 Task: Open an excel sheet and write heading  Inspire Sales. Add 10 people name  'William Wilson, Isabella Robinson, James Taylor, Charlotte Clark, Michael Walker, Amelia Wright, Matthew Turner, Harper Hall, Joseph Phillips, Abigail Adams'Item code in between  1009-1200. Product range in between  1000-5000. Add Products   TOMS Shoe, UGG Shoe, Wolverine Shoe, Z-Coil Shoe, Adidas shoe, Gucci T-shirt, Louis Vuitton bag, Zara Shirt, H&M jeans, Chanel perfume.Choose quantity  5 to 10 In Total Add the Amounts. Save page  Inspire Sales book
Action: Mouse moved to (28, 67)
Screenshot: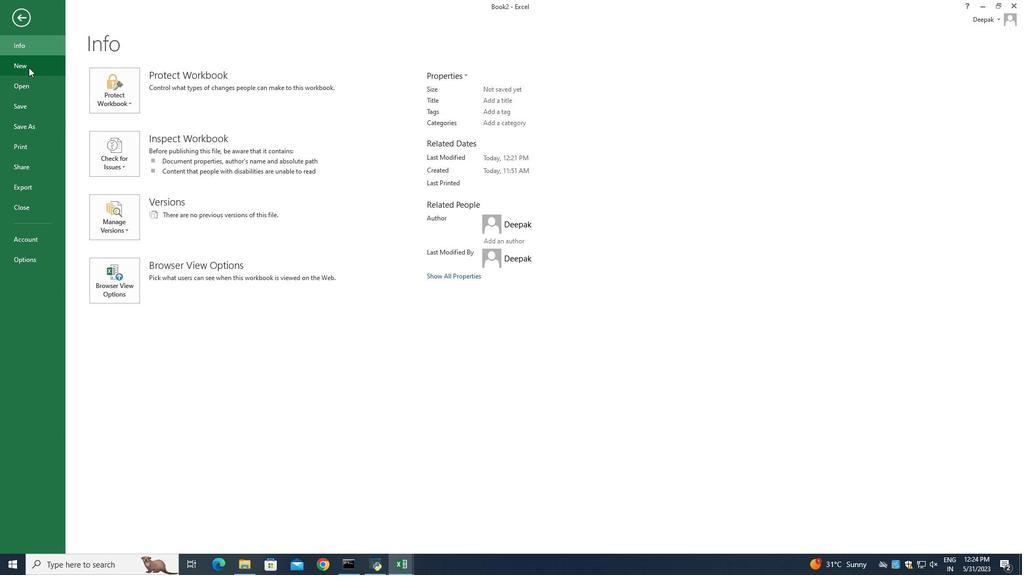 
Action: Mouse pressed left at (28, 67)
Screenshot: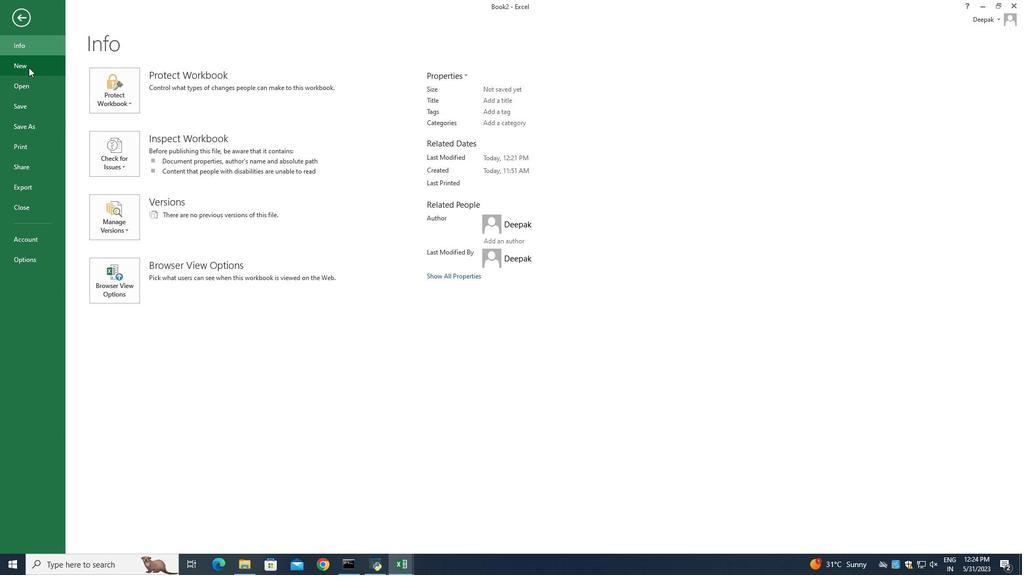 
Action: Mouse moved to (150, 197)
Screenshot: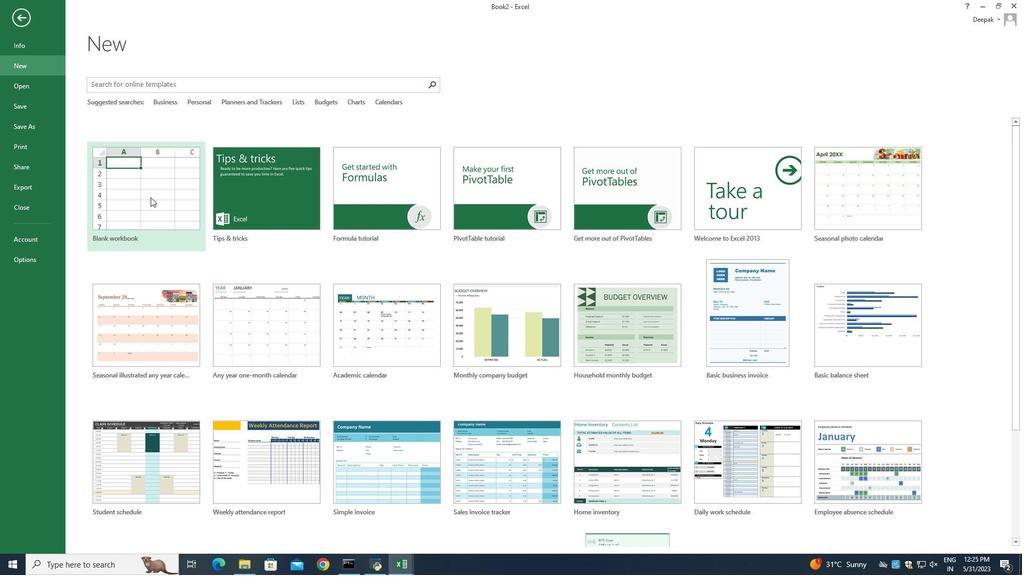 
Action: Mouse pressed left at (150, 197)
Screenshot: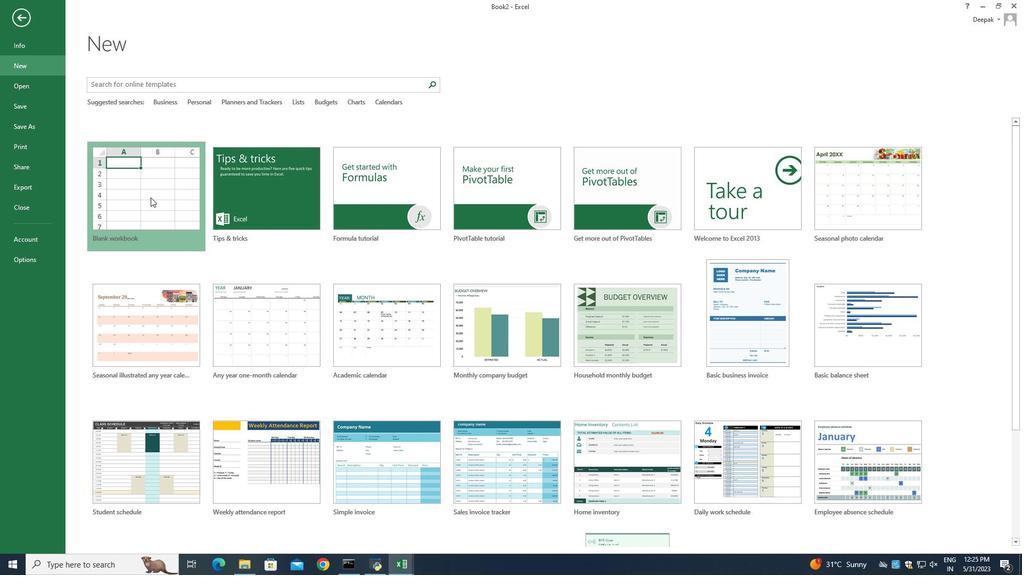 
Action: Mouse moved to (144, 190)
Screenshot: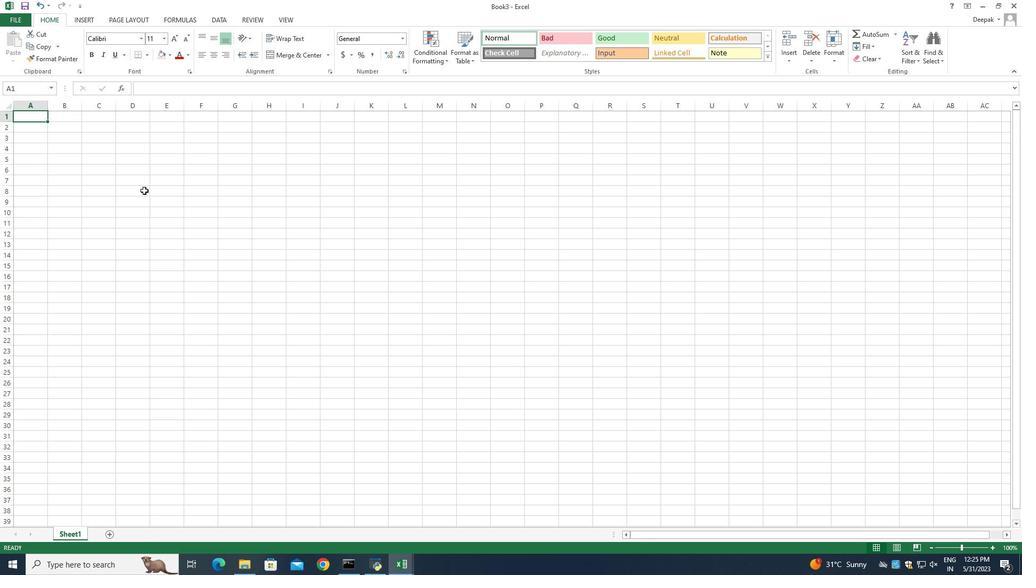 
Action: Key pressed <Key.shift>Inspire<Key.space><Key.shift_r>Sales<Key.enter><Key.shift>Name<Key.enter><Key.shift_r>William<Key.space><Key.shift_r>Wilson<Key.enter><Key.shift>Isabella<Key.space><Key.shift_r>Robinson<Key.enter><Key.shift>James<Key.space><Key.shift_r>Taylor<Key.enter><Key.shift_r>Charlotte<Key.space><Key.shift_r>Clark<Key.enter><Key.shift>Michael<Key.space><Key.shift_r>Walker<Key.enter><Key.shift_r>Amelia<Key.space><Key.shift_r>Wright<Key.enter><Key.shift>Mattew<Key.space><Key.shift_r>Rurner<Key.backspace><Key.backspace><Key.backspace><Key.backspace><Key.backspace><Key.backspace><Key.shift_r>Turner<Key.enter><Key.shift_r><Key.shift>Harper<Key.space><Key.shift>Hall<Key.enter><Key.shift>Joseph<Key.space><Key.shift>Phillips<Key.enter><Key.shift_r>Abigail<Key.space><Key.shift_r>Adams<Key.enter>
Screenshot: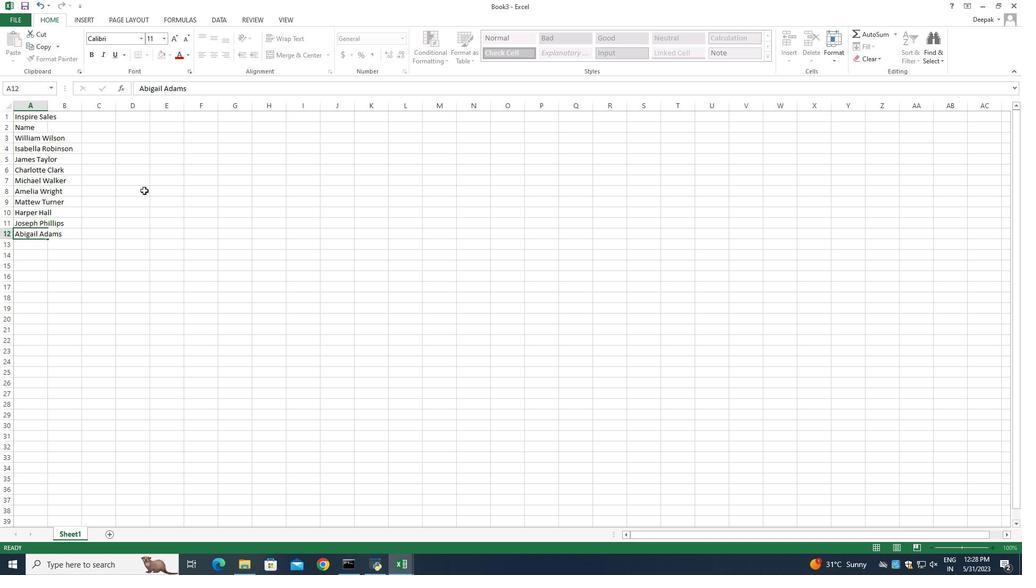 
Action: Mouse moved to (67, 128)
Screenshot: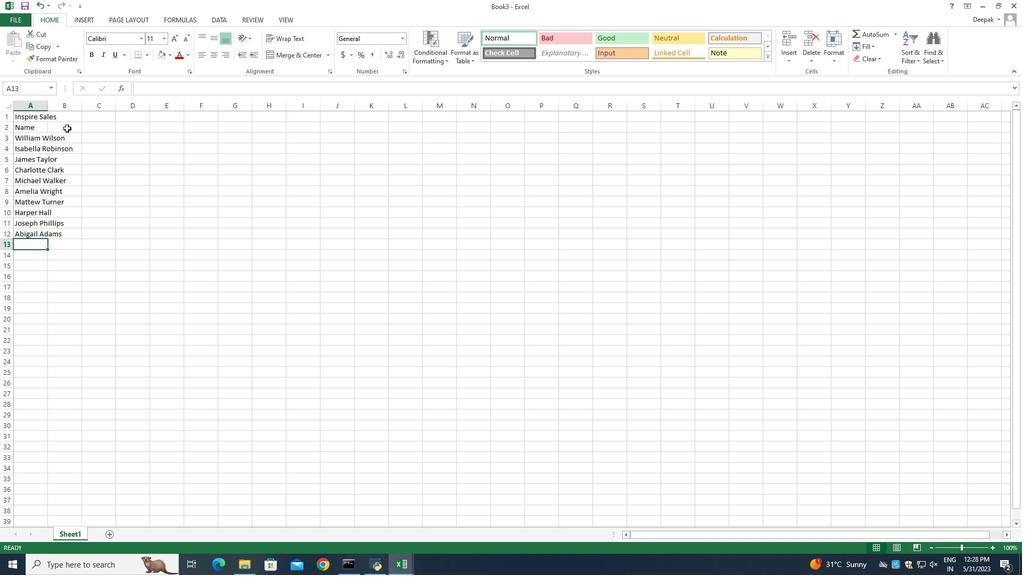 
Action: Mouse pressed left at (67, 128)
Screenshot: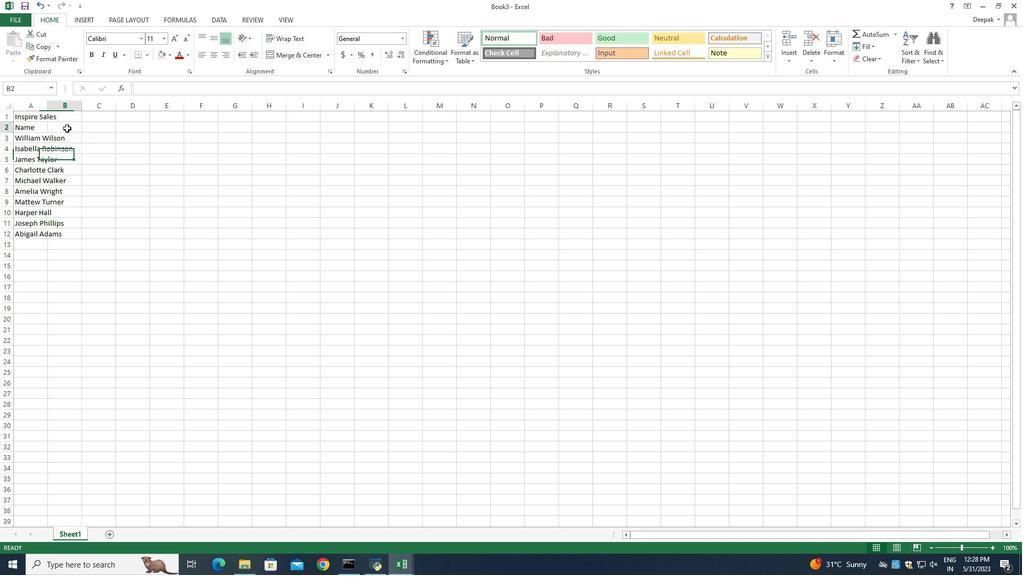 
Action: Mouse pressed left at (67, 128)
Screenshot: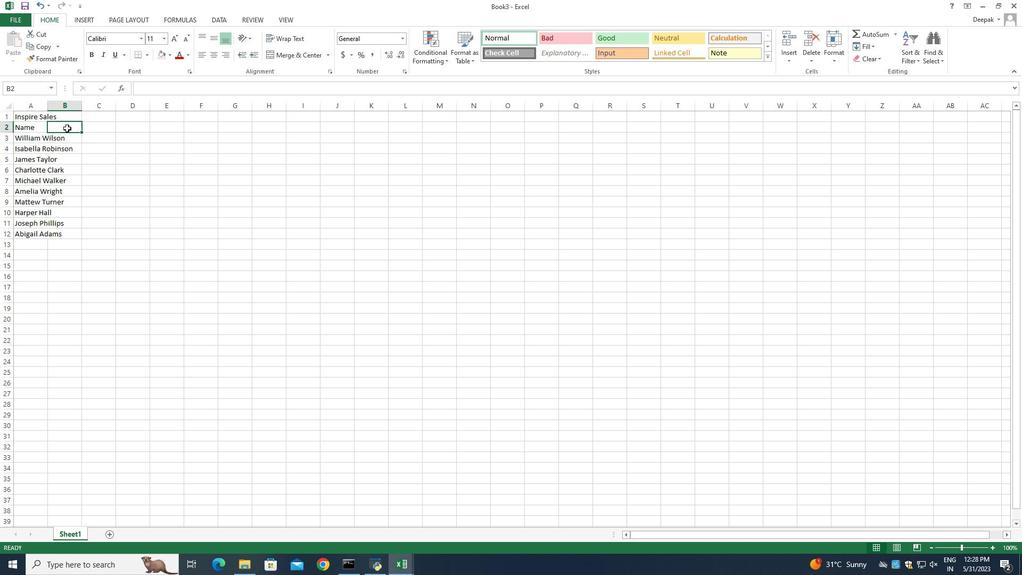 
Action: Mouse pressed left at (67, 128)
Screenshot: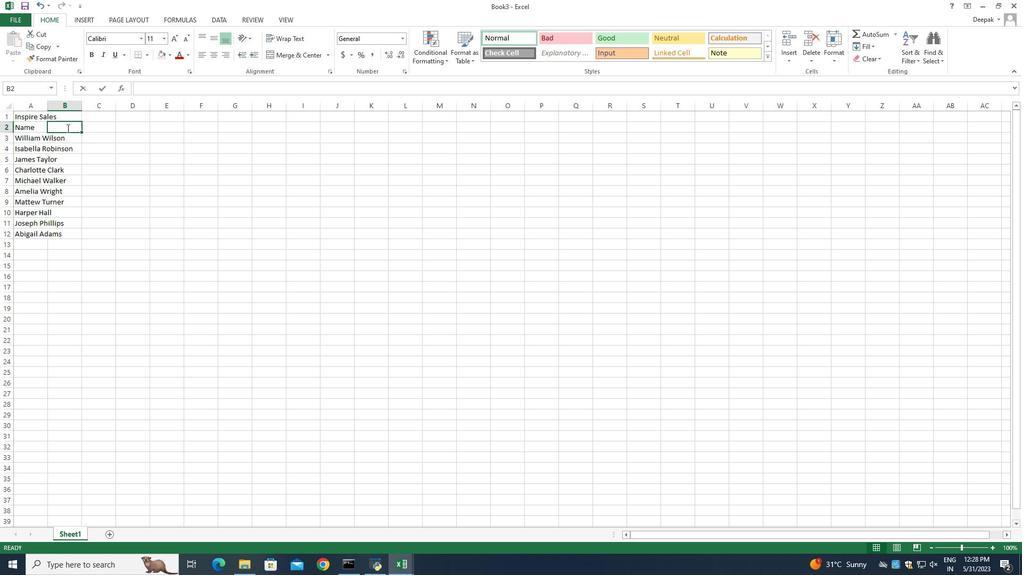 
Action: Mouse moved to (209, 208)
Screenshot: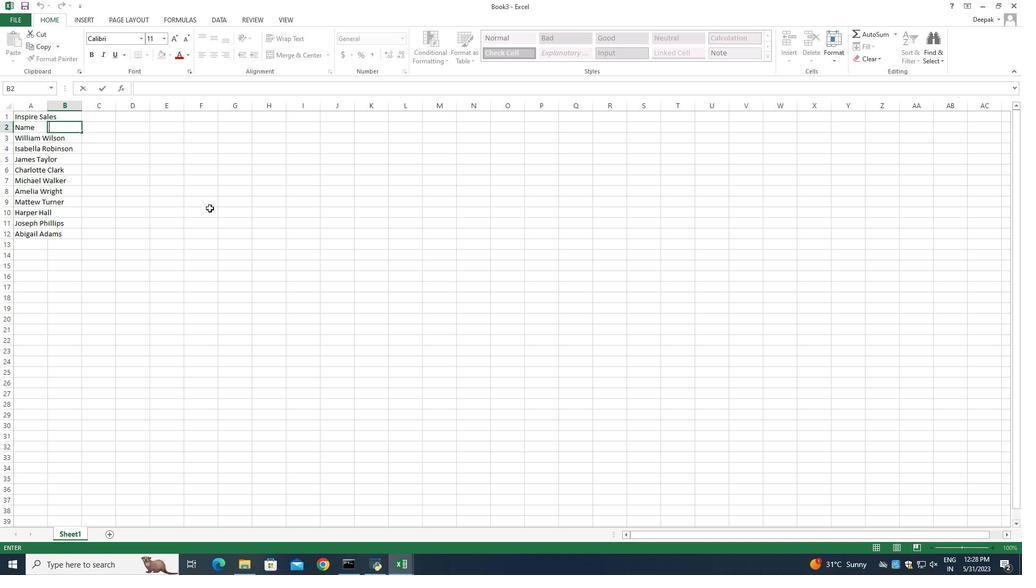 
Action: Key pressed <Key.backspace><Key.backspace><Key.backspace>
Screenshot: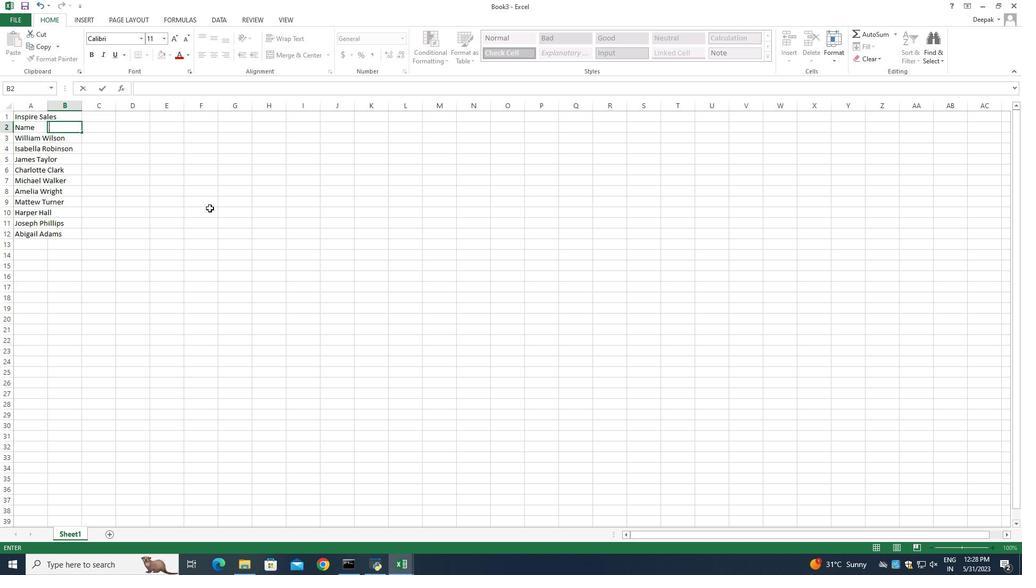 
Action: Mouse moved to (80, 245)
Screenshot: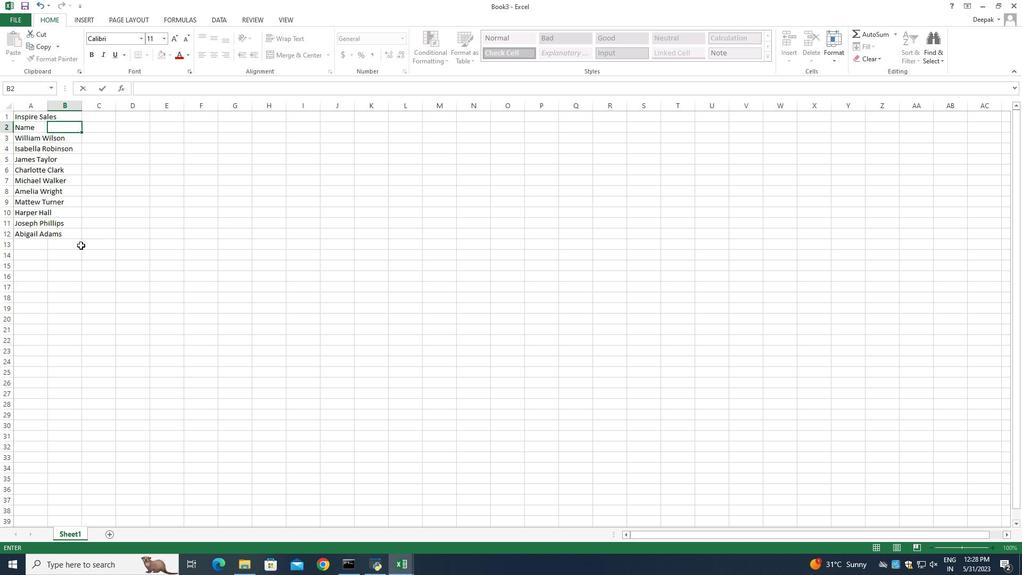 
Action: Mouse scrolled (80, 244) with delta (0, 0)
Screenshot: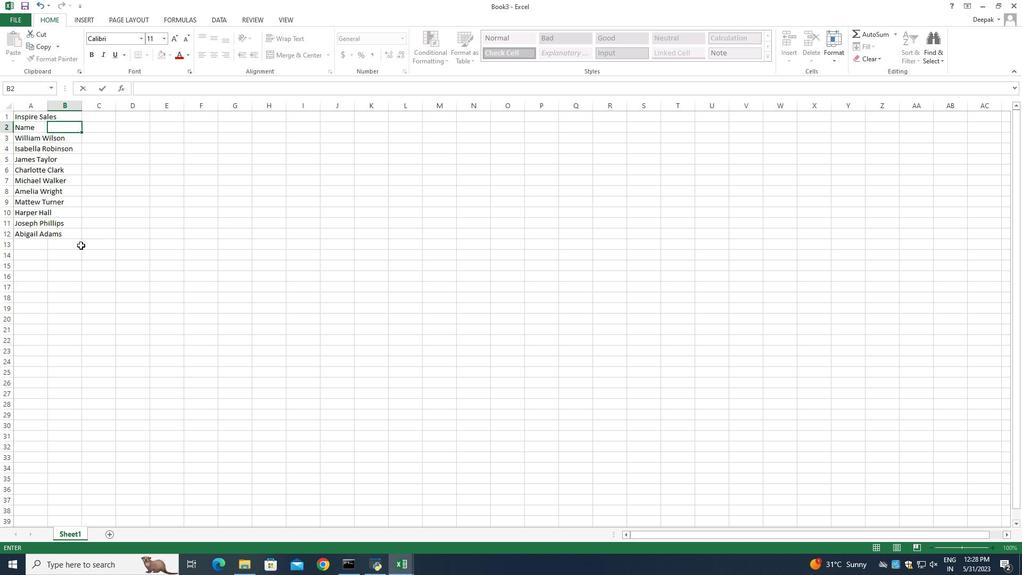 
Action: Mouse moved to (85, 257)
Screenshot: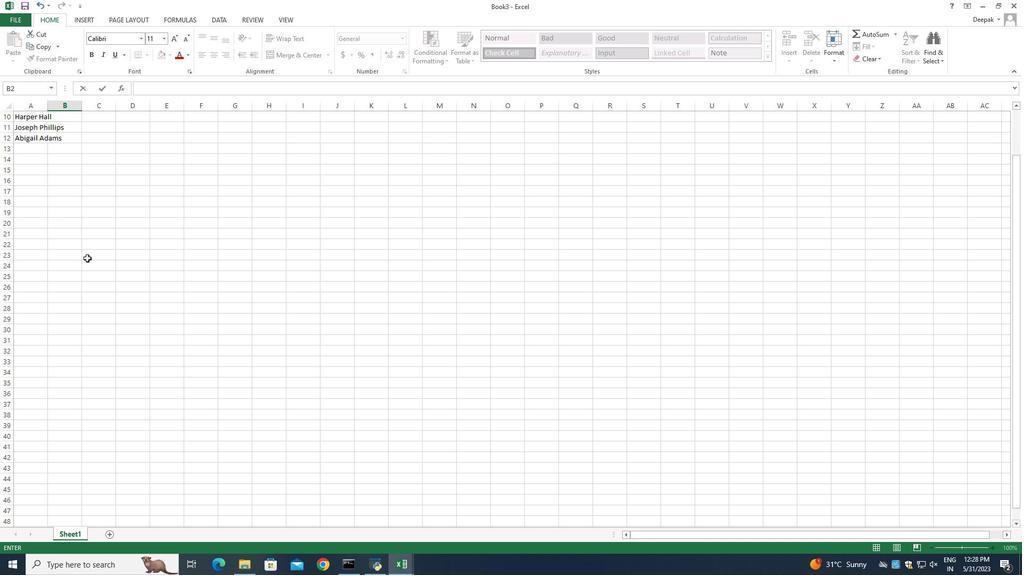 
Action: Mouse scrolled (84, 253) with delta (0, 0)
Screenshot: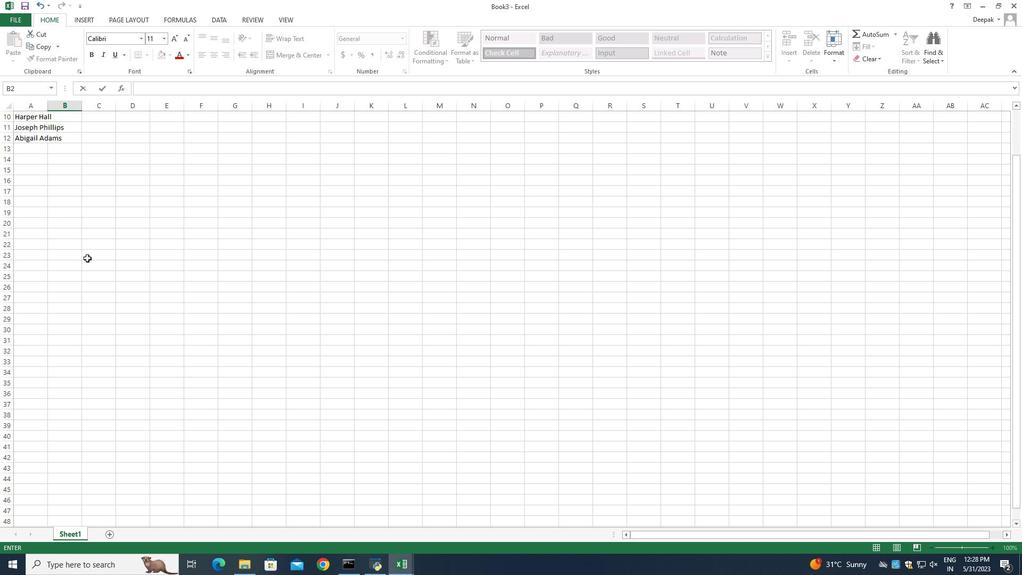 
Action: Mouse moved to (85, 257)
Screenshot: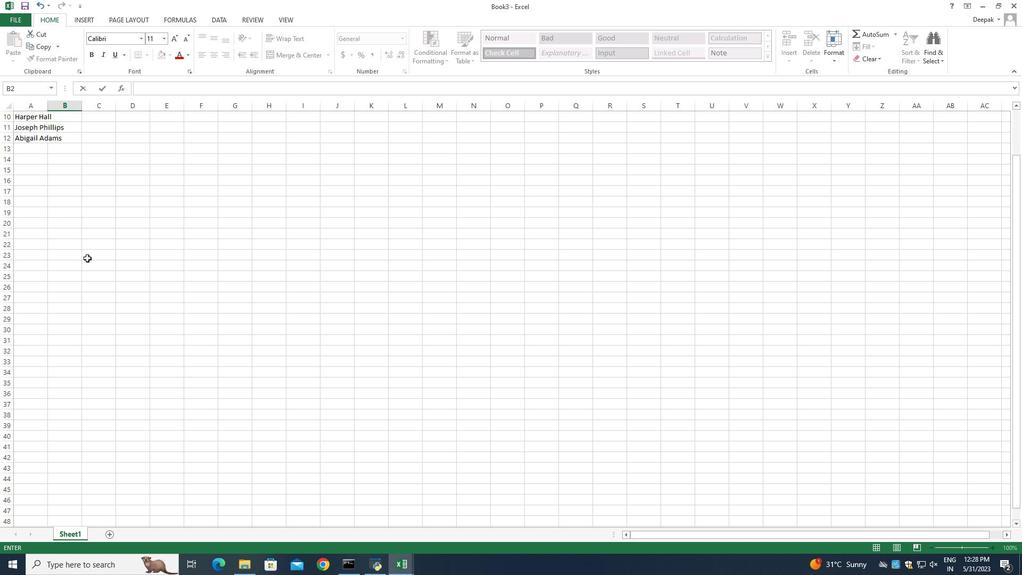 
Action: Mouse scrolled (85, 256) with delta (0, 0)
Screenshot: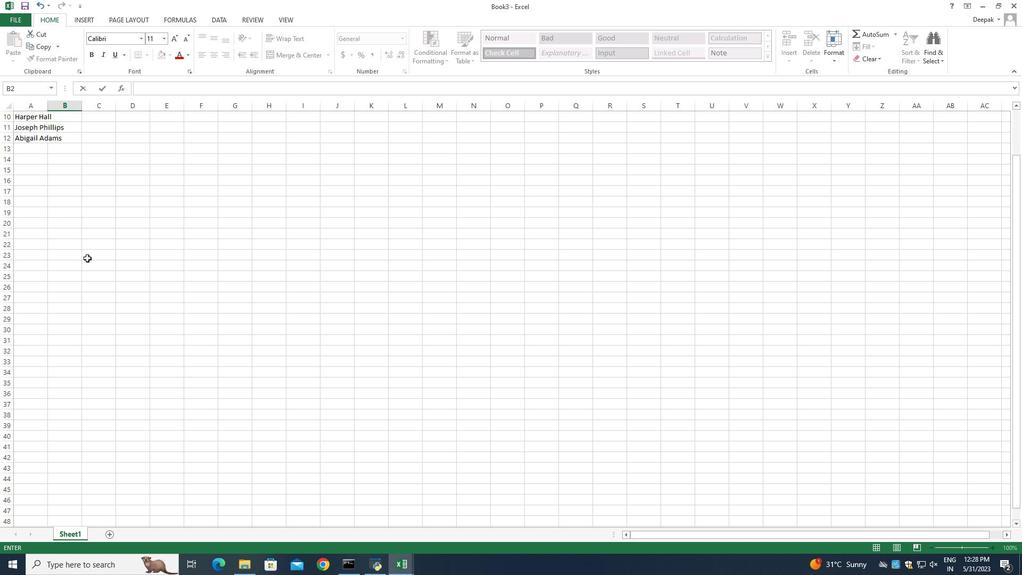 
Action: Mouse moved to (86, 278)
Screenshot: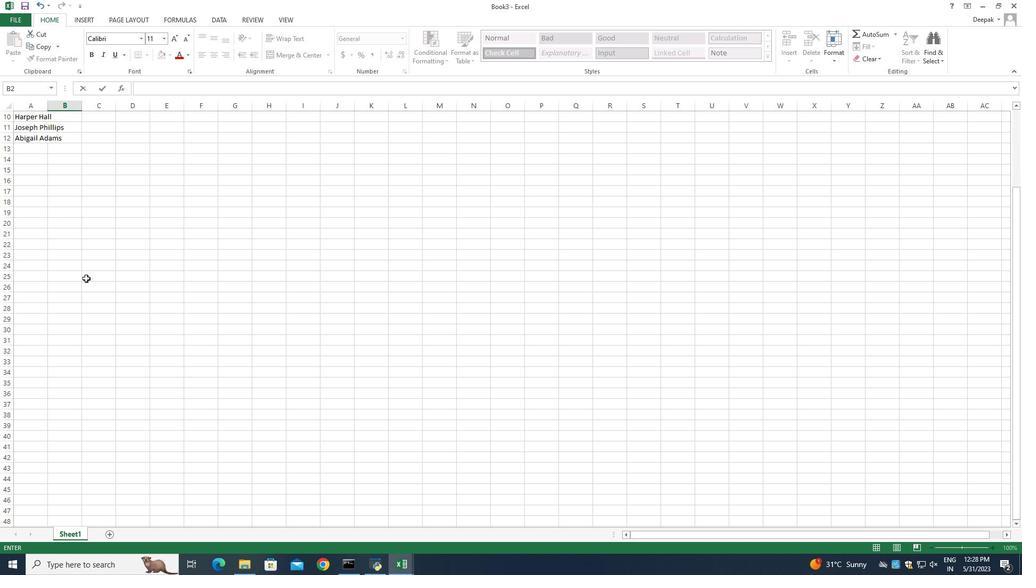
Action: Mouse scrolled (86, 279) with delta (0, 0)
Screenshot: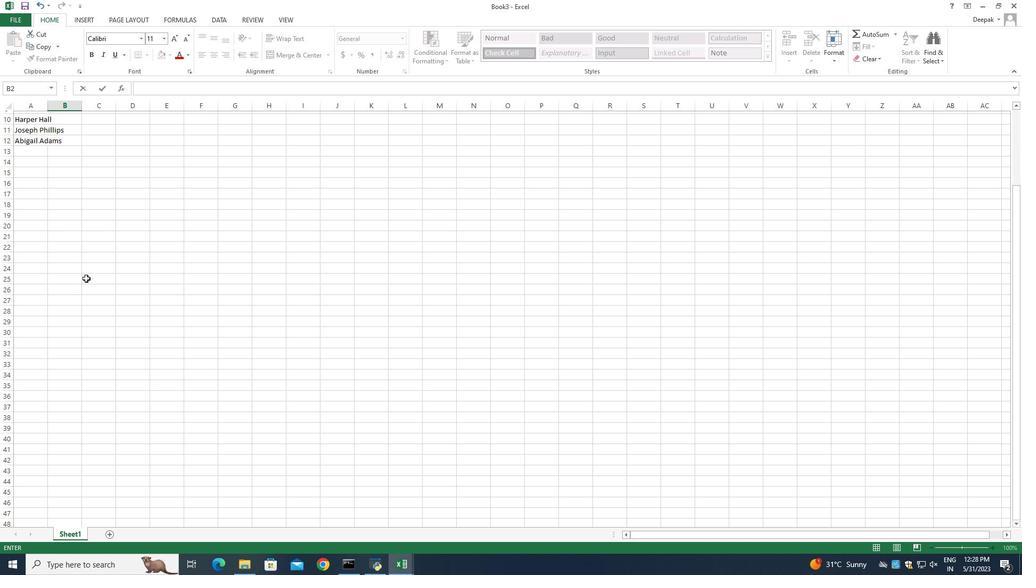 
Action: Mouse moved to (87, 250)
Screenshot: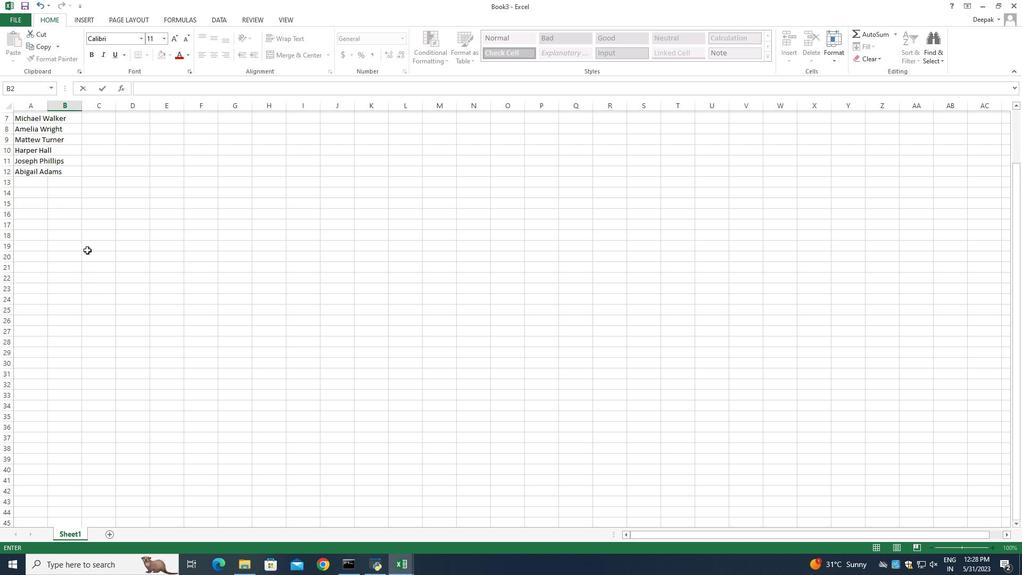 
Action: Mouse scrolled (87, 250) with delta (0, 0)
Screenshot: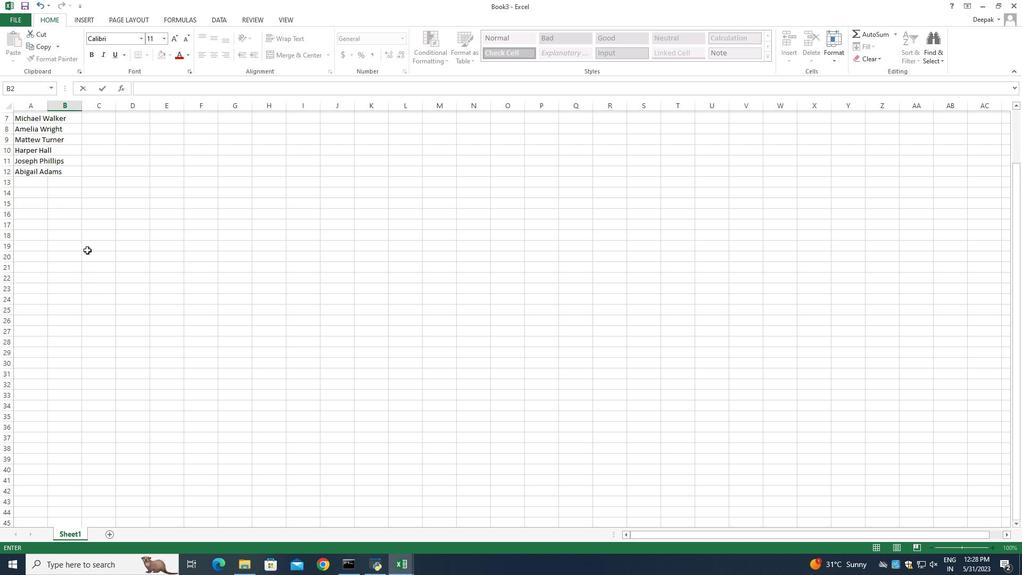 
Action: Mouse scrolled (87, 250) with delta (0, 0)
Screenshot: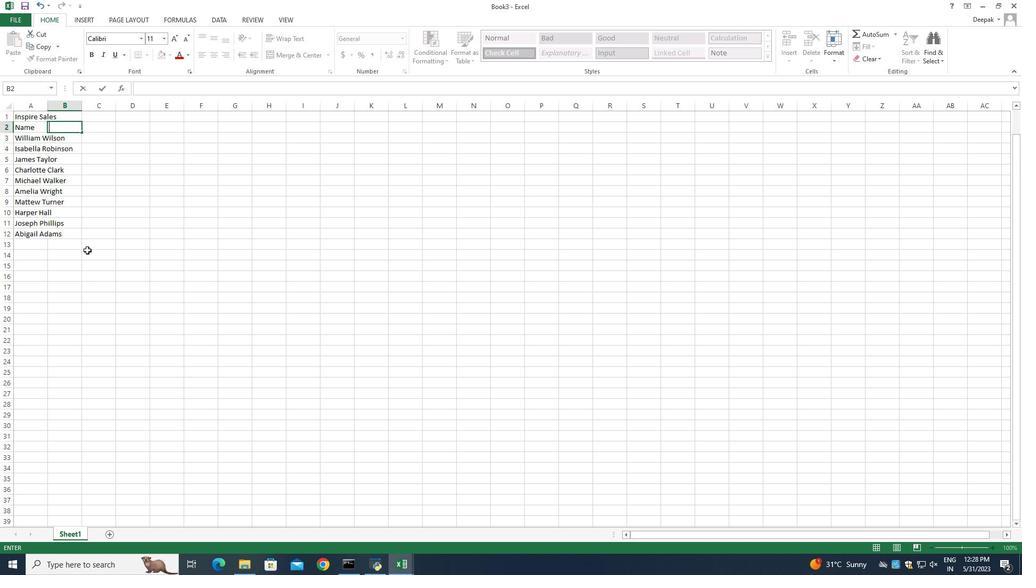 
Action: Mouse scrolled (87, 250) with delta (0, 0)
Screenshot: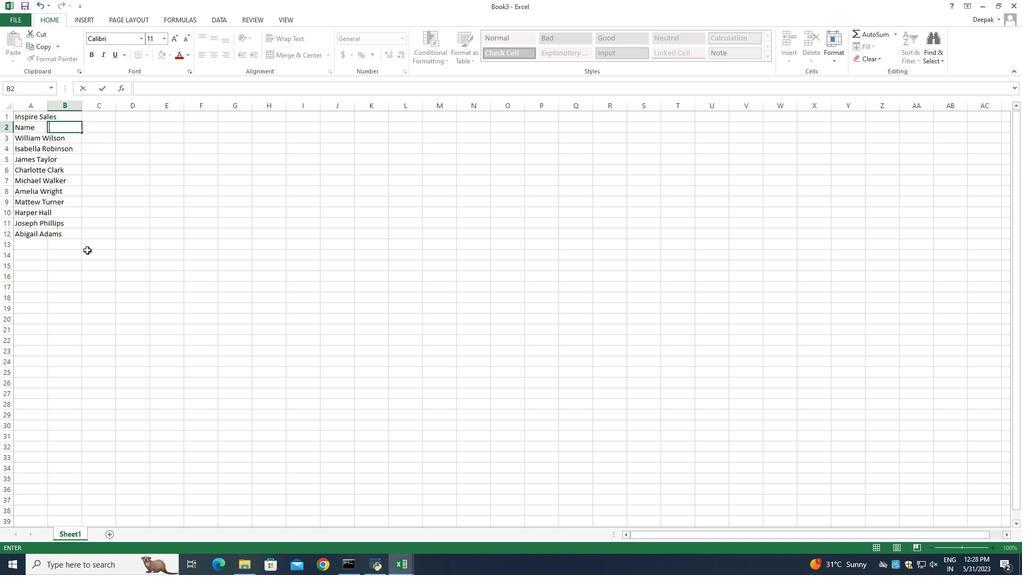 
Action: Mouse scrolled (87, 250) with delta (0, 0)
Screenshot: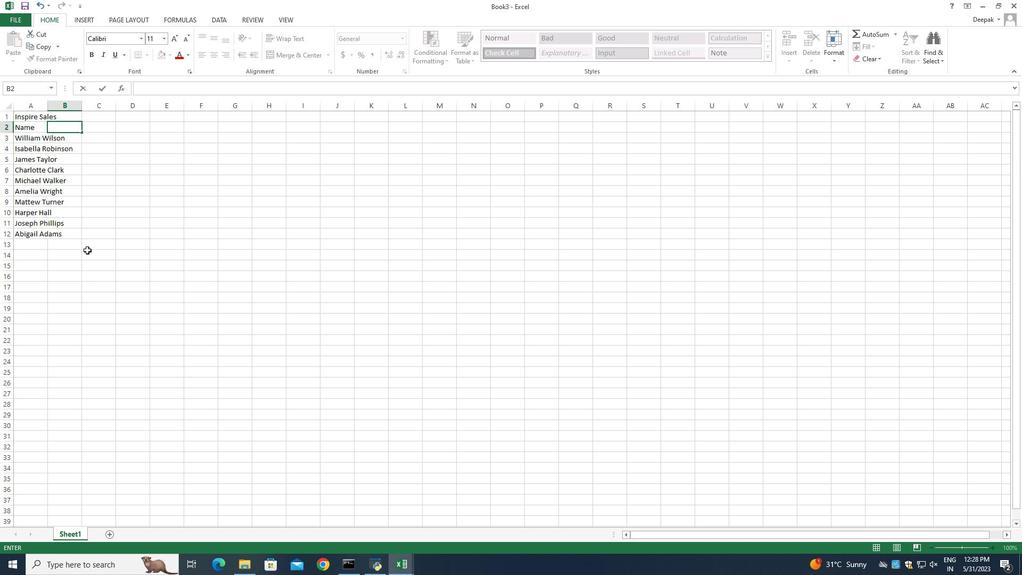 
Action: Mouse scrolled (87, 250) with delta (0, 0)
Screenshot: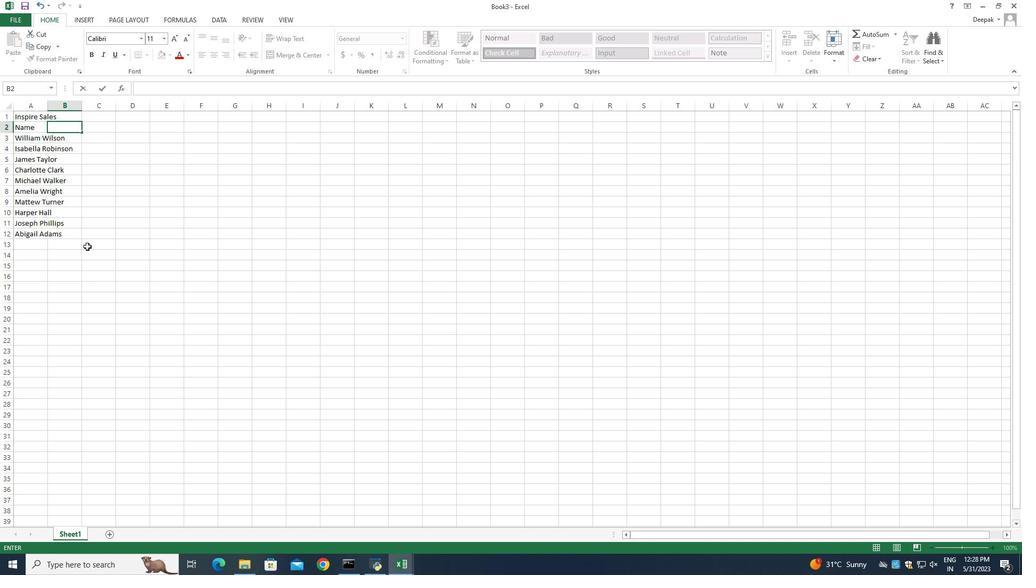 
Action: Mouse scrolled (87, 250) with delta (0, 0)
Screenshot: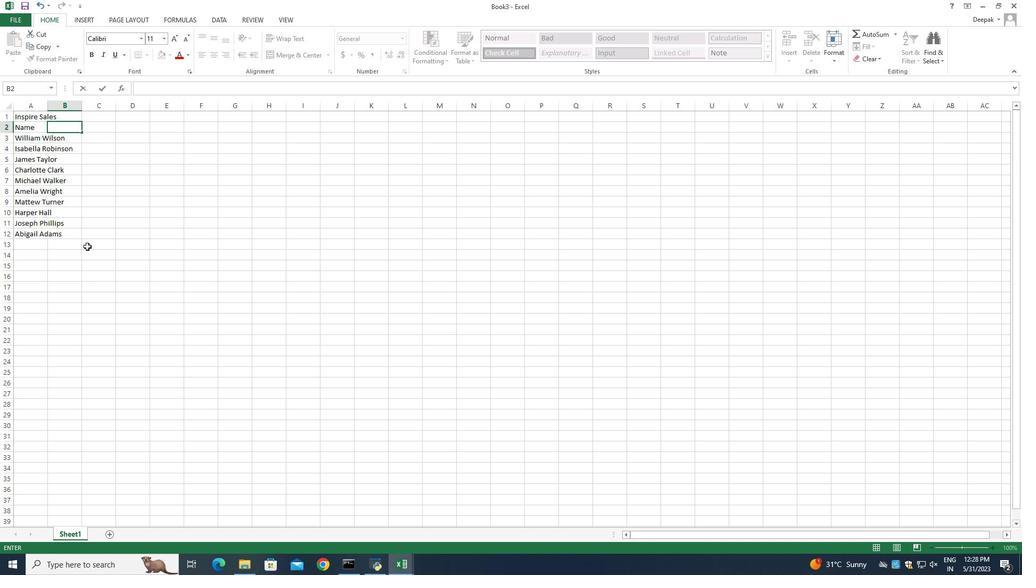 
Action: Mouse moved to (81, 229)
Screenshot: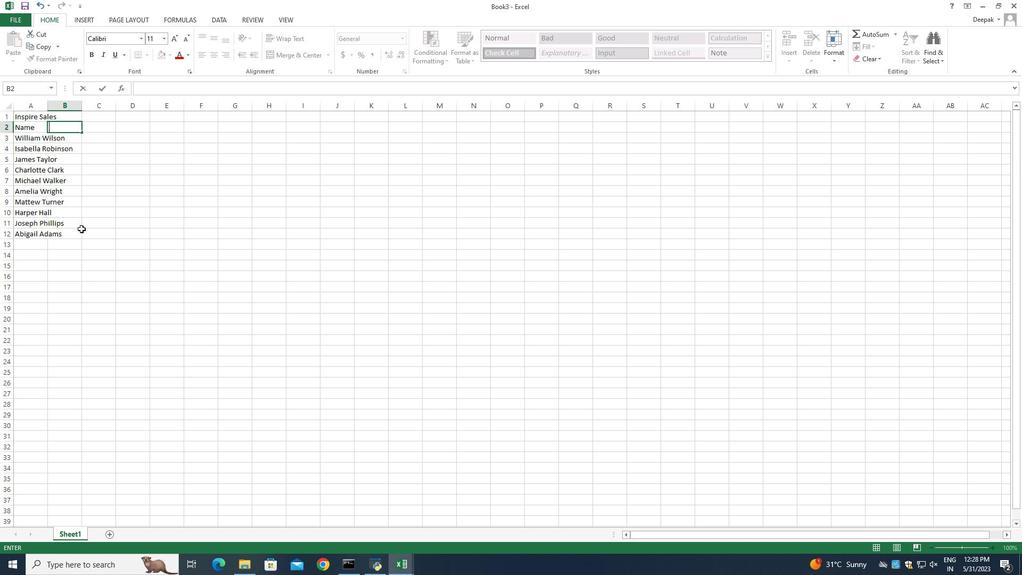 
Action: Mouse scrolled (81, 228) with delta (0, 0)
Screenshot: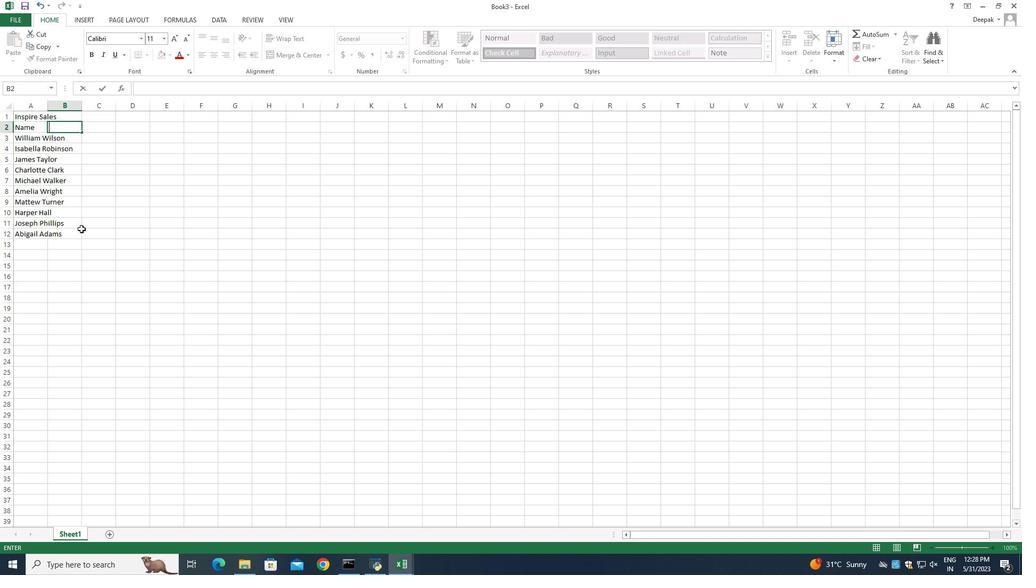 
Action: Mouse moved to (87, 233)
Screenshot: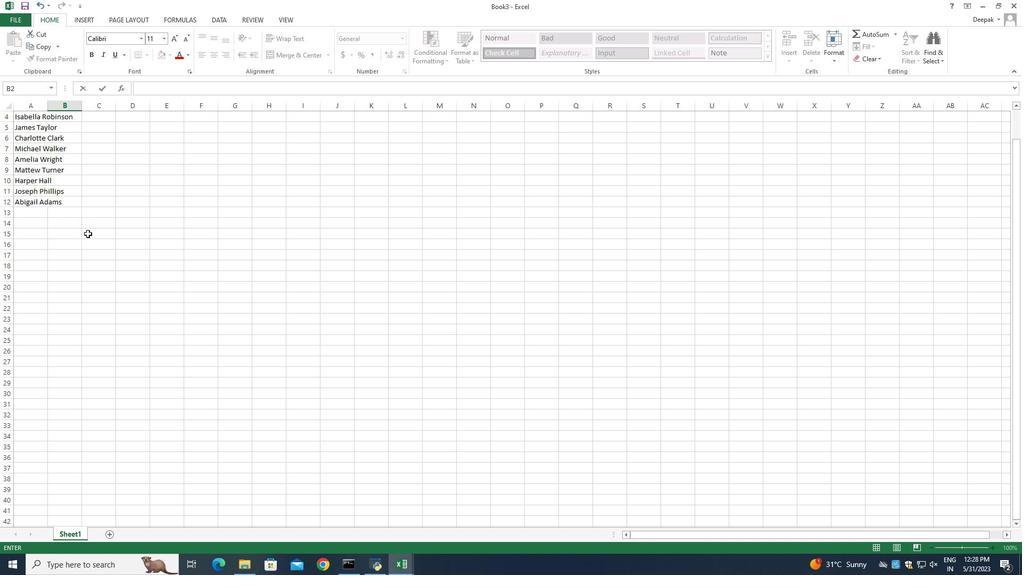 
Action: Mouse scrolled (87, 233) with delta (0, 0)
Screenshot: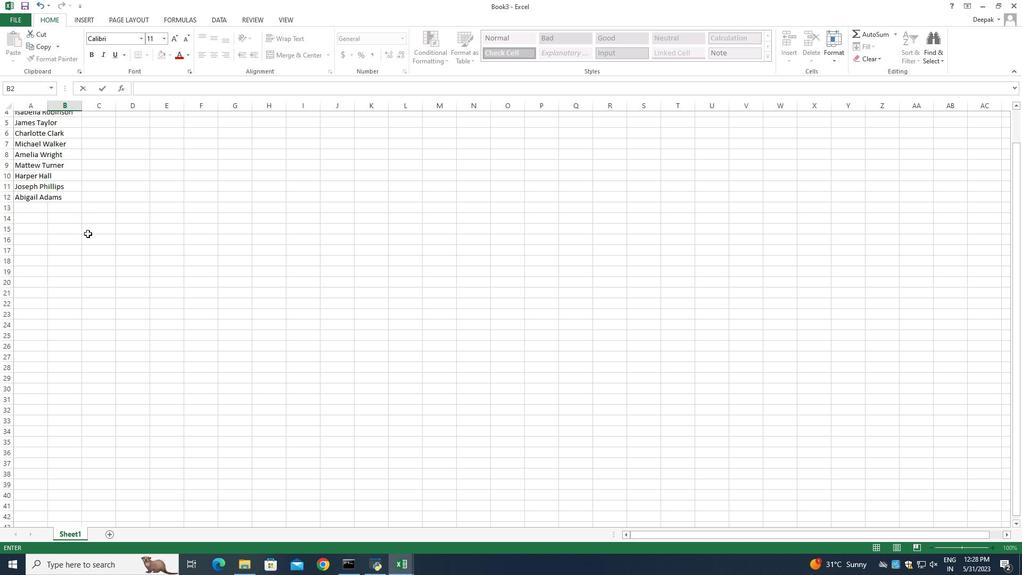 
Action: Mouse scrolled (87, 233) with delta (0, 0)
Screenshot: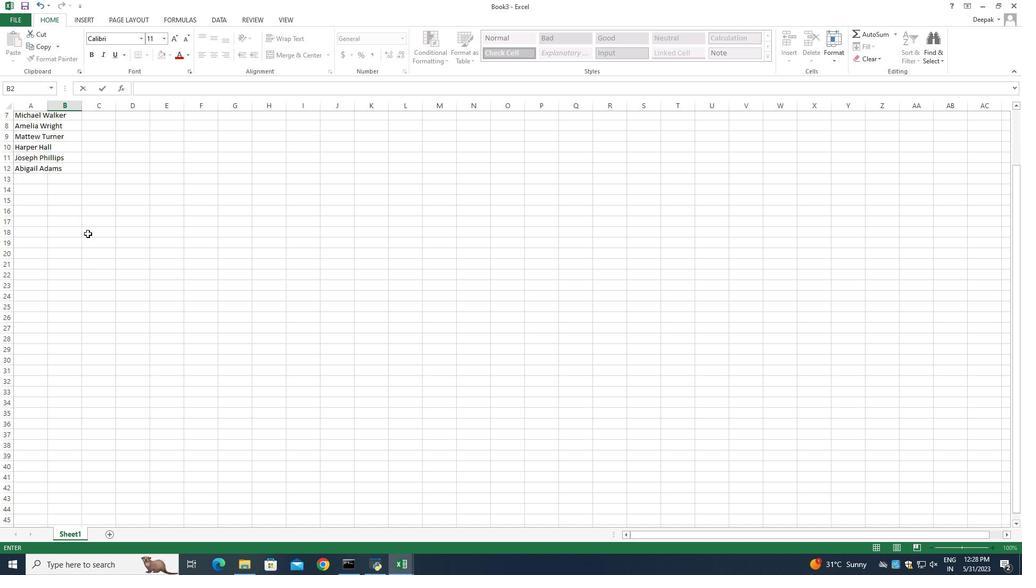 
Action: Mouse scrolled (87, 234) with delta (0, 0)
Screenshot: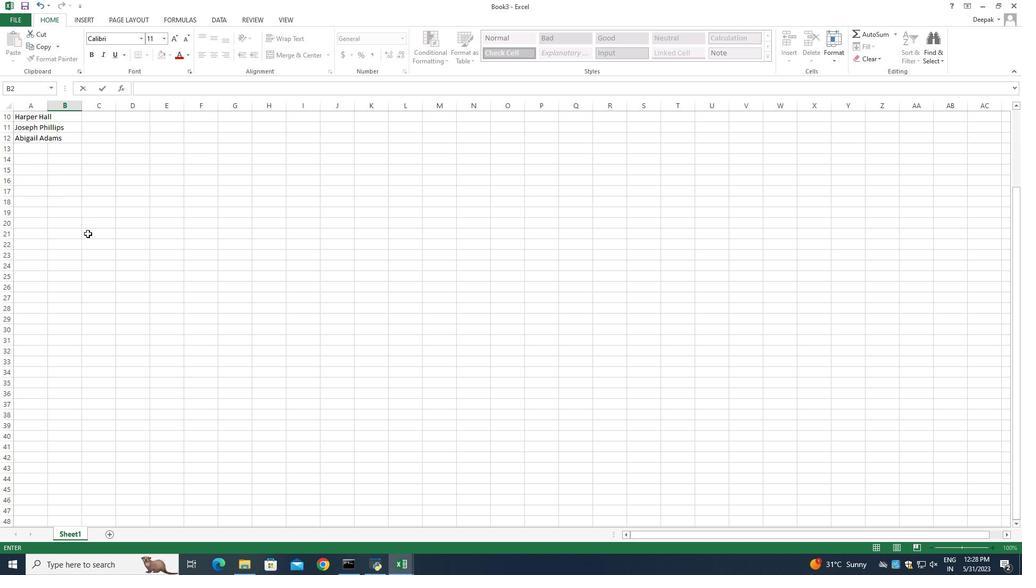 
Action: Mouse scrolled (87, 234) with delta (0, 0)
Screenshot: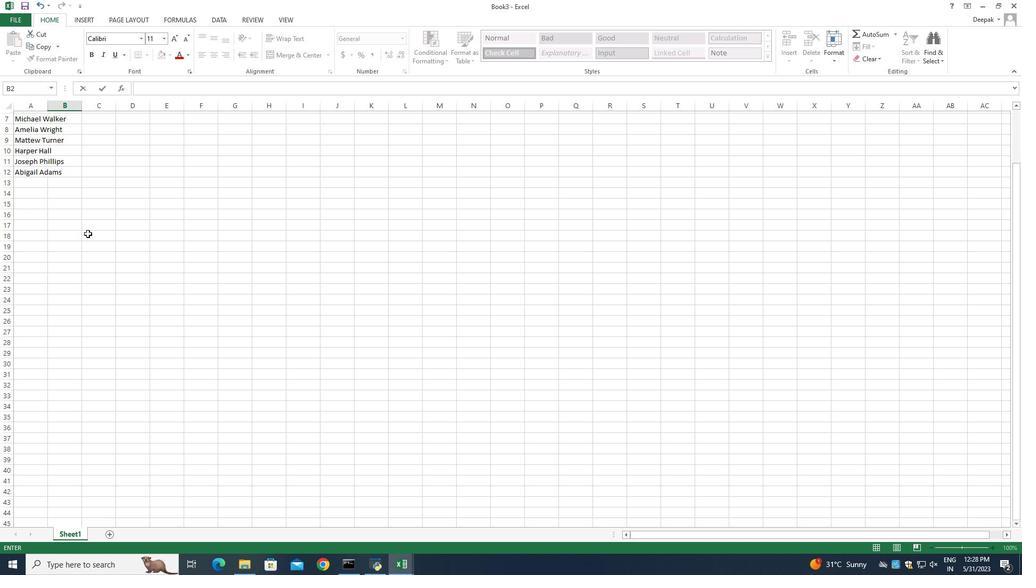 
Action: Mouse scrolled (87, 234) with delta (0, 0)
Screenshot: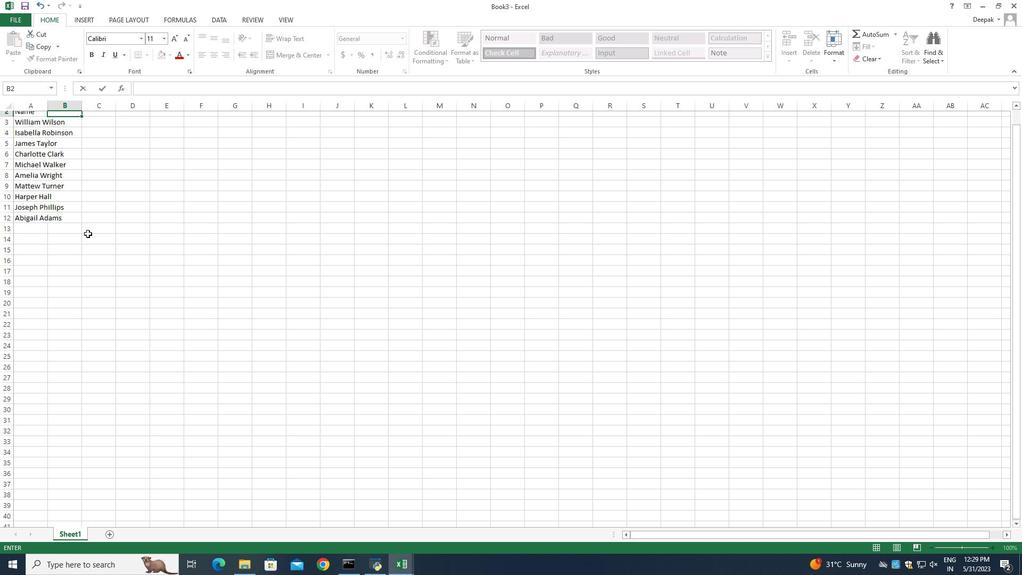 
Action: Mouse scrolled (87, 234) with delta (0, 0)
Screenshot: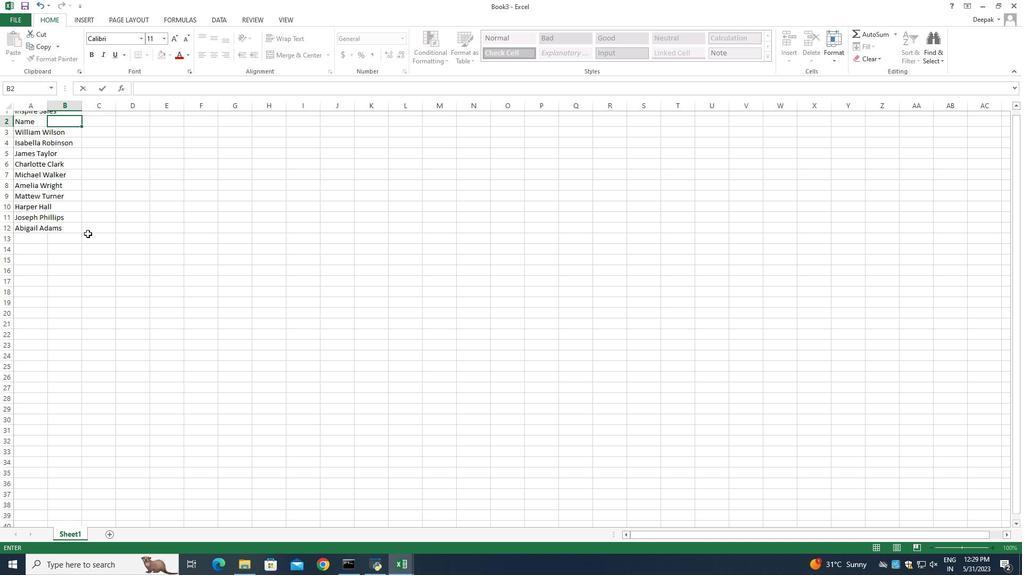 
Action: Mouse scrolled (87, 234) with delta (0, 0)
Screenshot: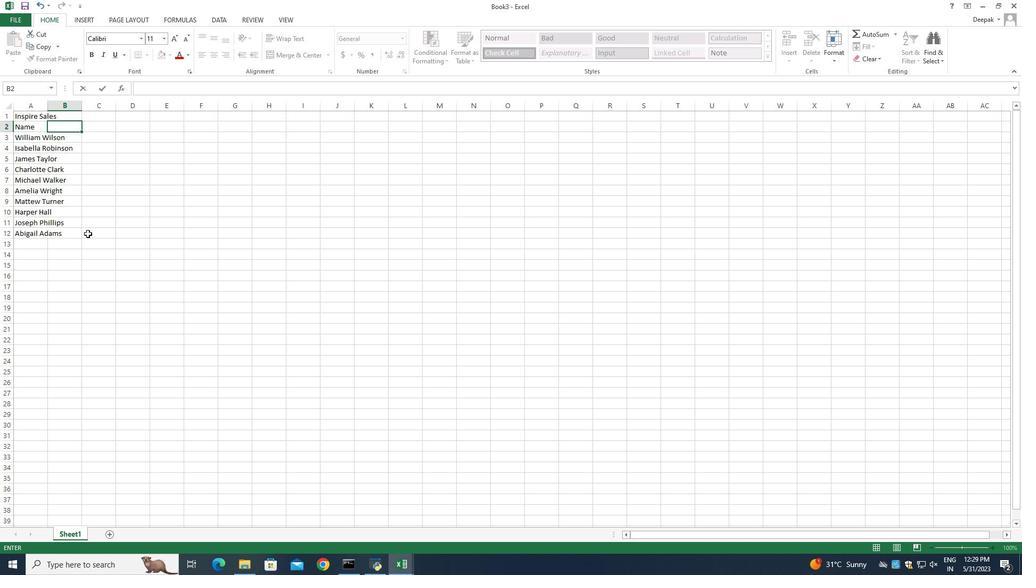 
Action: Mouse scrolled (87, 234) with delta (0, 0)
Screenshot: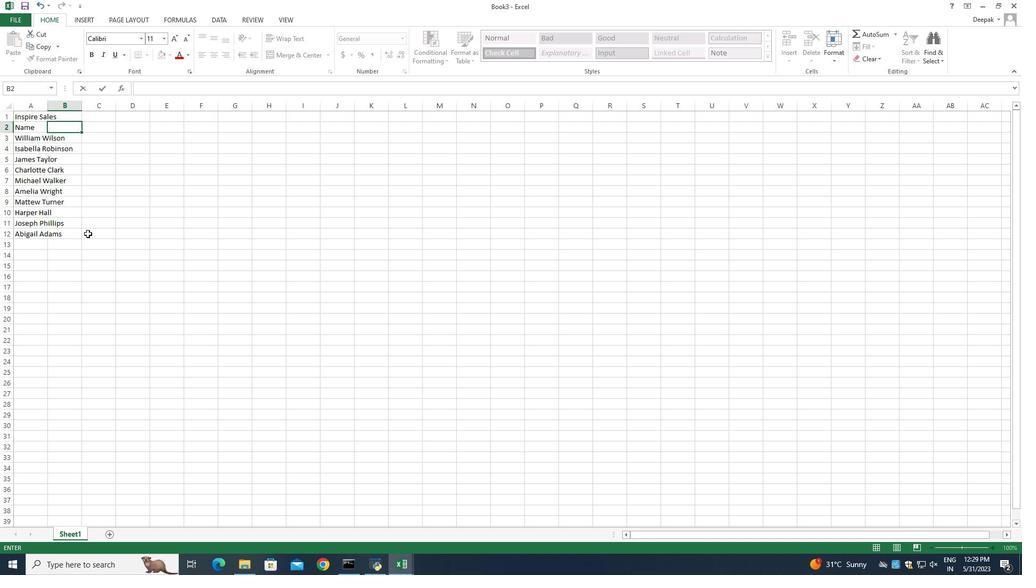 
Action: Mouse moved to (88, 231)
Screenshot: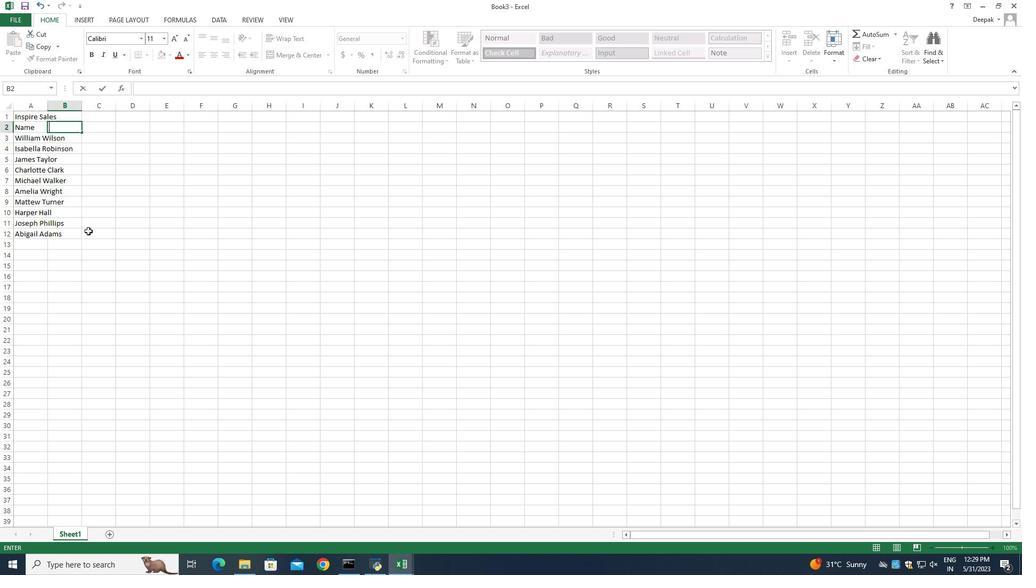 
Action: Mouse scrolled (88, 231) with delta (0, 0)
Screenshot: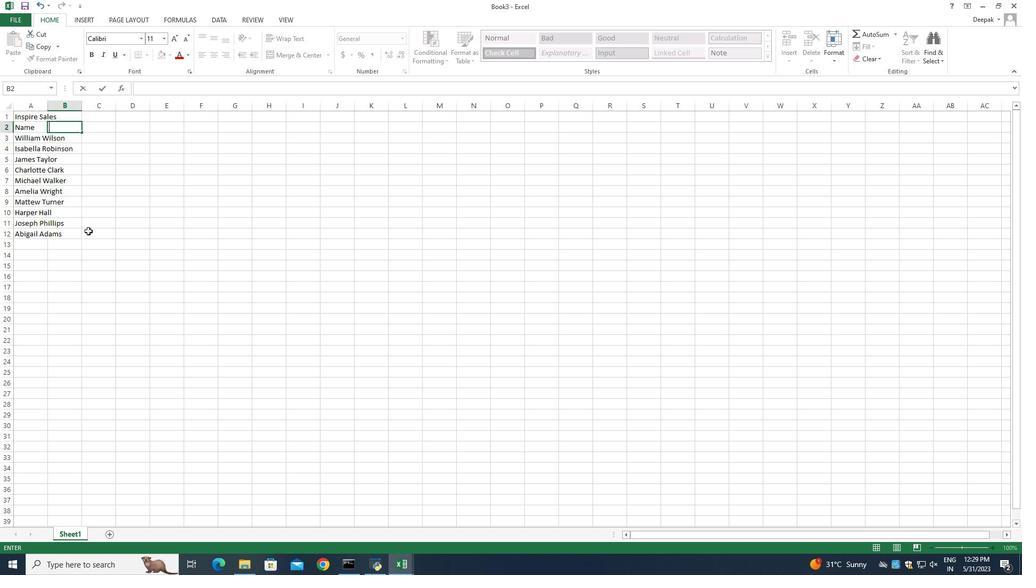 
Action: Mouse scrolled (88, 231) with delta (0, 0)
Screenshot: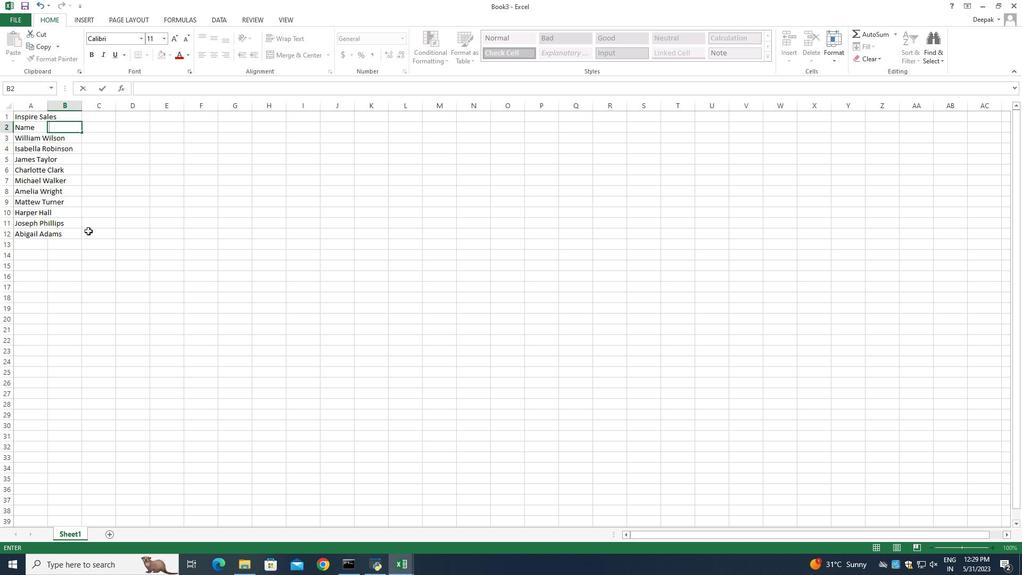 
Action: Mouse scrolled (88, 231) with delta (0, 0)
Screenshot: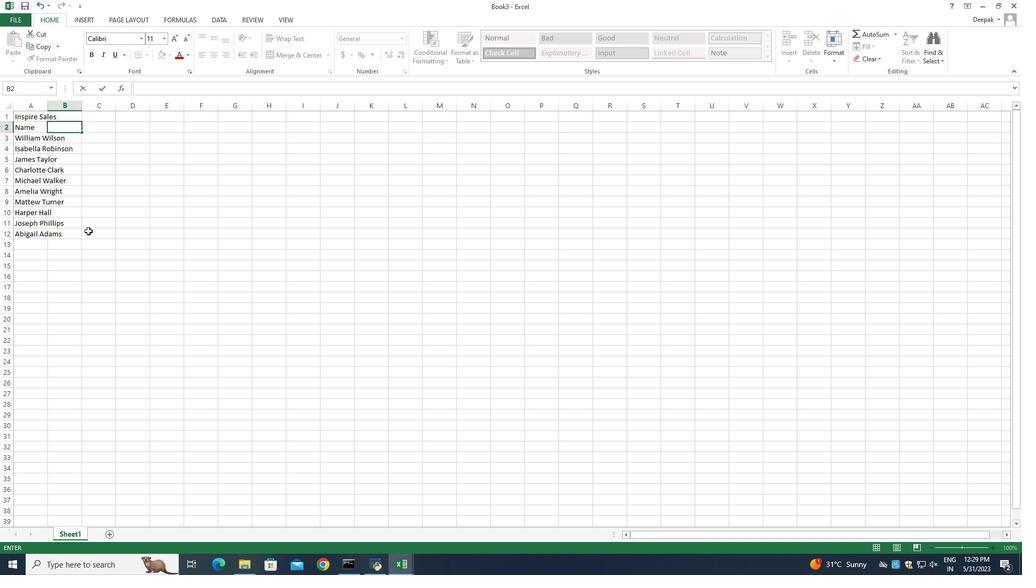 
Action: Mouse moved to (69, 127)
Screenshot: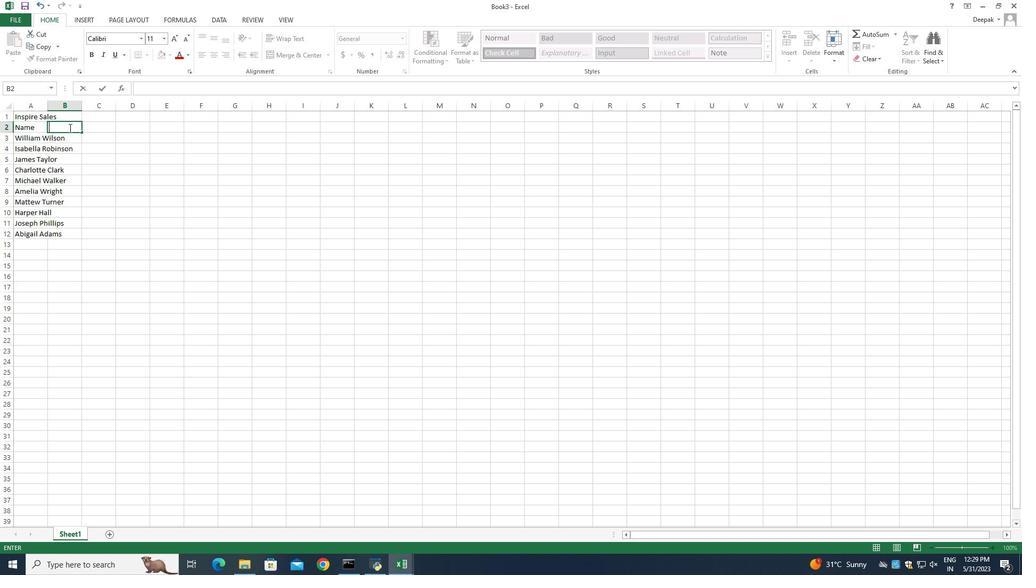 
Action: Key pressed <Key.shift>Item<Key.space>code<Key.enter>1009<Key.enter>1050<Key.enter>1060<Key.enter>100<Key.backspace>80<Key.enter>1100<Key.enter>1200<Key.enter>1150<Key.enter>1160<Key.enter>1190<Key.enter>1170<Key.enter>
Screenshot: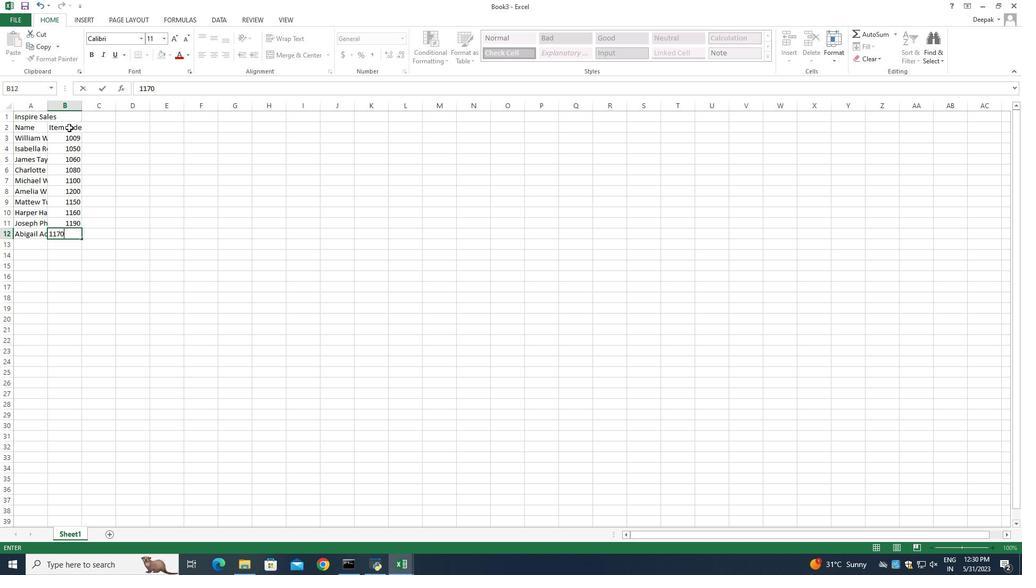 
Action: Mouse moved to (99, 126)
Screenshot: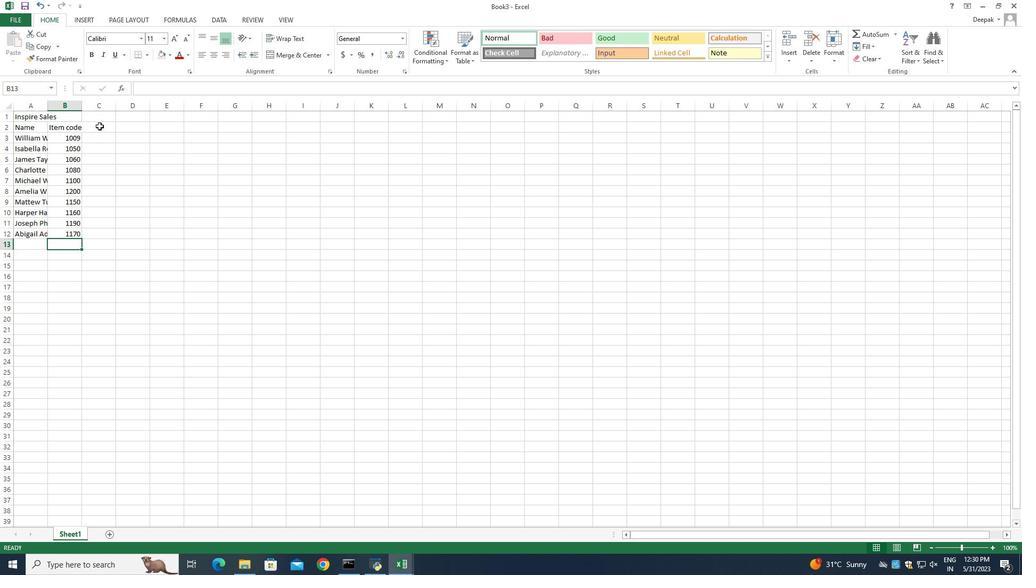 
Action: Mouse pressed left at (99, 126)
Screenshot: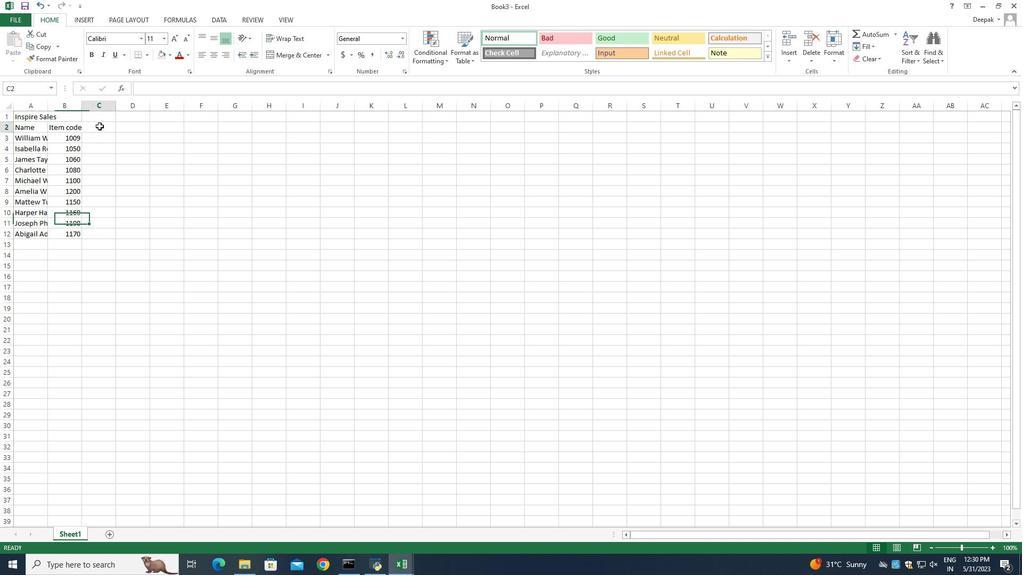 
Action: Mouse pressed left at (99, 126)
Screenshot: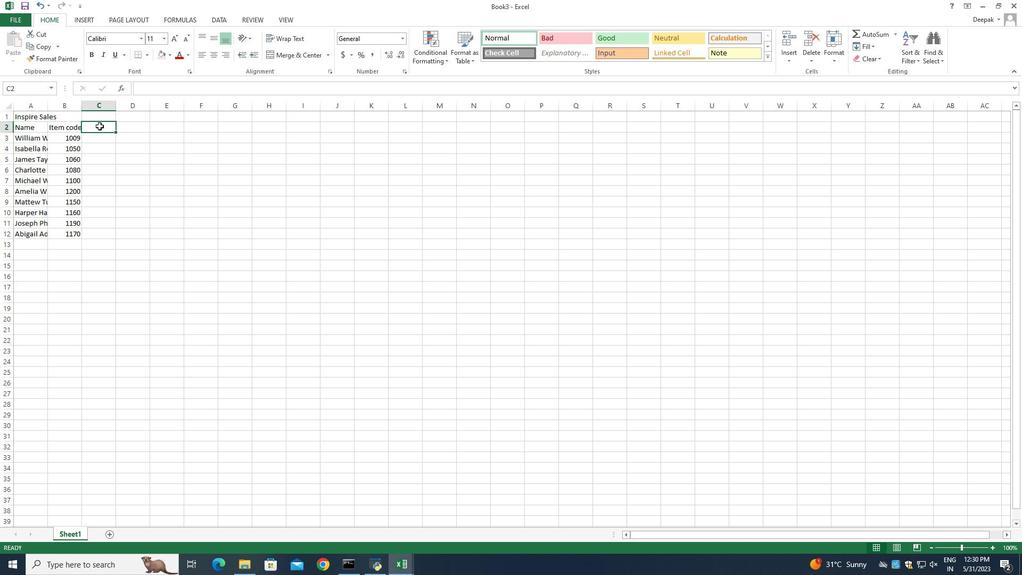 
Action: Mouse pressed left at (99, 126)
Screenshot: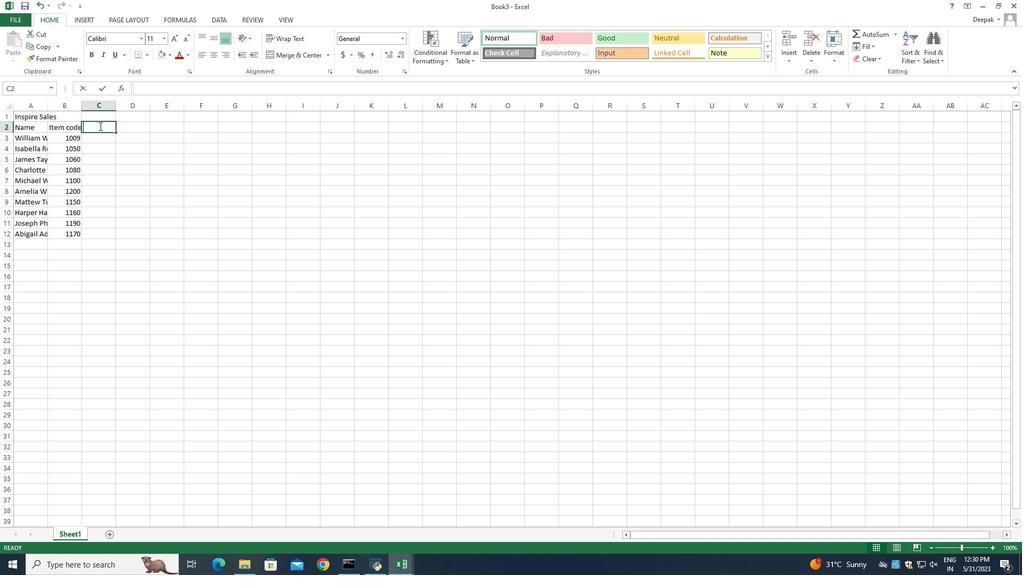 
Action: Mouse moved to (181, 198)
Screenshot: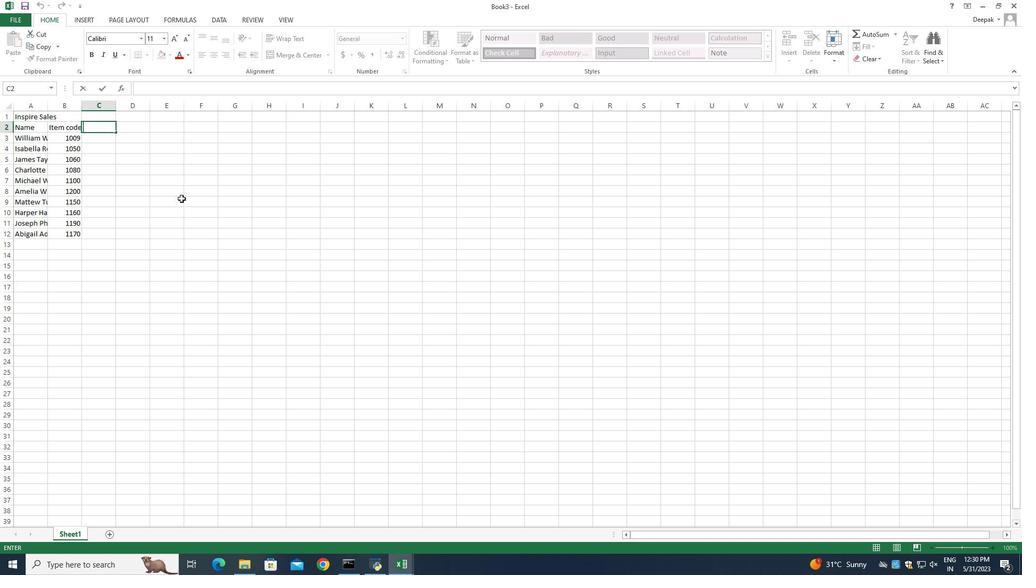 
Action: Key pressed <Key.shift>Product<Key.space>range<Key.enter>1000<Key.enter>2000<Key.enter>1500<Key.enter>2500<Key.enter>5000<Key.enter>2500<Key.enter>4500<Key.enter>3500<Key.enter>8<Key.backspace>4500<Key.enter>500<Key.enter>2<Key.backspace><Key.up><Key.delete>
Screenshot: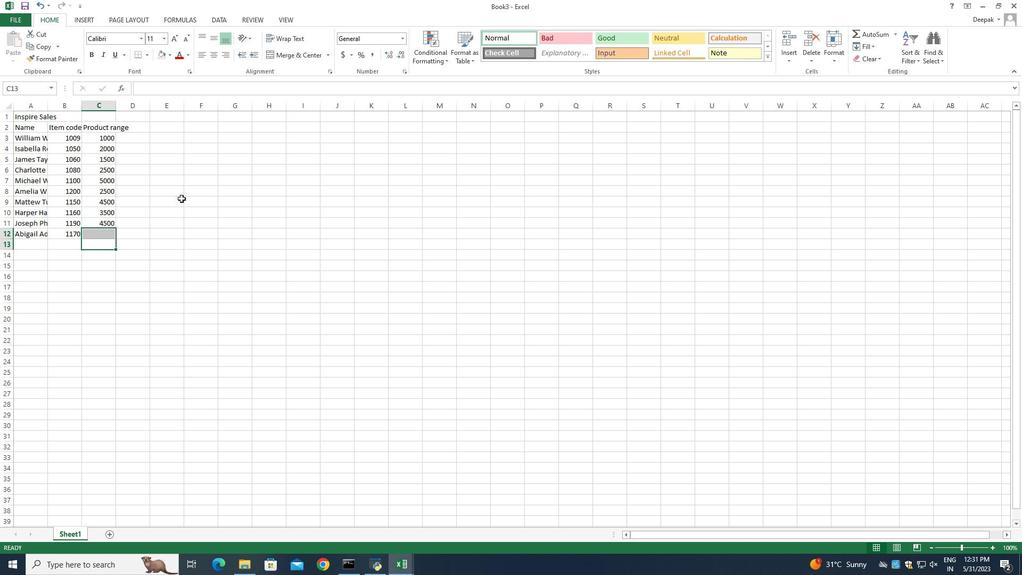 
Action: Mouse moved to (110, 232)
Screenshot: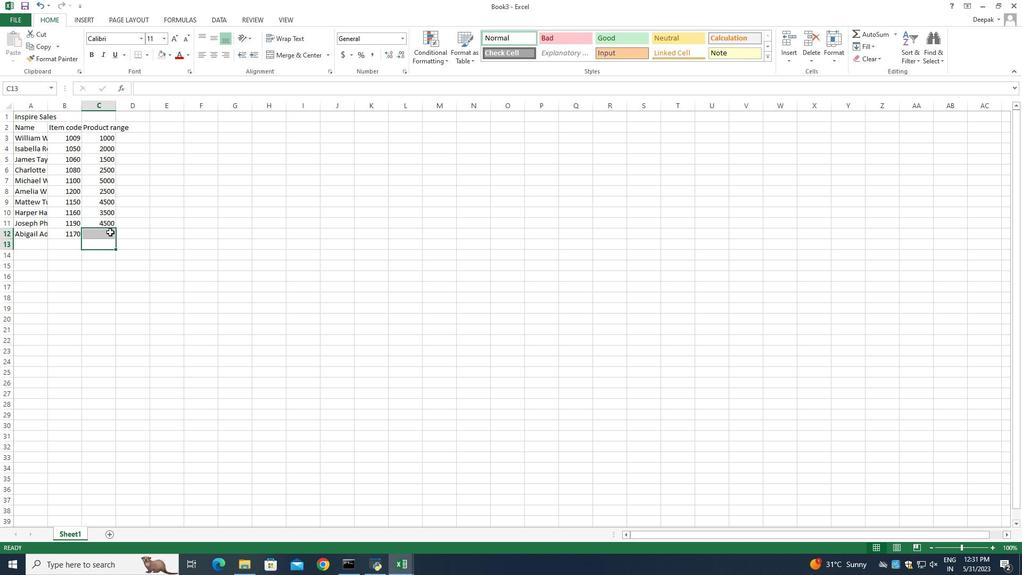 
Action: Mouse pressed left at (110, 232)
Screenshot: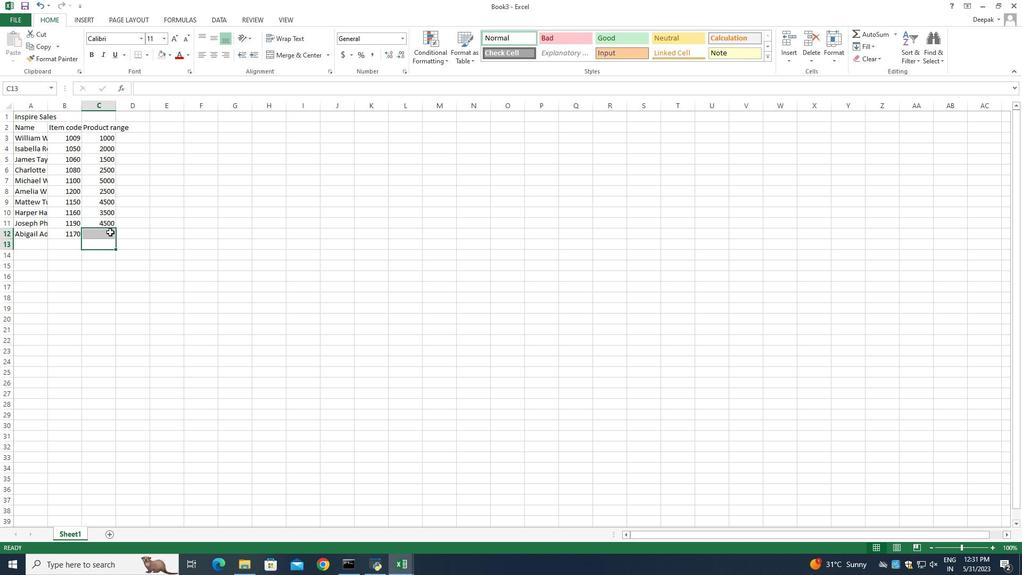 
Action: Mouse moved to (170, 237)
Screenshot: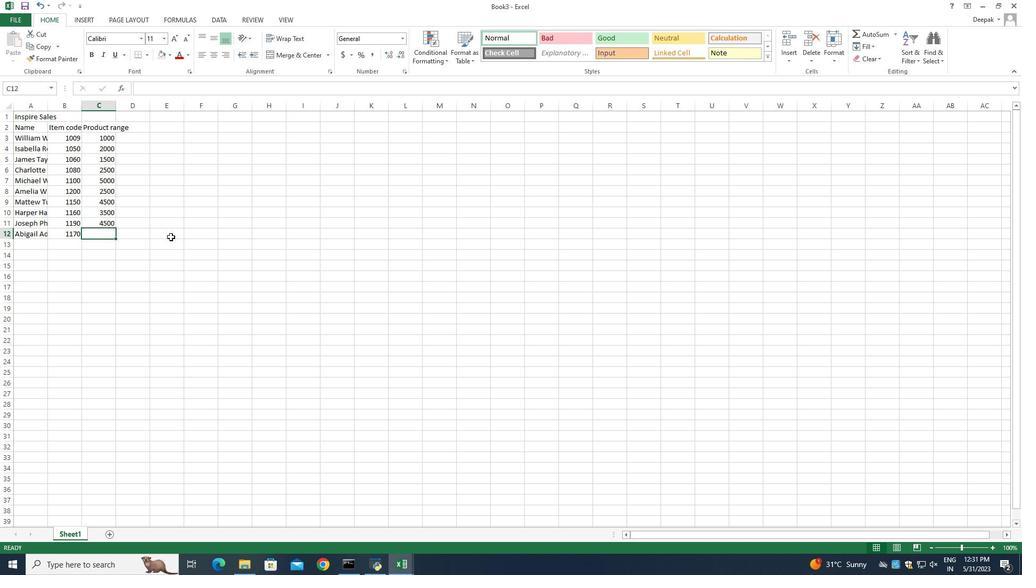 
Action: Key pressed 5000<Key.enter>
Screenshot: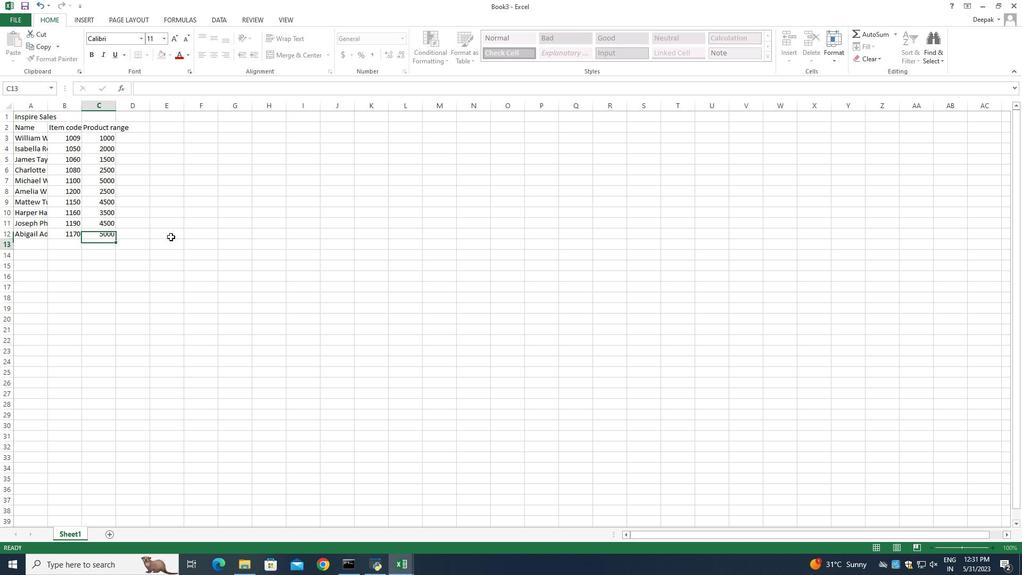 
Action: Mouse moved to (137, 128)
Screenshot: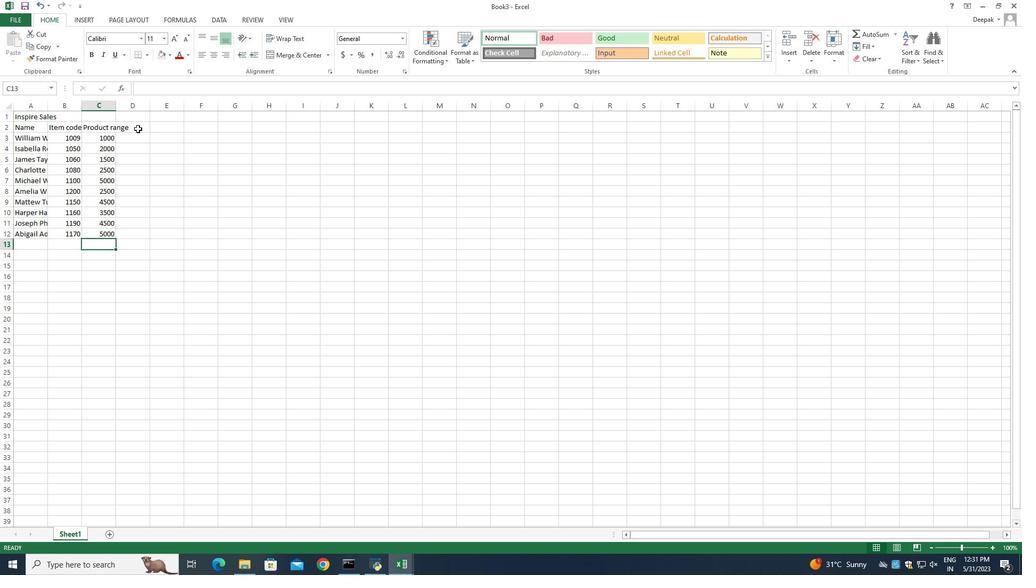 
Action: Mouse pressed left at (137, 128)
Screenshot: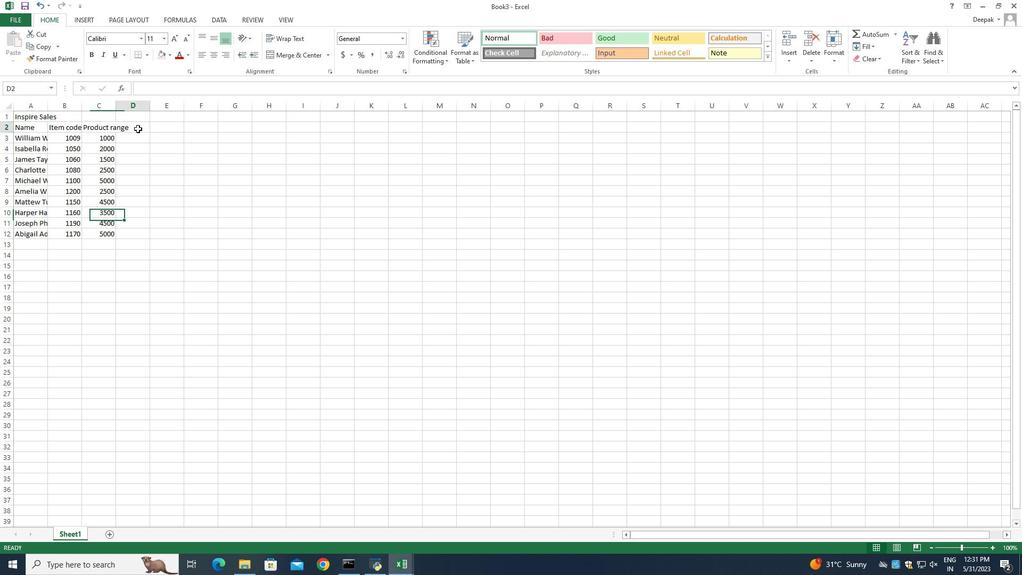 
Action: Mouse pressed left at (137, 128)
Screenshot: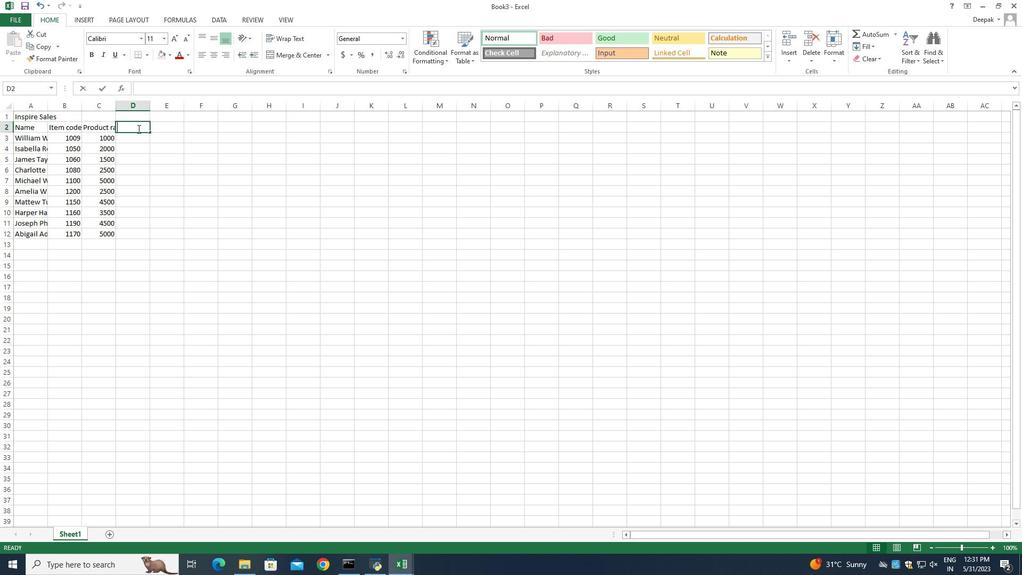
Action: Mouse moved to (215, 178)
Screenshot: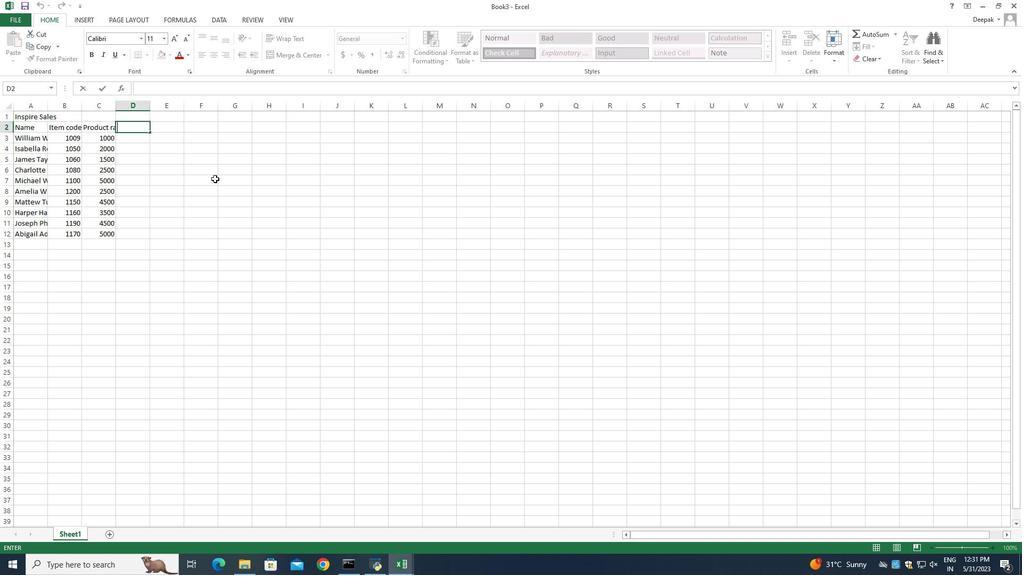 
Action: Key pressed <Key.shift>Products<Key.enter><Key.shift_r>T<Key.shift>O<Key.shift>M<Key.shift_r>S<Key.space><Key.shift_r>Shoe<Key.enter><Key.shift>UGG<Key.space><Key.shift_r>Shoe<Key.enter><Key.shift_r>Wolverine<Key.space><Key.shift_r>Shoe<Key.enter><Key.shift_r>Z-<Key.shift_r>Coil<Key.space><Key.shift_r>Shoe<Key.enter><Key.shift_r>Adidas<Key.space>shoe<Key.enter><Key.shift>U<Key.shift_r>GG<Key.enter><Key.shift_r>Wolverine<Key.space><Key.shift_r>Shoe<Key.enter><Key.shift_r>Z-<Key.shift_r>coil<Key.space><Key.shift_r>Shoe<Key.enter>
Screenshot: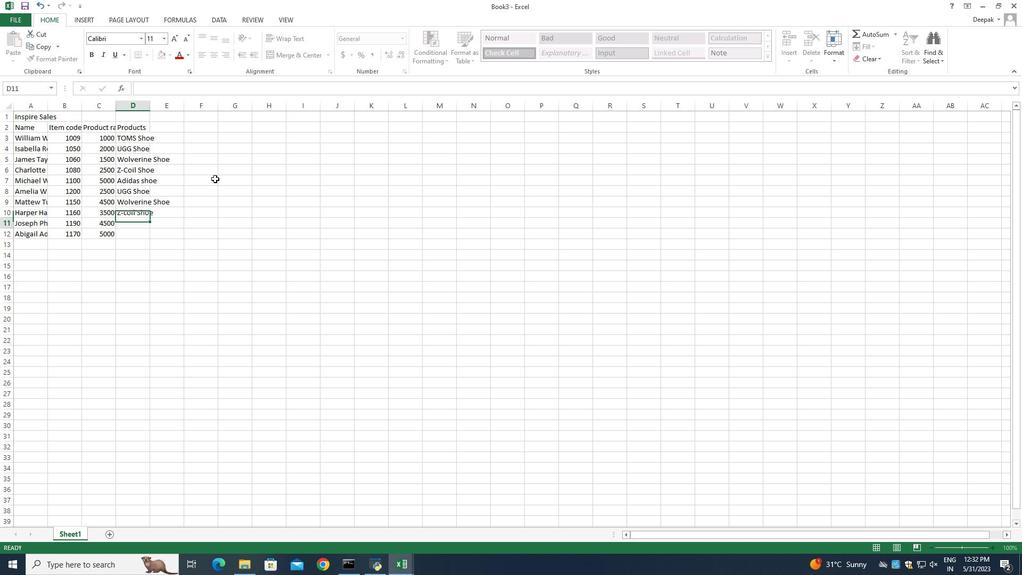 
Action: Mouse moved to (136, 191)
Screenshot: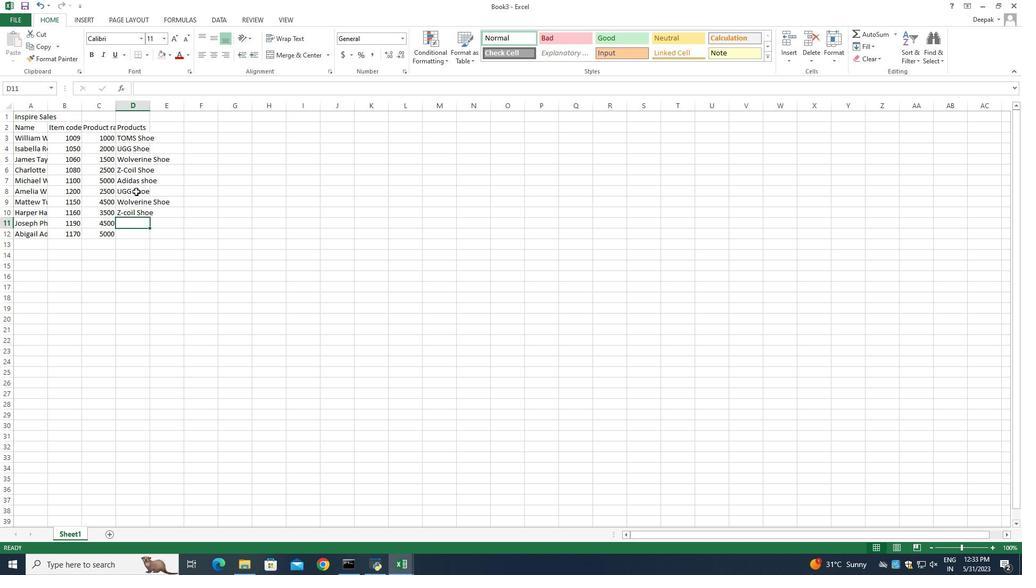 
Action: Mouse pressed left at (136, 191)
Screenshot: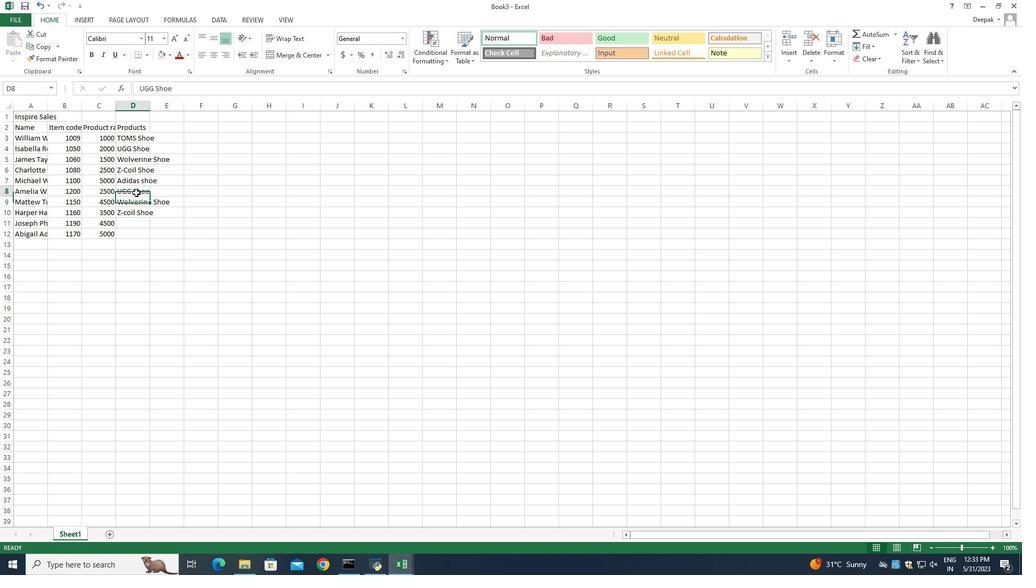 
Action: Mouse moved to (224, 231)
Screenshot: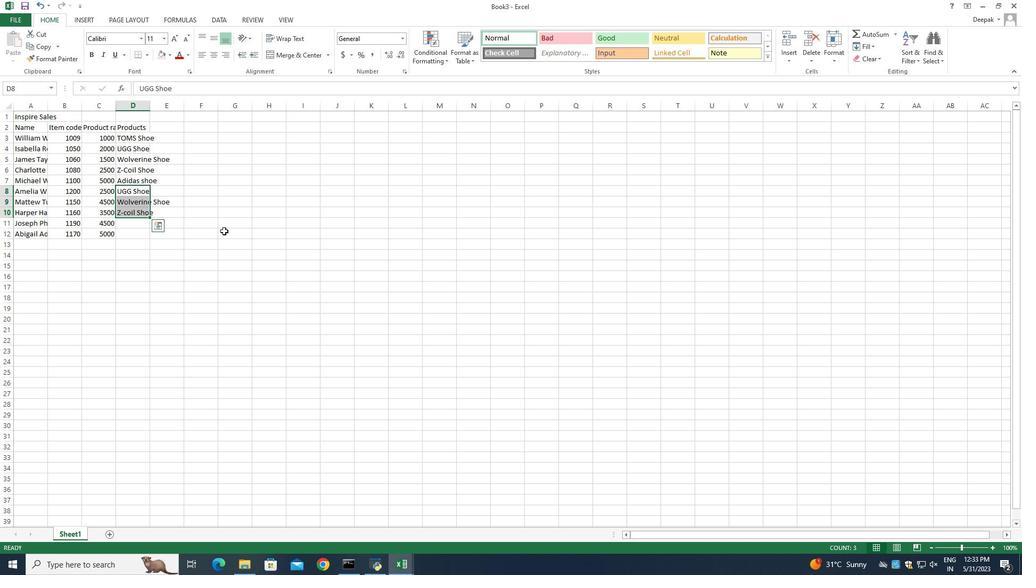 
Action: Key pressed <Key.delete>
Screenshot: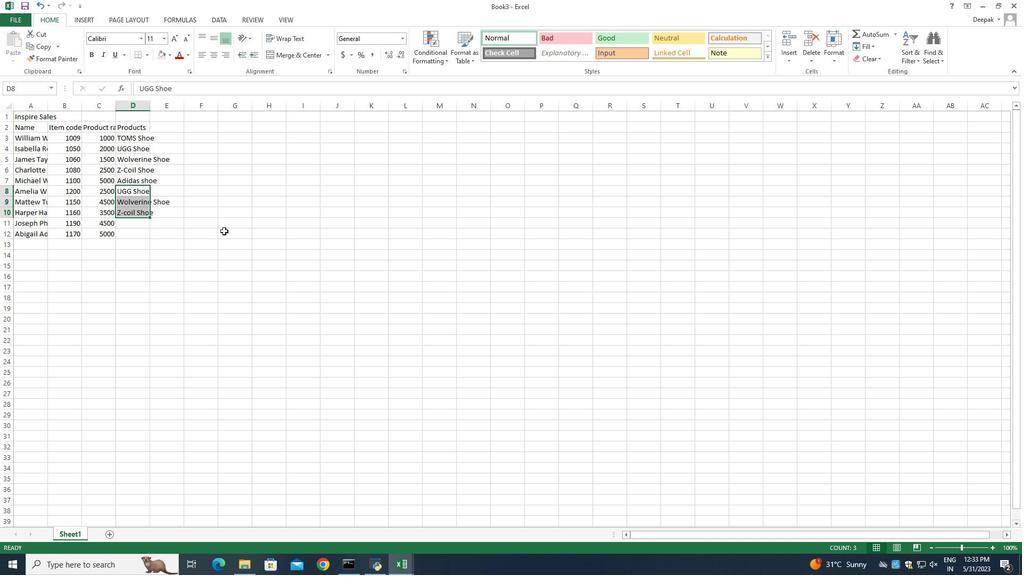 
Action: Mouse moved to (138, 192)
Screenshot: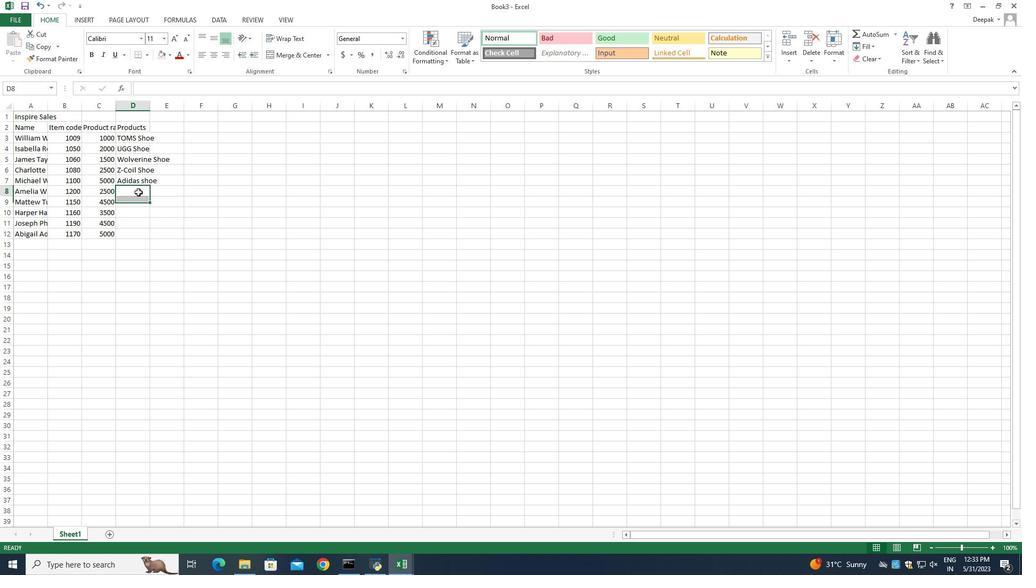 
Action: Mouse pressed left at (138, 192)
Screenshot: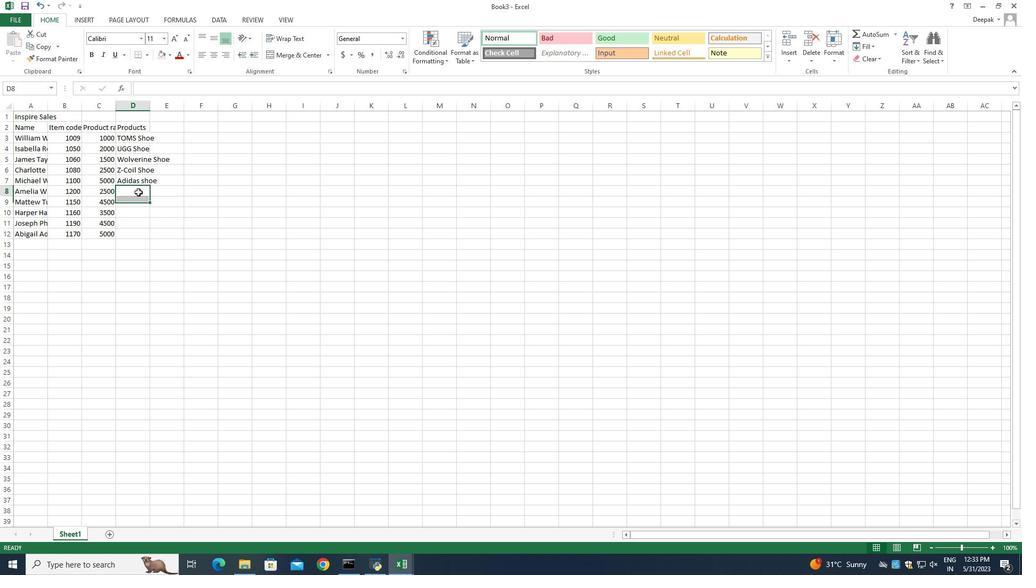 
Action: Mouse moved to (222, 200)
Screenshot: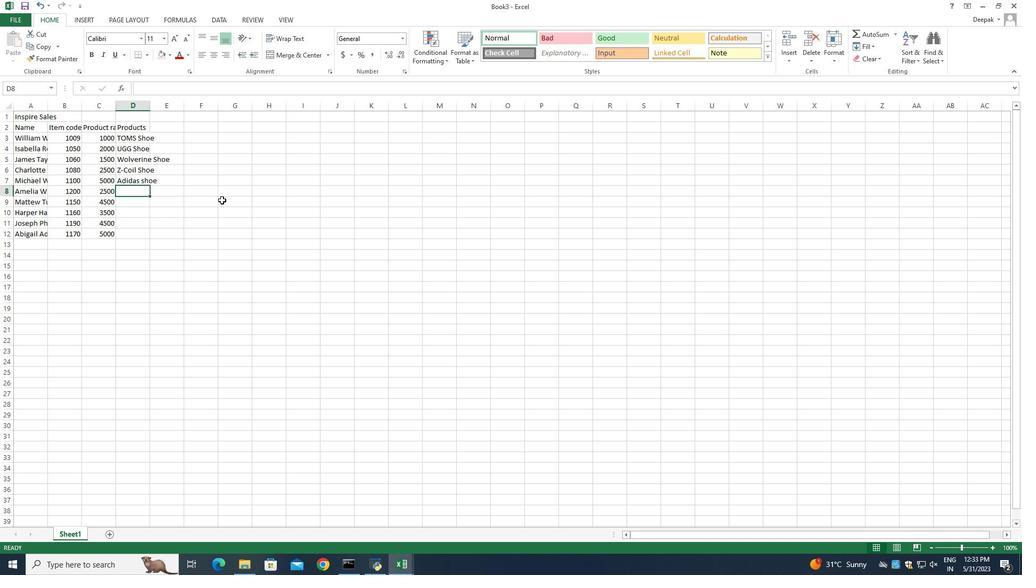 
Action: Key pressed <Key.shift_r>Gucci<Key.space><Key.shift_r>T-shirt<Key.enter><Key.shift>Louis<Key.space><Key.shift_r><Key.shift_r><Key.shift_r>Vuitton<Key.space><Key.shift_r>Bag<Key.backspace><Key.backspace><Key.backspace>bag<Key.enter><Key.shift_r>Zara<Key.space><Key.shift_r>Shirt<Key.enter><Key.shift>H<Key.shift><Key.shift><Key.shift><Key.shift><Key.shift><Key.shift><Key.shift><Key.shift><Key.shift><Key.shift><Key.shift><Key.shift><Key.shift><Key.shift><Key.shift><Key.shift><Key.shift><Key.shift><Key.shift><Key.shift><Key.shift><Key.shift><Key.shift><Key.shift><Key.shift><Key.shift><Key.shift><Key.shift><Key.shift><Key.shift><Key.shift><Key.shift><Key.shift><Key.shift><Key.shift><Key.shift><Key.shift><Key.shift><Key.shift><Key.shift><Key.shift><Key.shift><Key.shift><Key.shift><Key.shift><Key.shift><Key.shift><Key.shift><Key.shift><Key.shift><Key.shift><Key.shift><Key.shift><Key.shift><Key.shift><Key.shift><Key.shift><Key.shift><Key.shift><Key.shift><Key.shift><Key.shift><Key.shift><Key.shift><Key.shift><Key.shift><Key.shift><Key.shift><Key.shift><Key.shift><Key.shift><Key.shift><Key.shift><Key.shift><Key.shift><Key.shift><Key.shift><Key.shift><Key.shift><Key.shift><Key.shift><Key.shift><Key.shift><Key.shift><Key.shift><Key.shift><Key.shift><Key.shift><Key.shift><Key.shift><Key.shift><Key.shift><Key.shift><Key.shift><Key.shift><Key.shift><Key.shift><Key.shift><Key.shift><Key.shift><Key.shift><Key.shift><Key.shift><Key.shift><Key.shift><Key.shift><Key.shift><Key.shift><Key.shift><Key.shift><Key.shift><Key.shift><Key.shift><Key.shift><Key.shift><Key.shift><Key.shift><Key.shift><Key.shift><Key.shift><Key.shift><Key.shift><Key.shift><Key.shift><Key.shift><Key.shift><Key.shift><Key.shift><Key.shift><Key.shift><Key.shift><Key.shift><Key.shift><Key.shift><Key.shift><Key.shift><Key.shift><Key.shift><Key.shift><Key.shift><Key.shift><Key.shift><Key.shift><Key.shift><Key.shift><Key.shift><Key.shift><Key.shift><Key.shift><Key.shift><Key.shift><Key.shift><Key.shift><Key.shift><Key.shift><Key.shift><Key.shift><Key.shift><Key.shift><Key.shift><Key.shift>&M<Key.space>jeans<Key.enter><Key.shift_r><Key.shift_r><Key.shift_r><Key.shift_r><Key.shift_r><Key.shift_r><Key.shift_r><Key.shift_r><Key.shift_r><Key.shift_r><Key.shift_r>Chanel<Key.space>perfume<Key.enter>
Screenshot: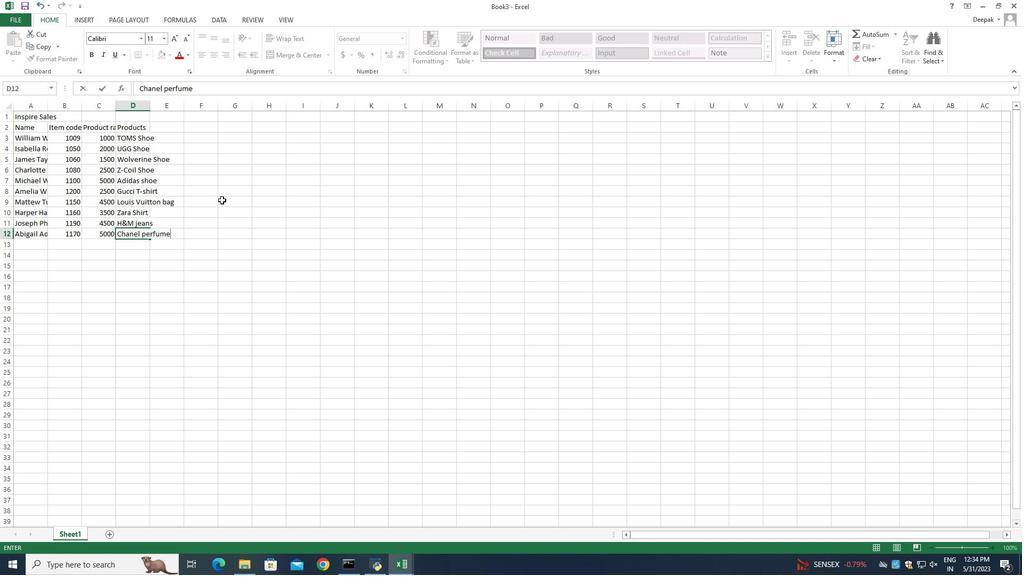 
Action: Mouse moved to (166, 128)
Screenshot: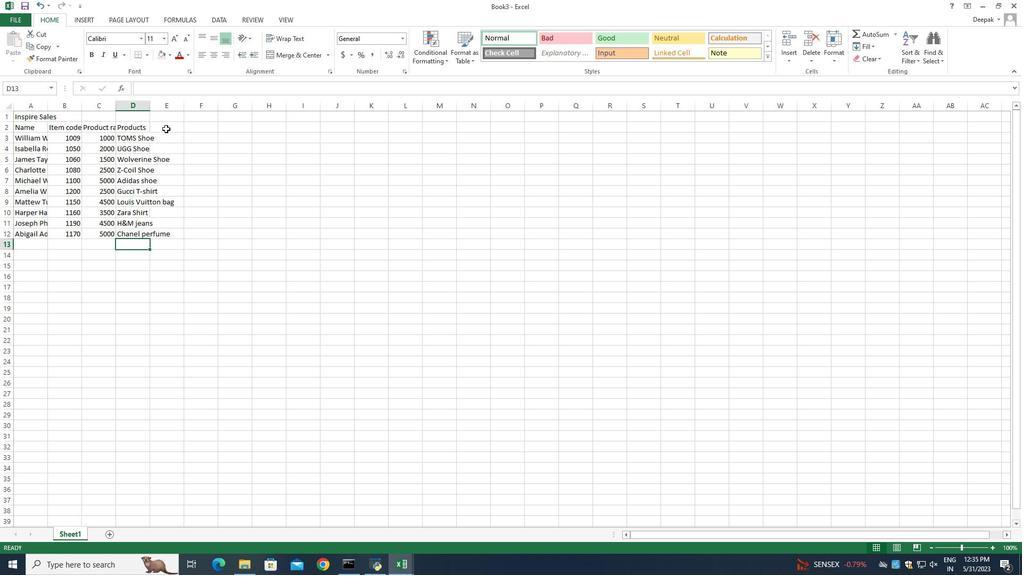 
Action: Mouse pressed left at (166, 128)
Screenshot: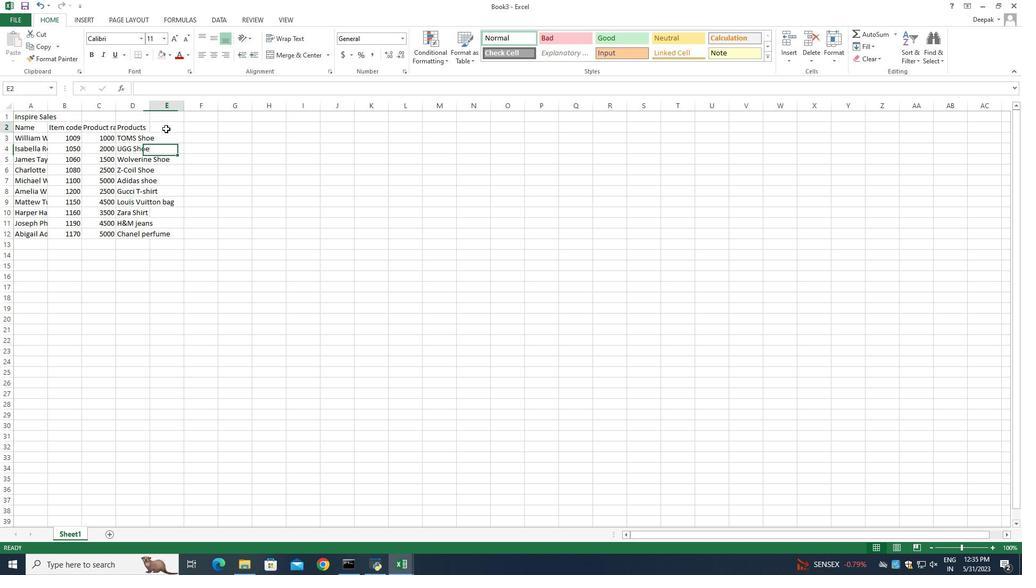 
Action: Mouse pressed left at (166, 128)
Screenshot: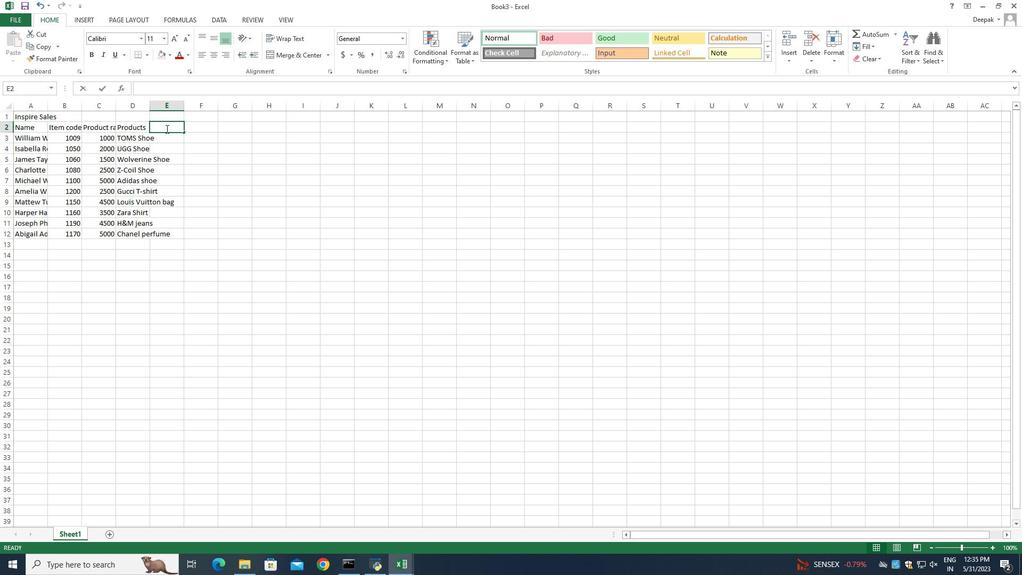 
Action: Mouse moved to (283, 193)
Screenshot: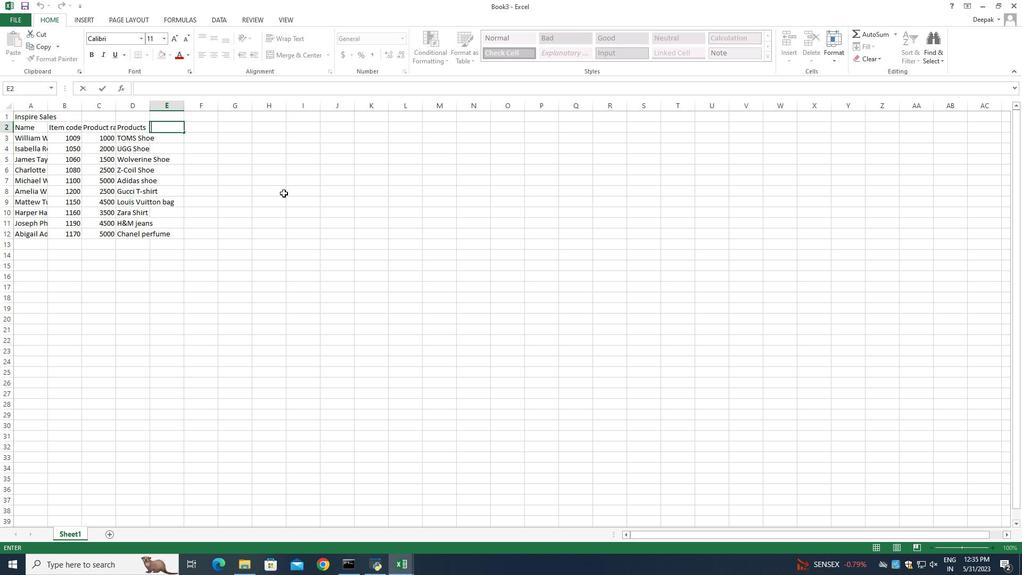 
Action: Key pressed <Key.shift_r>Quantity<Key.enter>5<Key.enter>6<Key.enter>8<Key.enter>4<Key.enter>8<Key.enter>9<Key.enter>5<Key.enter>7<Key.enter>6<Key.enter>8<Key.enter>
Screenshot: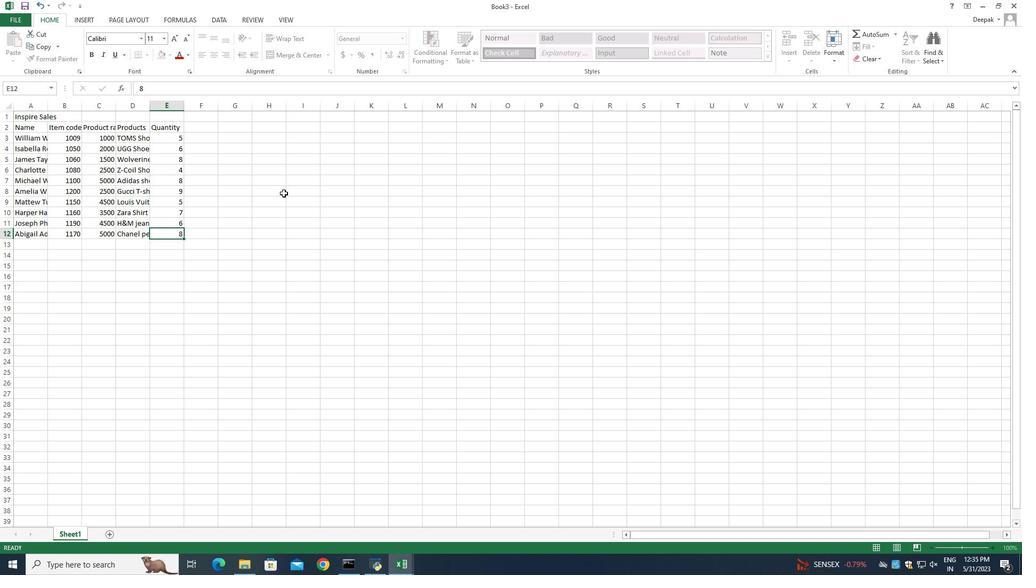 
Action: Mouse moved to (169, 234)
Screenshot: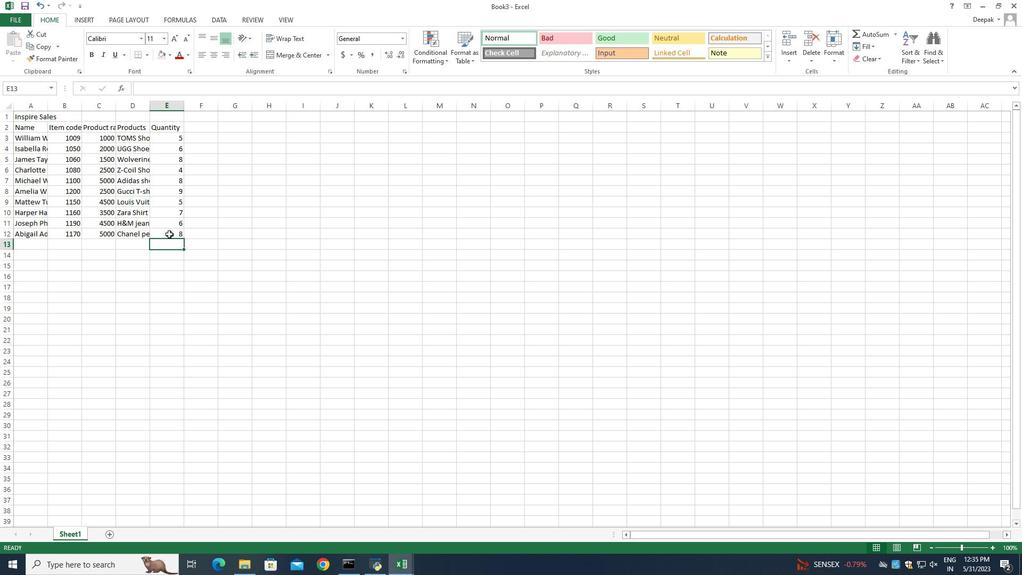 
Action: Mouse pressed left at (169, 234)
Screenshot: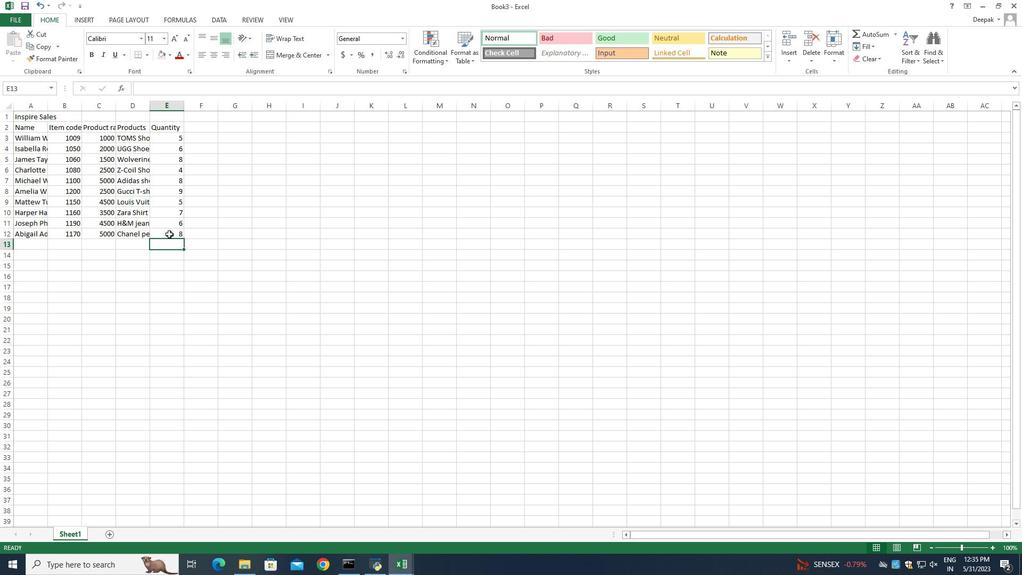
Action: Mouse pressed left at (169, 234)
Screenshot: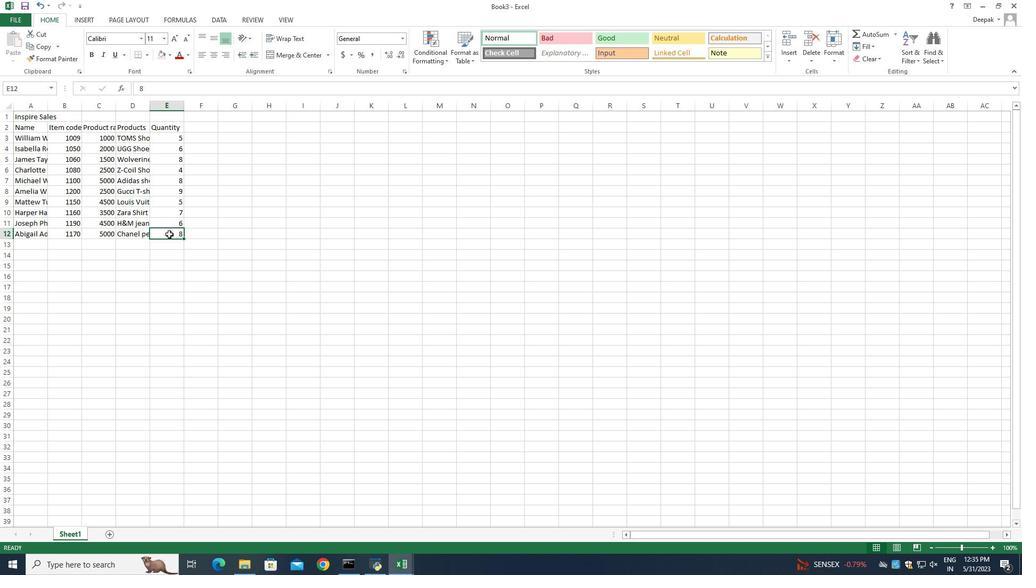 
Action: Mouse pressed left at (169, 234)
Screenshot: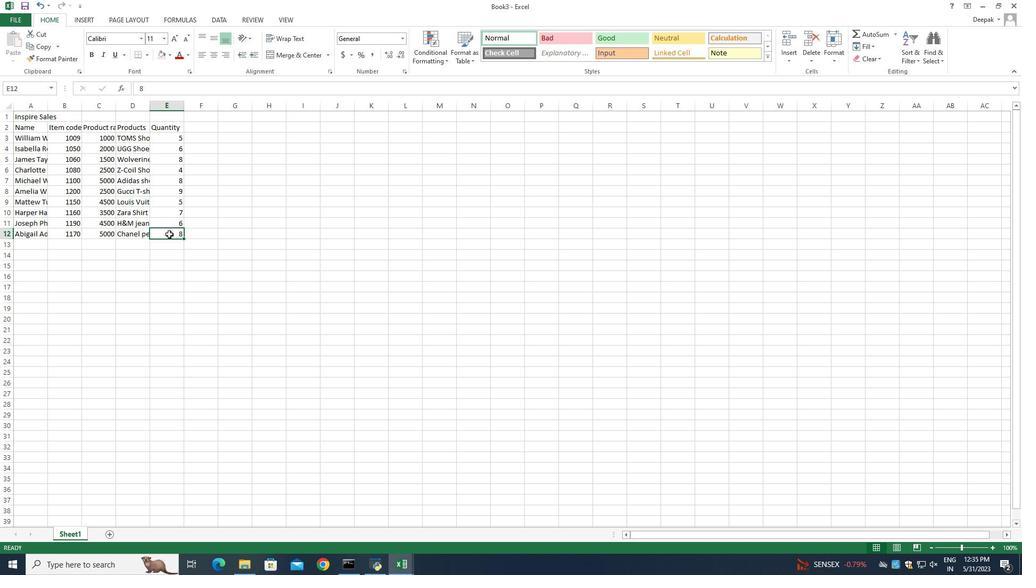 
Action: Mouse pressed left at (169, 234)
Screenshot: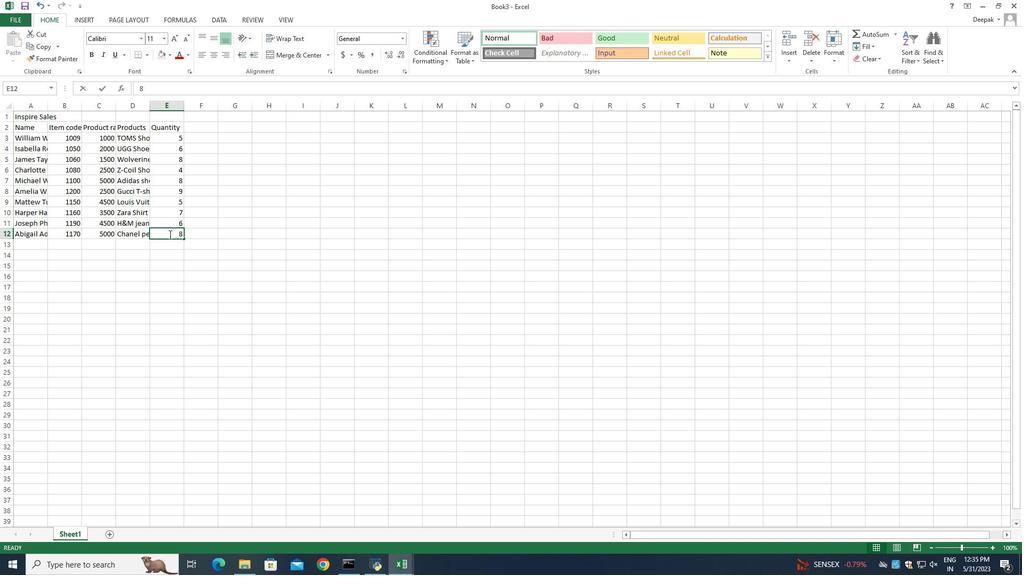 
Action: Key pressed <Key.backspace><Key.backspace><Key.delete>10
Screenshot: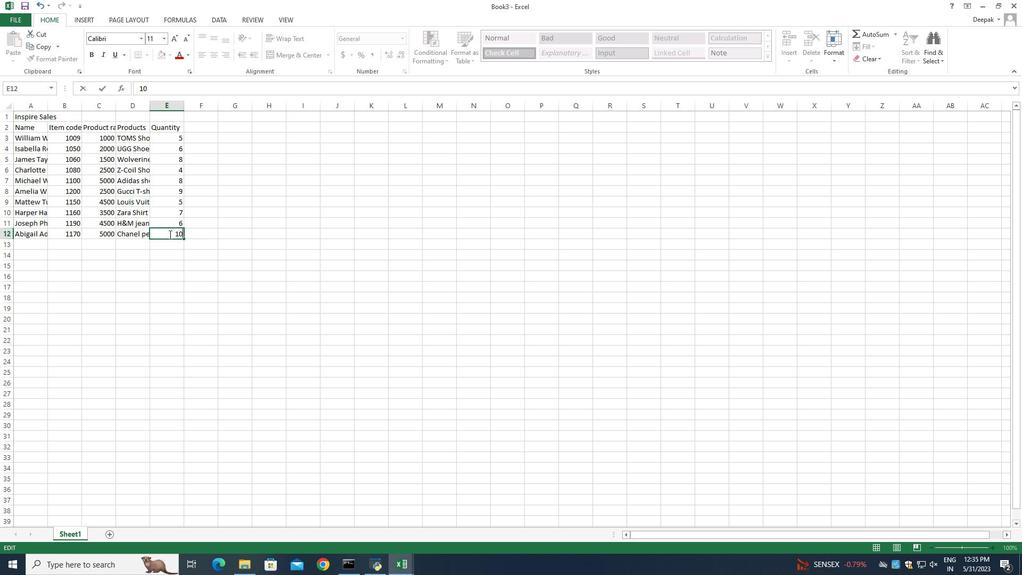 
Action: Mouse moved to (204, 123)
Screenshot: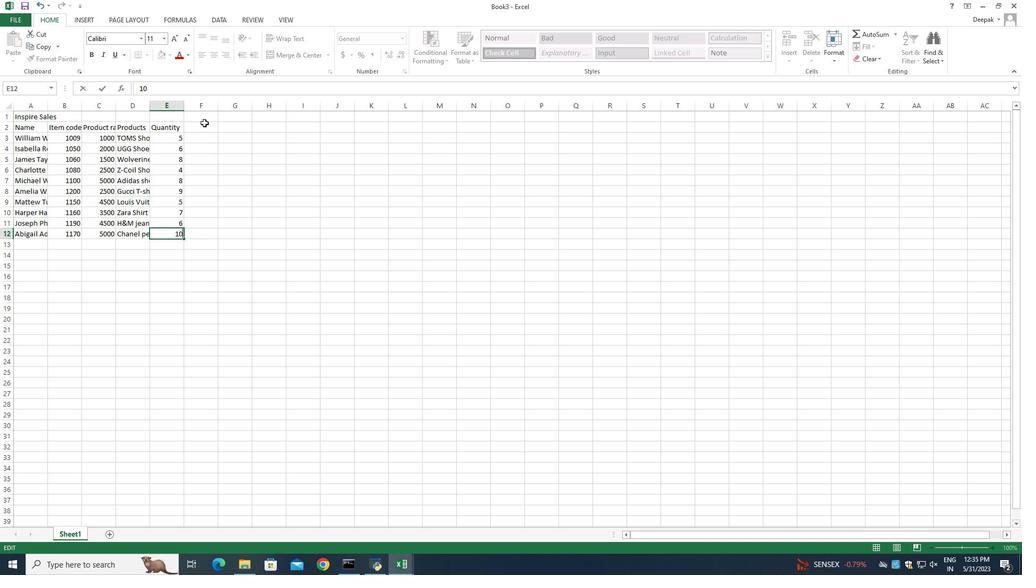 
Action: Mouse pressed left at (204, 123)
Screenshot: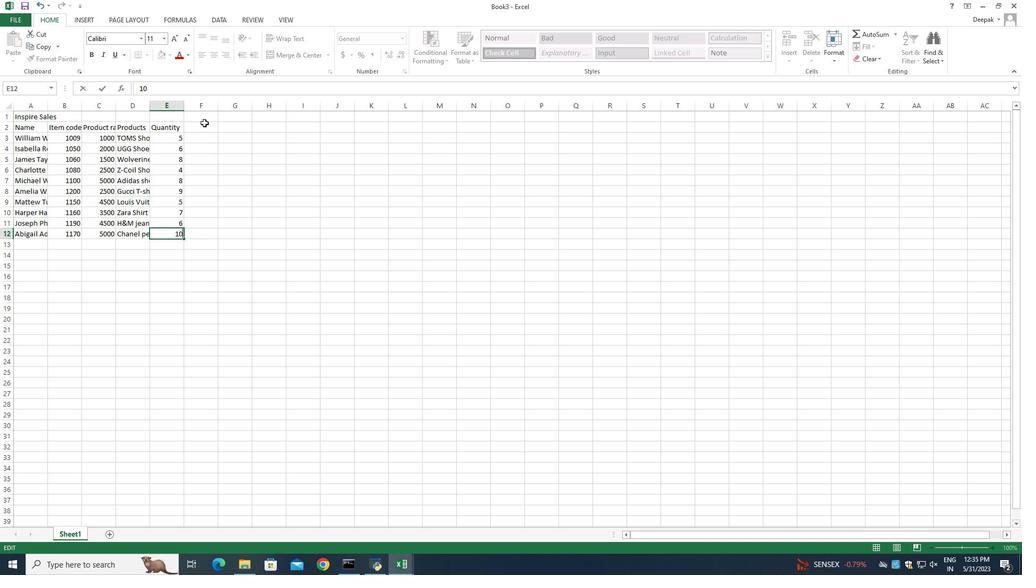 
Action: Mouse moved to (203, 127)
Screenshot: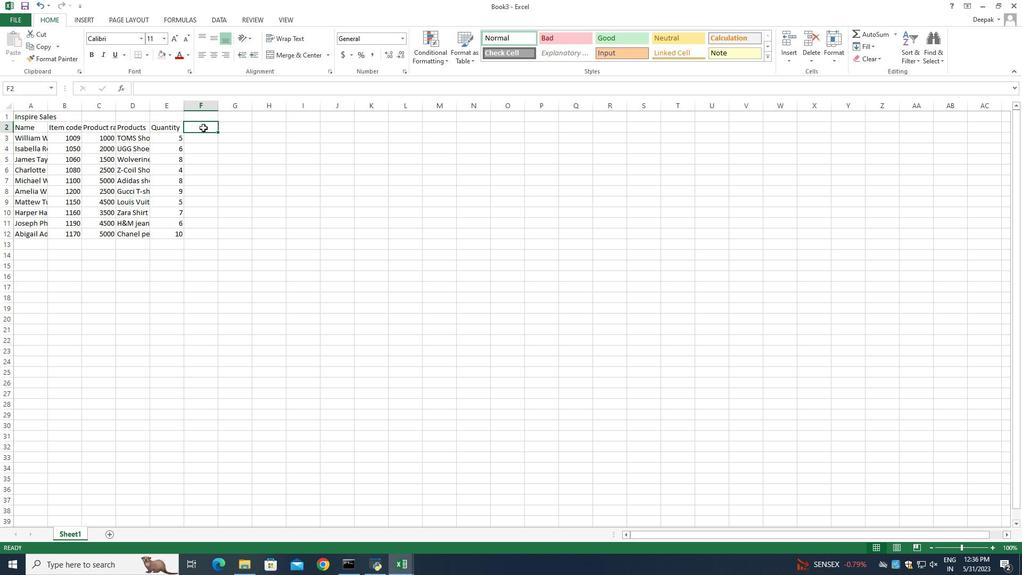 
Action: Mouse pressed left at (203, 127)
Screenshot: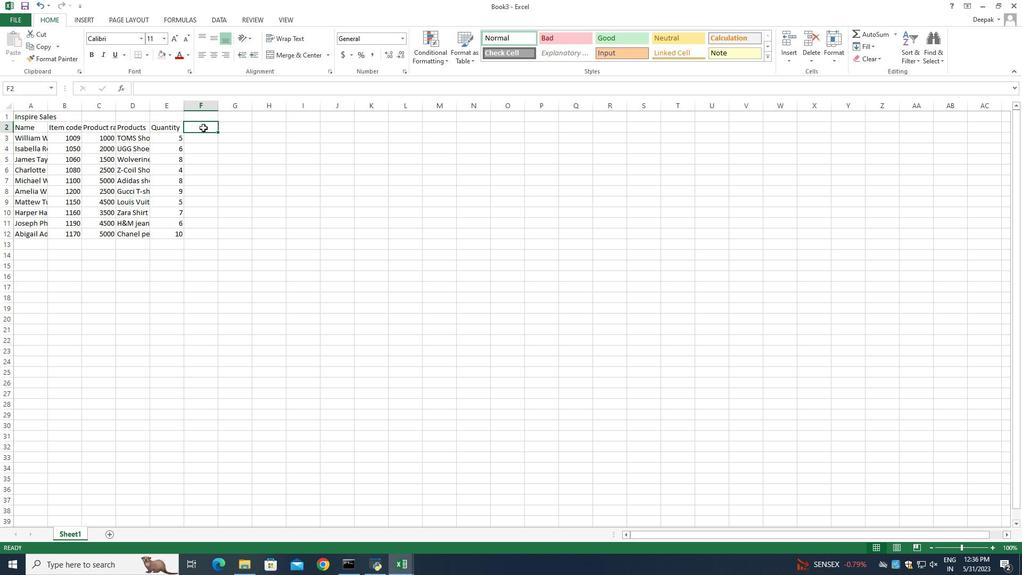 
Action: Mouse pressed left at (203, 127)
Screenshot: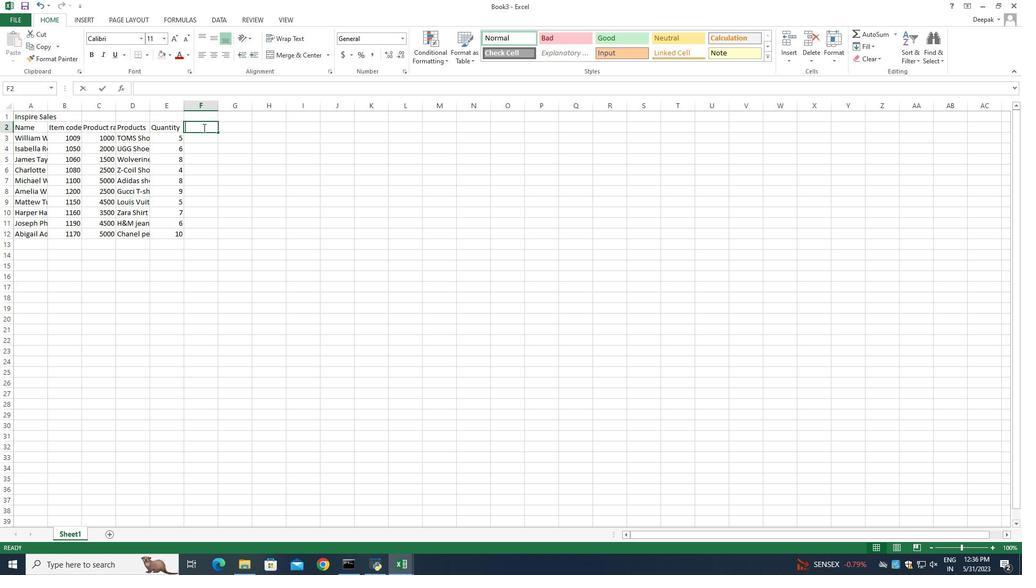 
Action: Key pressed <Key.shift_r>Total<Key.space><Key.shift_r>Amount<Key.enter>
Screenshot: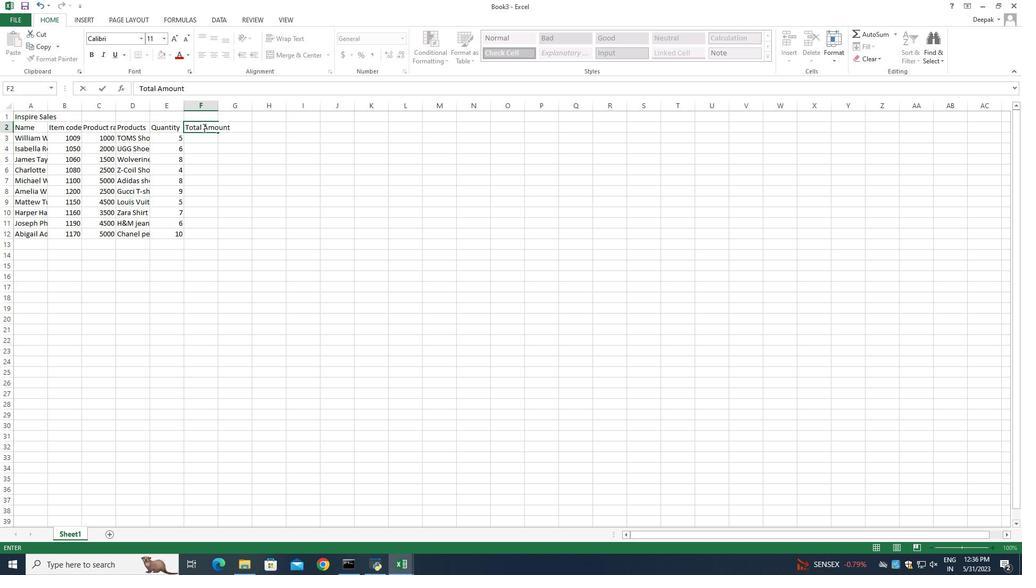 
Action: Mouse moved to (204, 140)
Screenshot: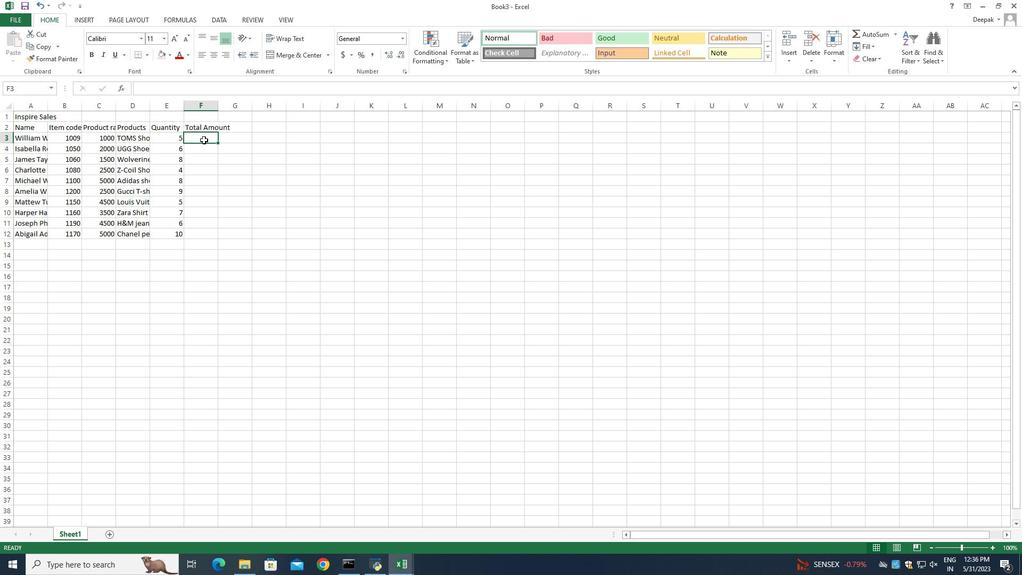 
Action: Key pressed =
Screenshot: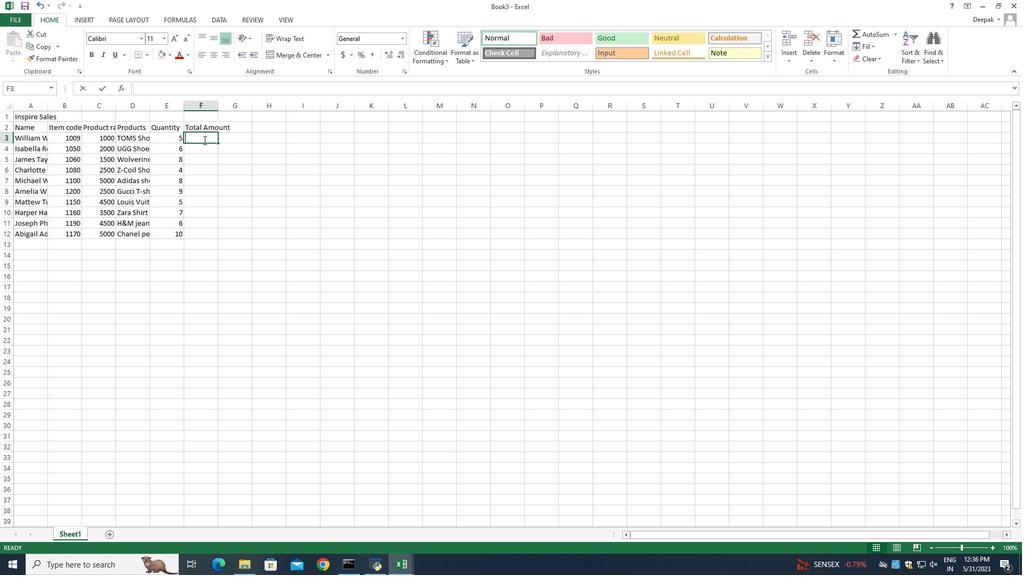 
Action: Mouse moved to (173, 139)
Screenshot: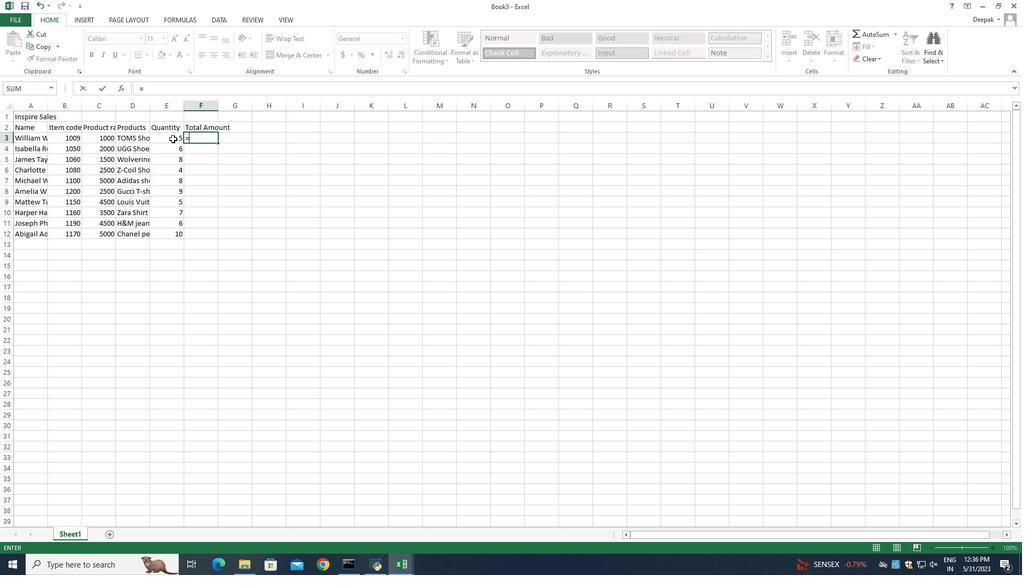 
Action: Mouse pressed left at (173, 139)
Screenshot: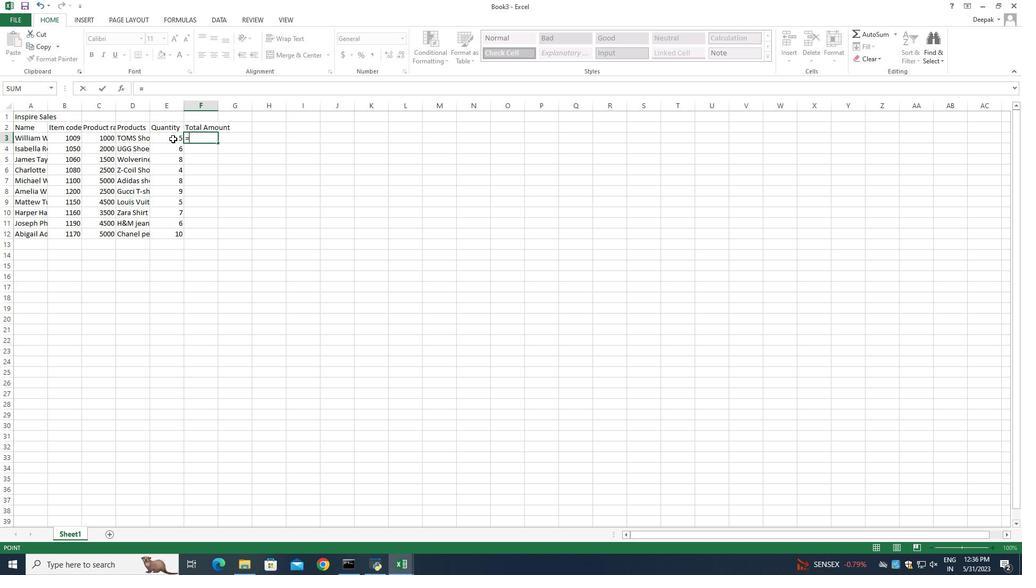 
Action: Key pressed *
Screenshot: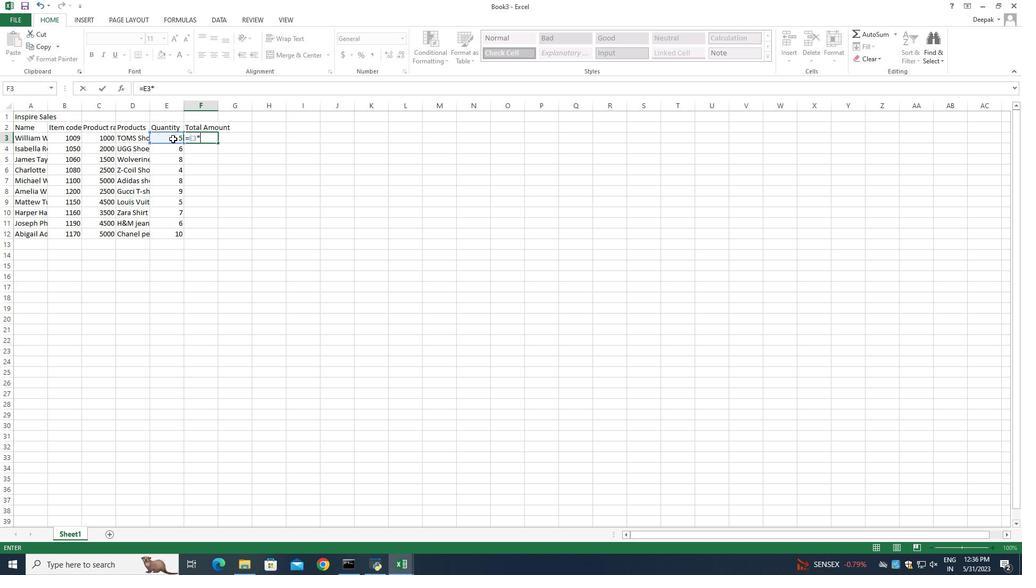 
Action: Mouse moved to (98, 135)
Screenshot: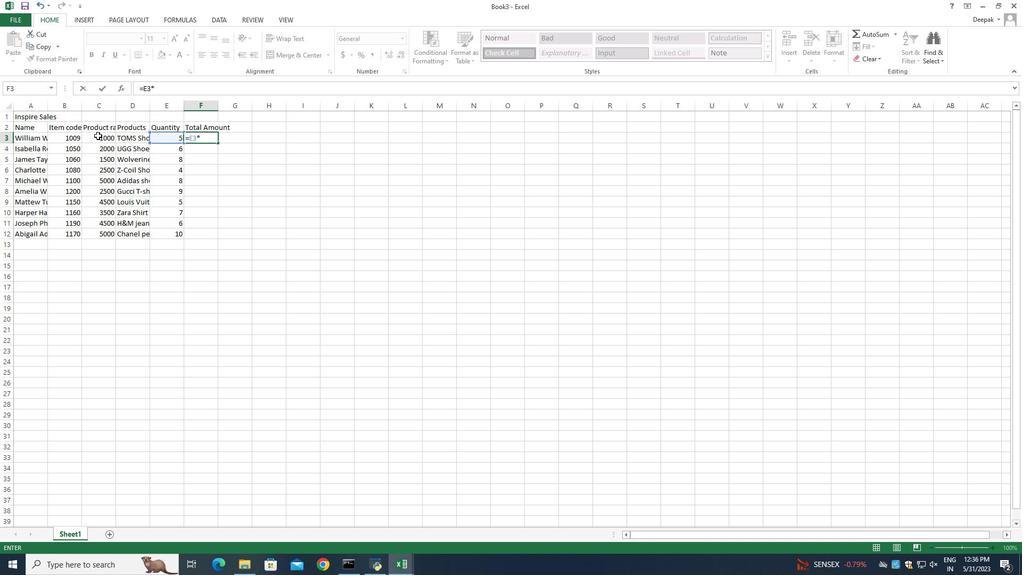 
Action: Mouse pressed left at (98, 135)
Screenshot: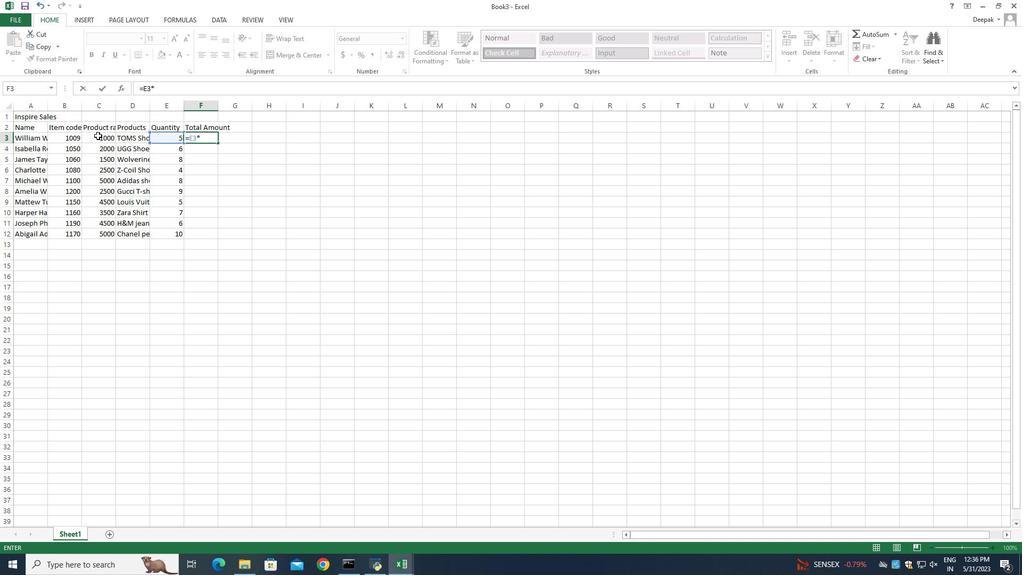
Action: Mouse moved to (242, 164)
Screenshot: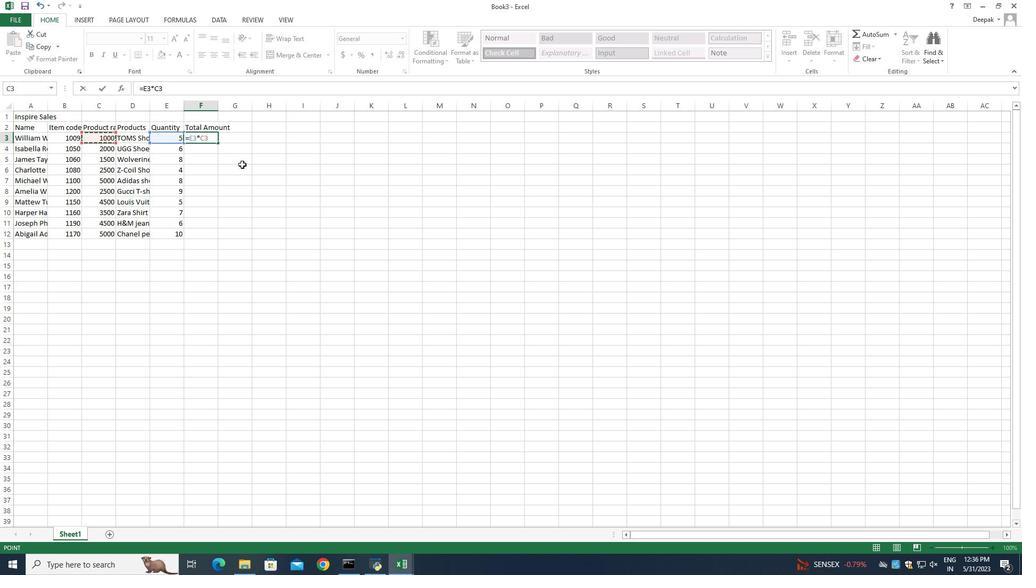 
Action: Key pressed <Key.enter>
Screenshot: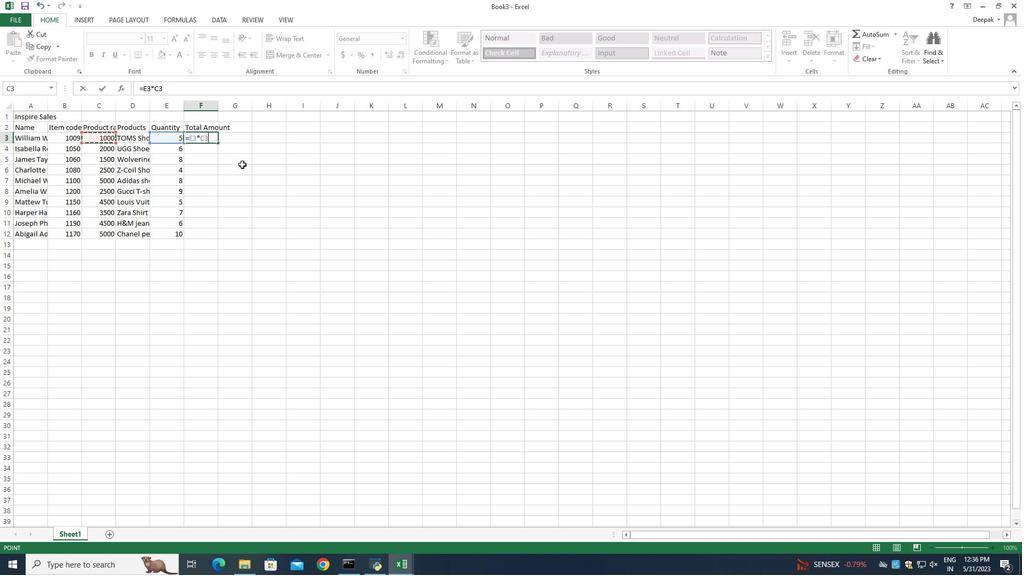 
Action: Mouse moved to (205, 150)
Screenshot: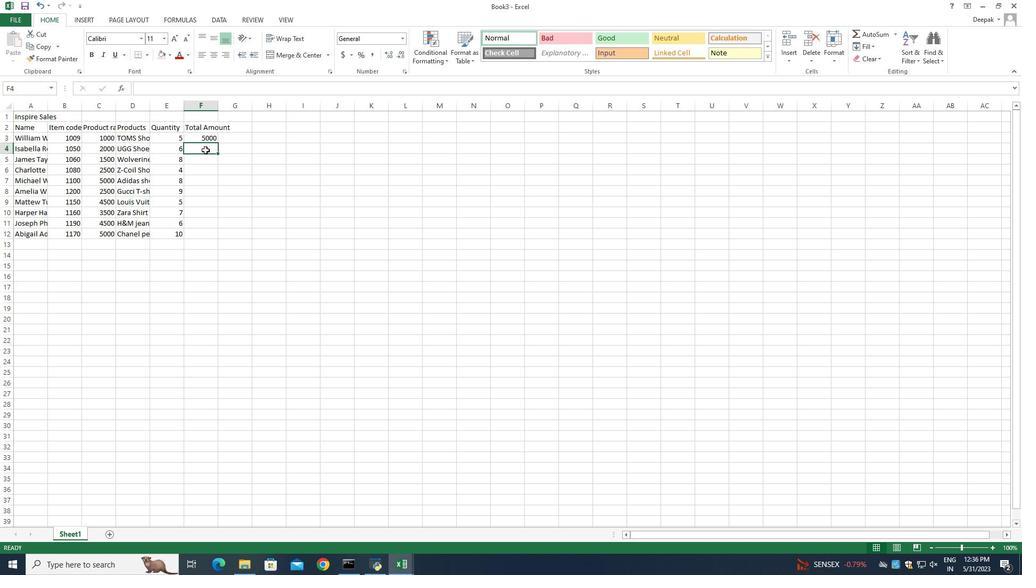 
Action: Key pressed =
Screenshot: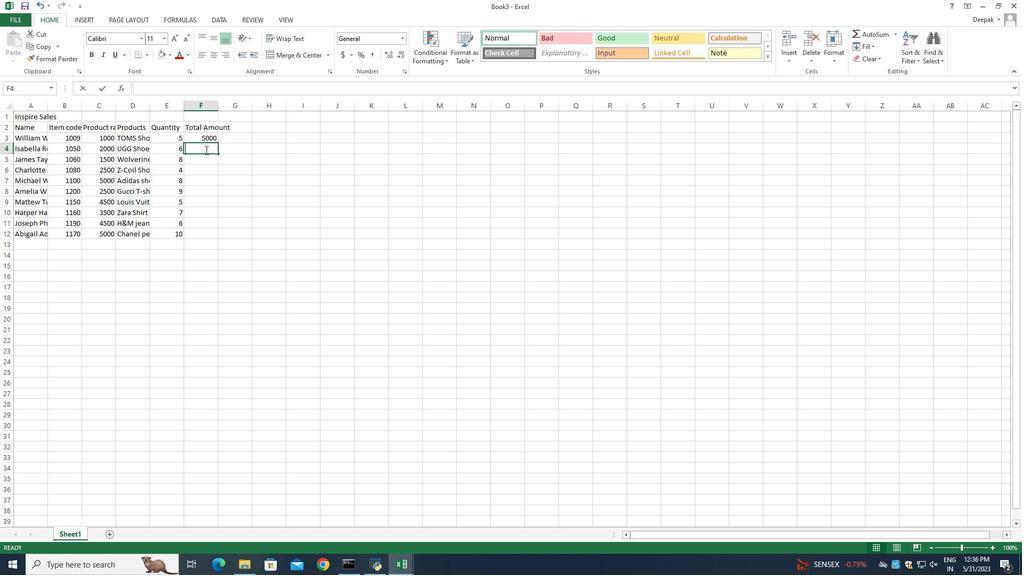 
Action: Mouse moved to (167, 151)
Screenshot: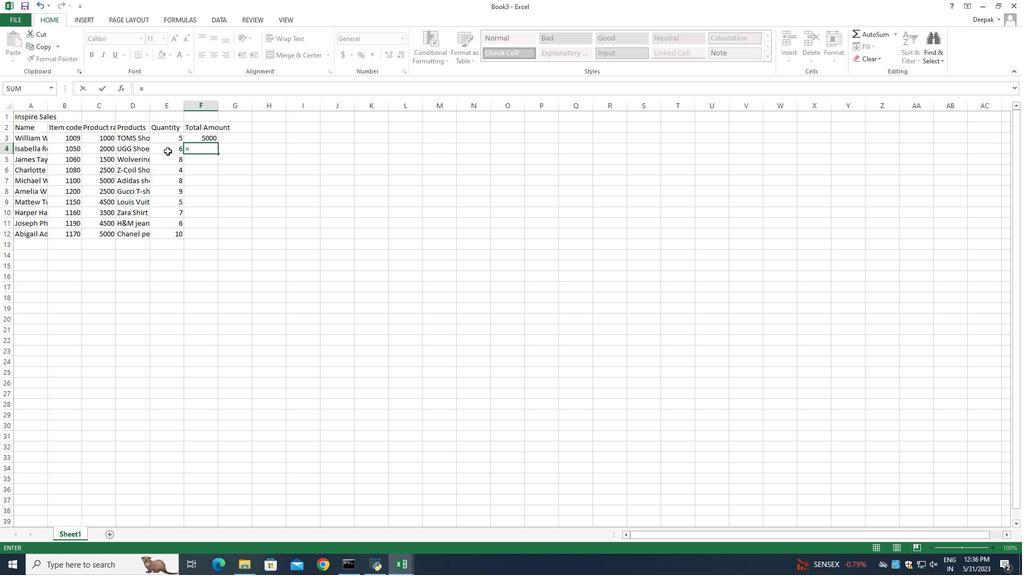 
Action: Mouse pressed left at (167, 151)
Screenshot: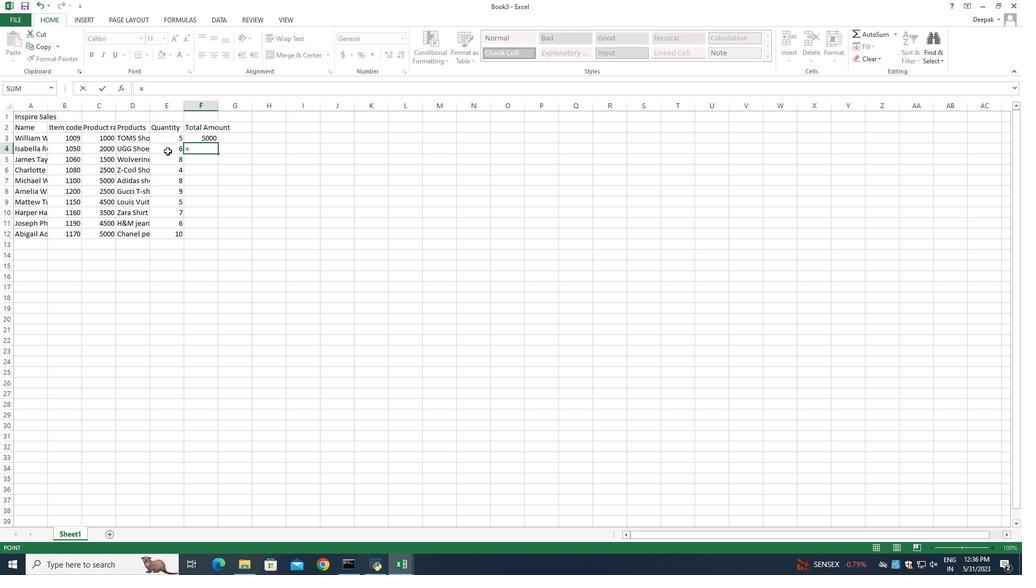 
Action: Key pressed *
Screenshot: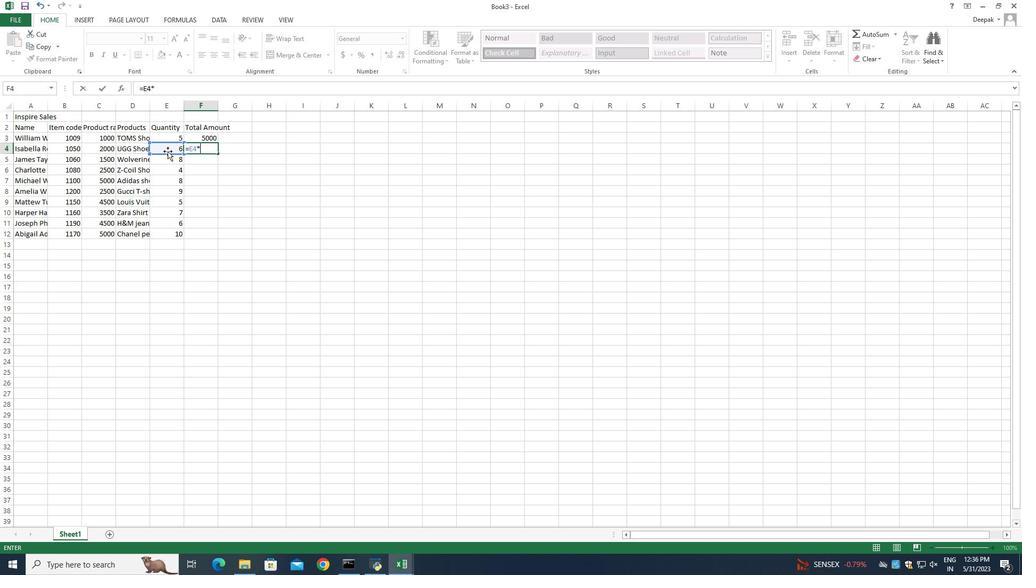 
Action: Mouse moved to (102, 150)
Screenshot: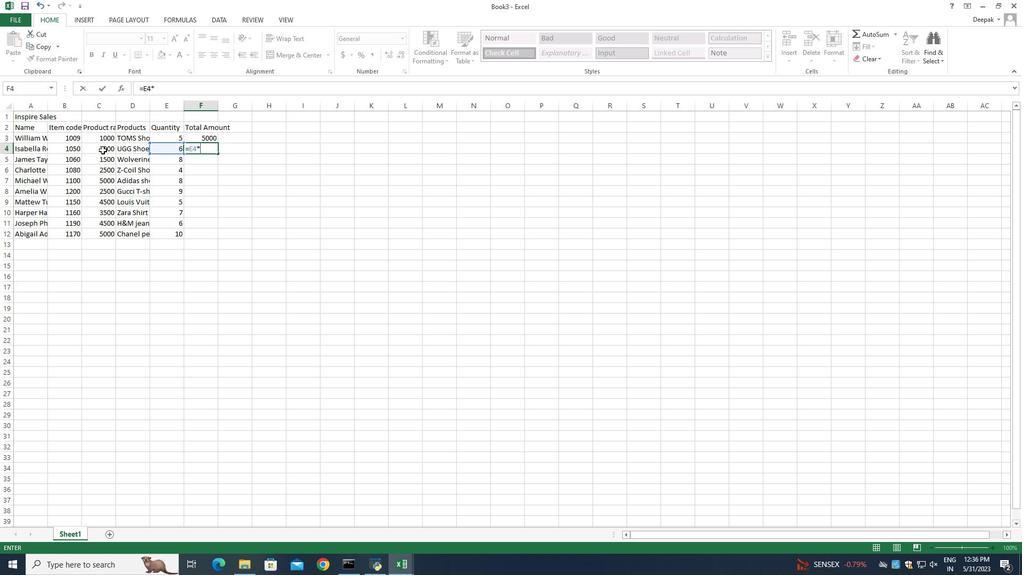 
Action: Mouse pressed left at (102, 150)
Screenshot: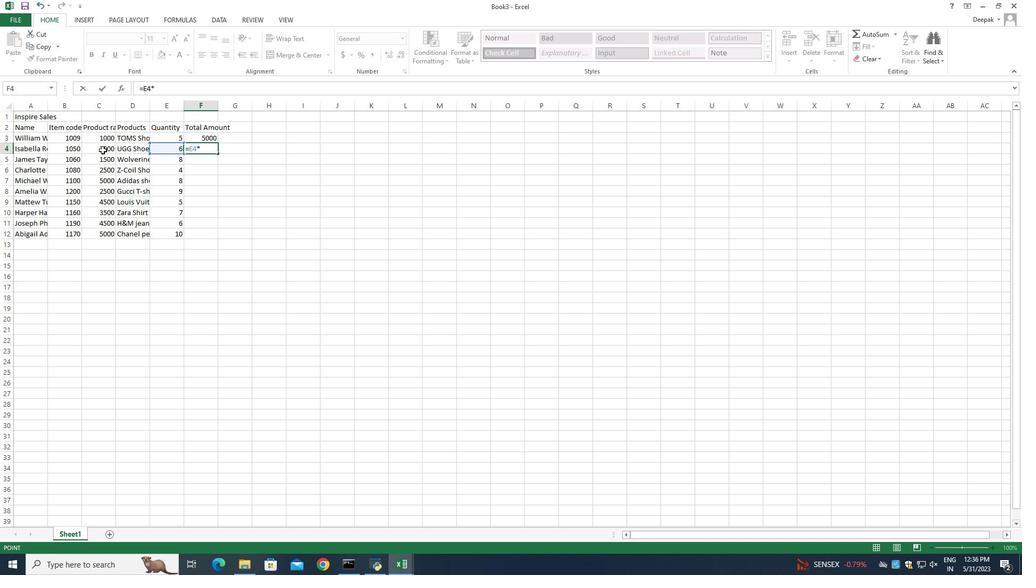 
Action: Mouse moved to (307, 161)
Screenshot: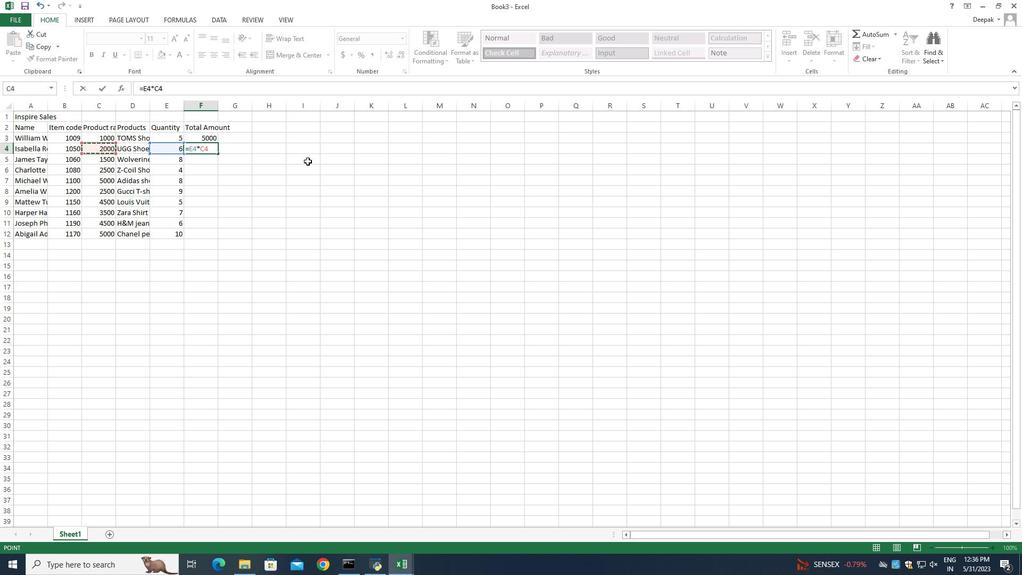 
Action: Key pressed <Key.enter>
Screenshot: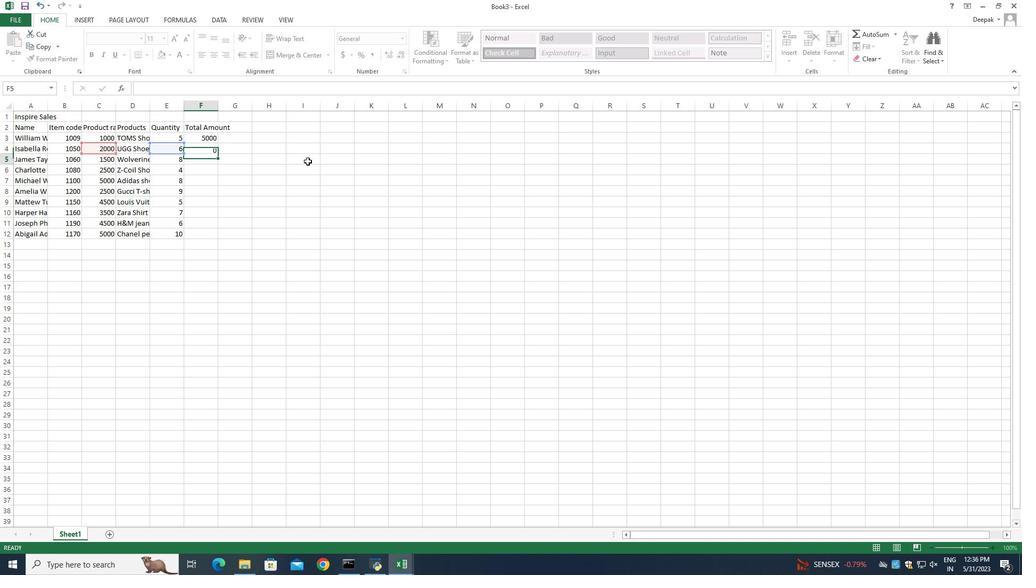 
Action: Mouse moved to (204, 159)
Screenshot: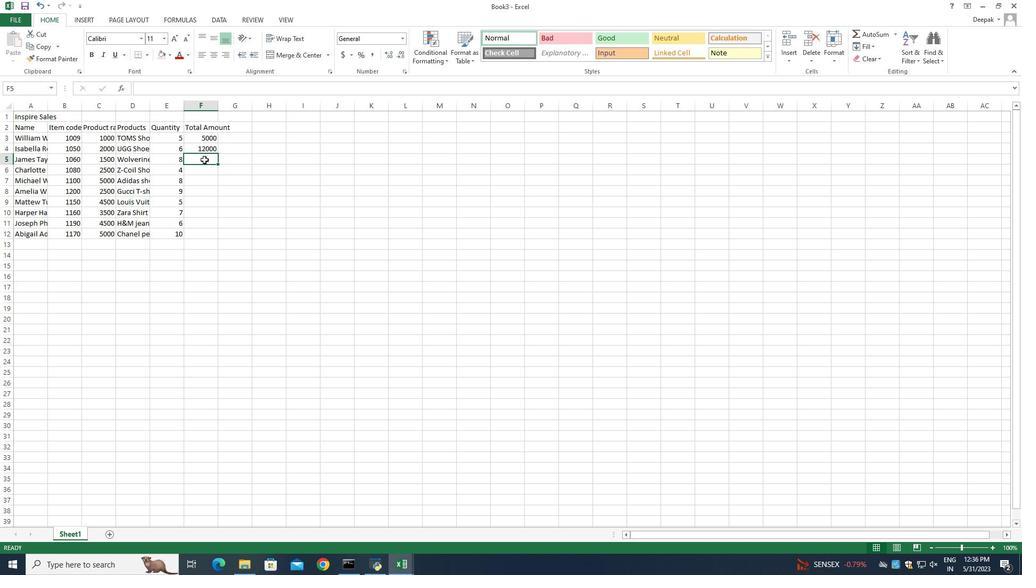 
Action: Key pressed =
Screenshot: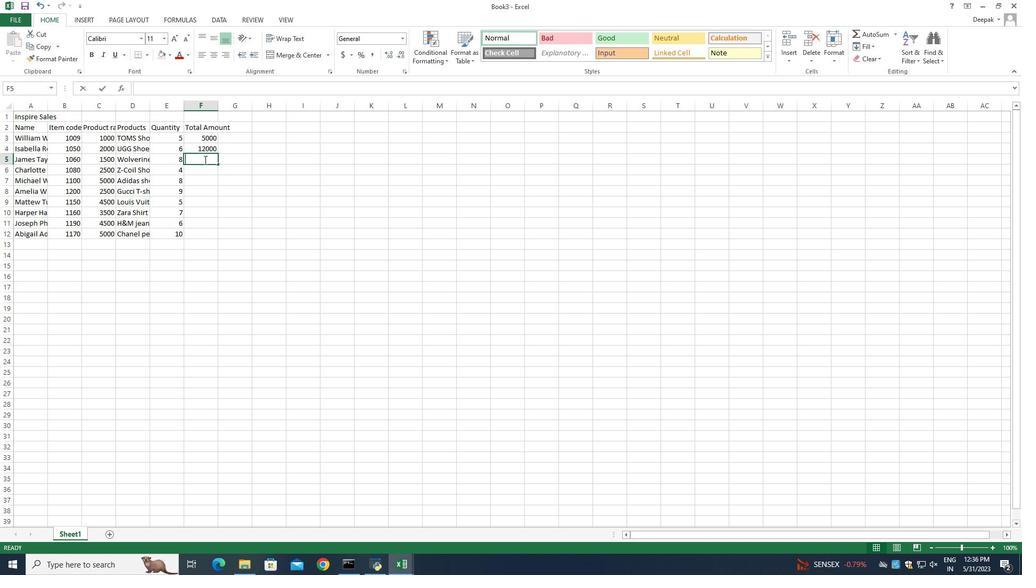 
Action: Mouse moved to (169, 161)
Screenshot: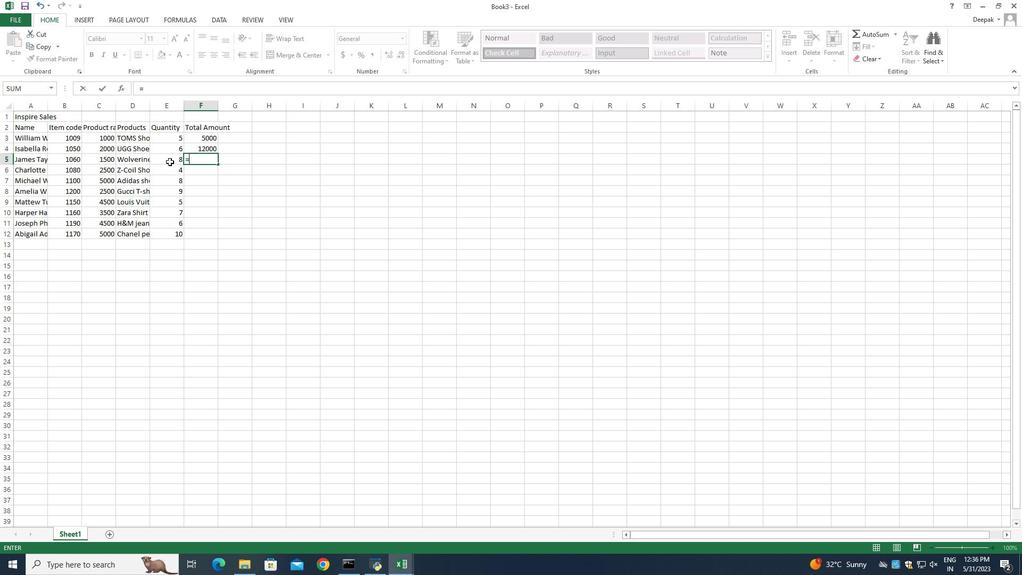 
Action: Mouse pressed left at (169, 161)
Screenshot: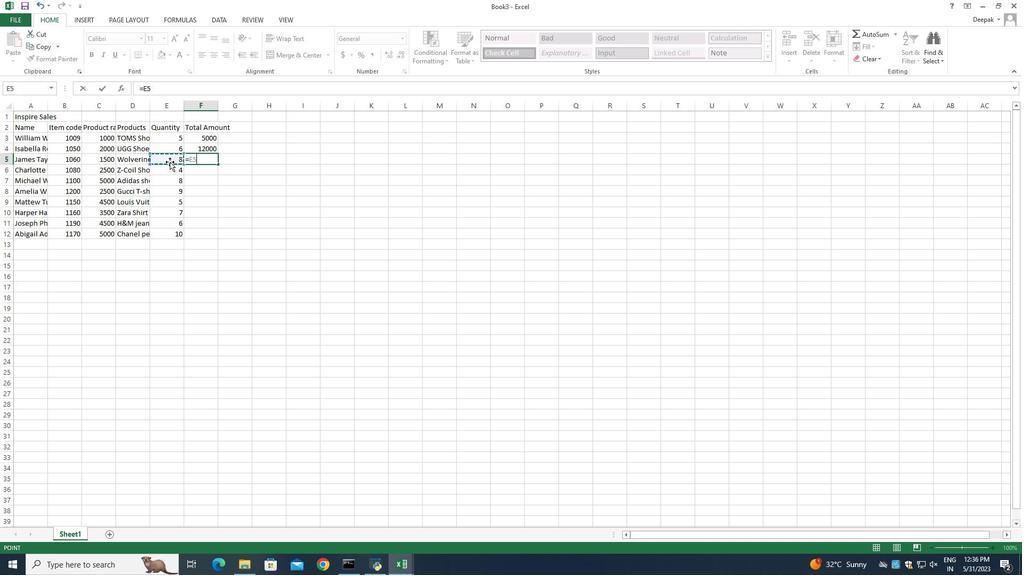 
Action: Key pressed *
Screenshot: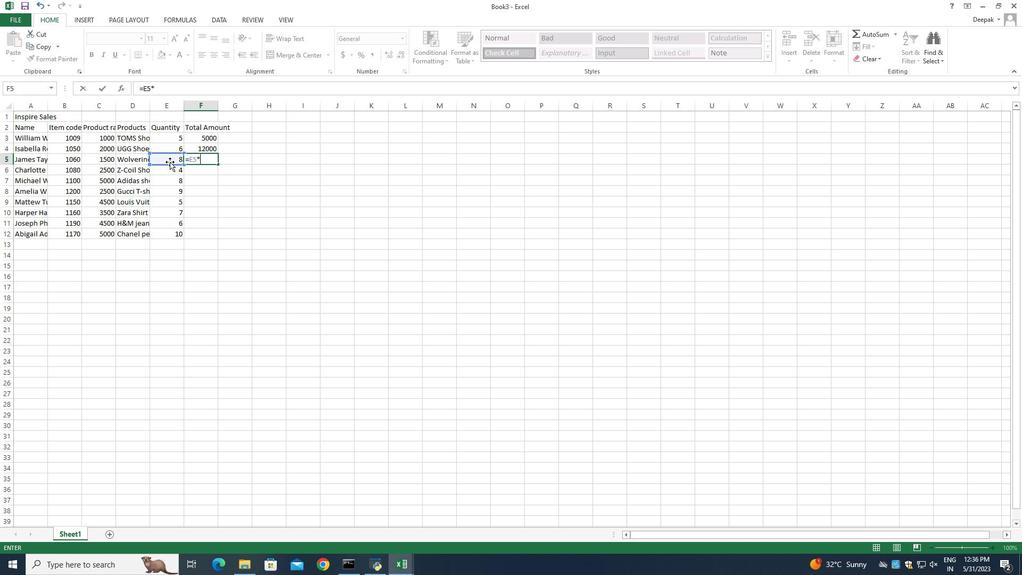 
Action: Mouse moved to (103, 160)
Screenshot: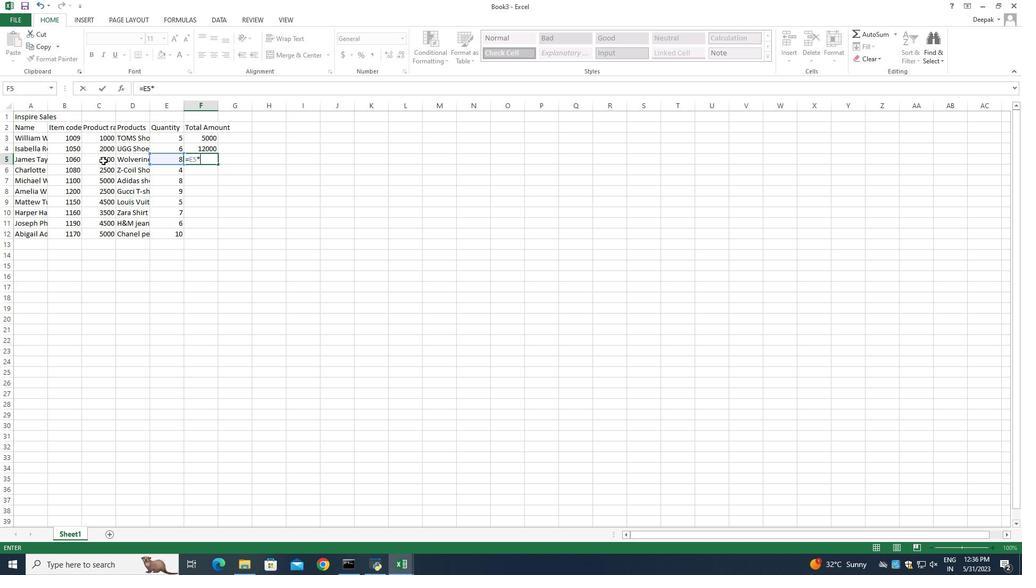 
Action: Mouse pressed left at (103, 160)
Screenshot: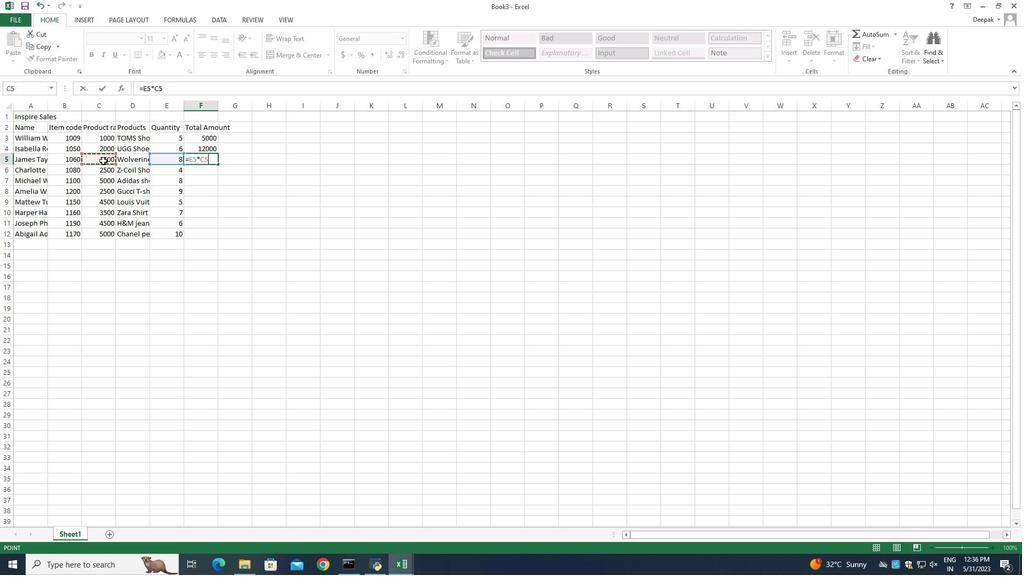 
Action: Mouse moved to (222, 192)
Screenshot: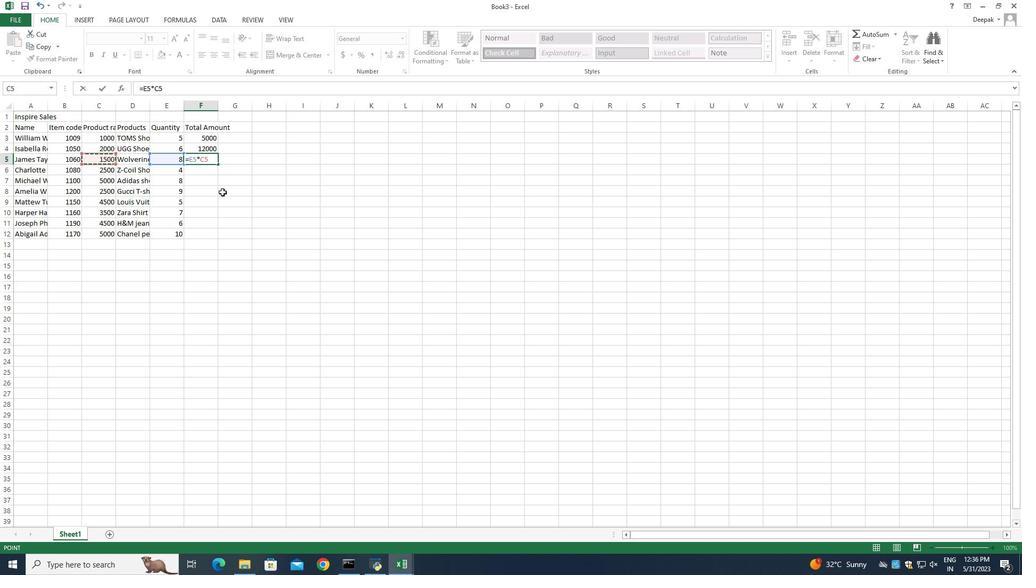 
Action: Key pressed <Key.enter>
Screenshot: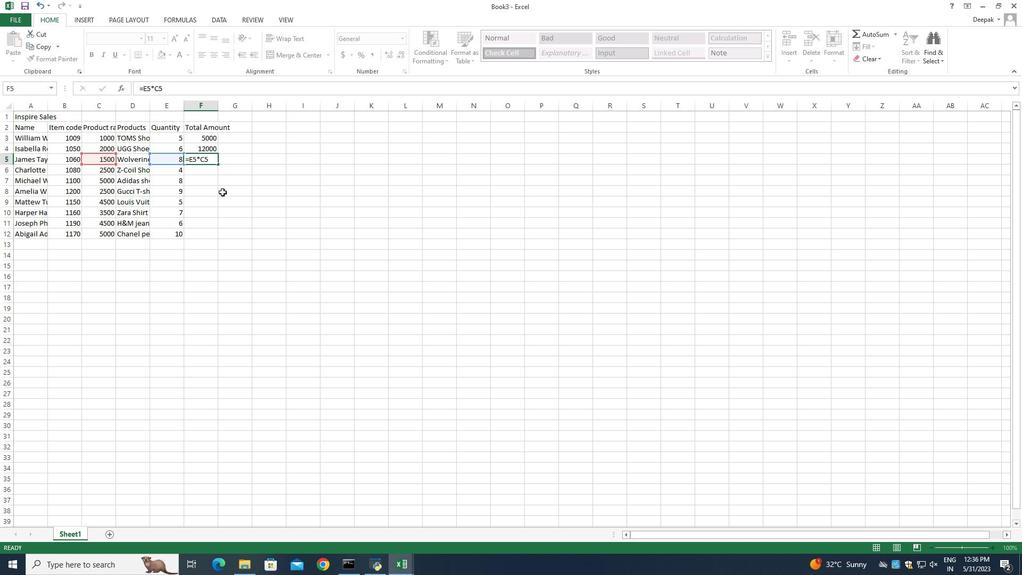 
Action: Mouse moved to (209, 172)
Screenshot: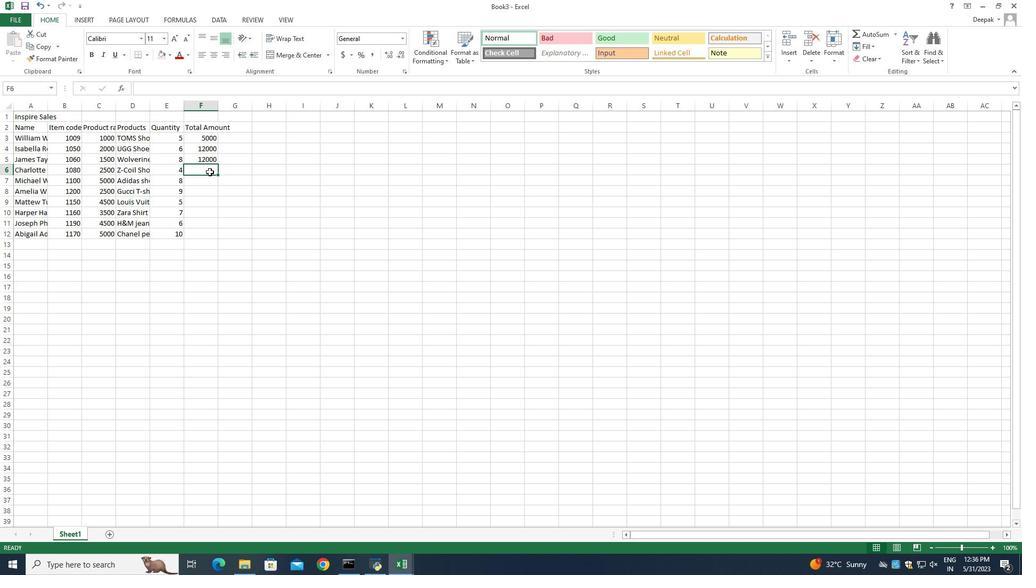 
Action: Key pressed =
Screenshot: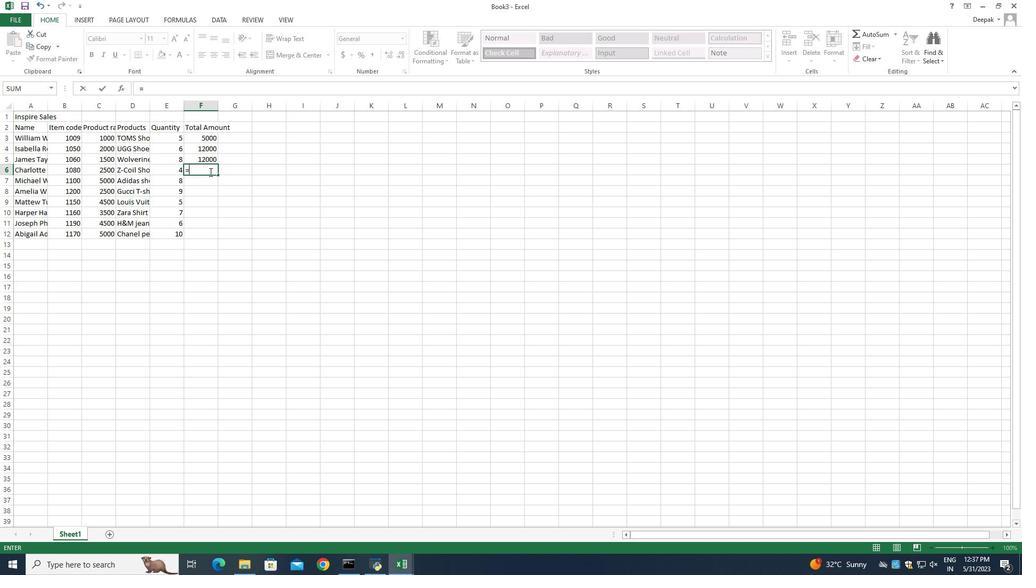 
Action: Mouse moved to (162, 170)
Screenshot: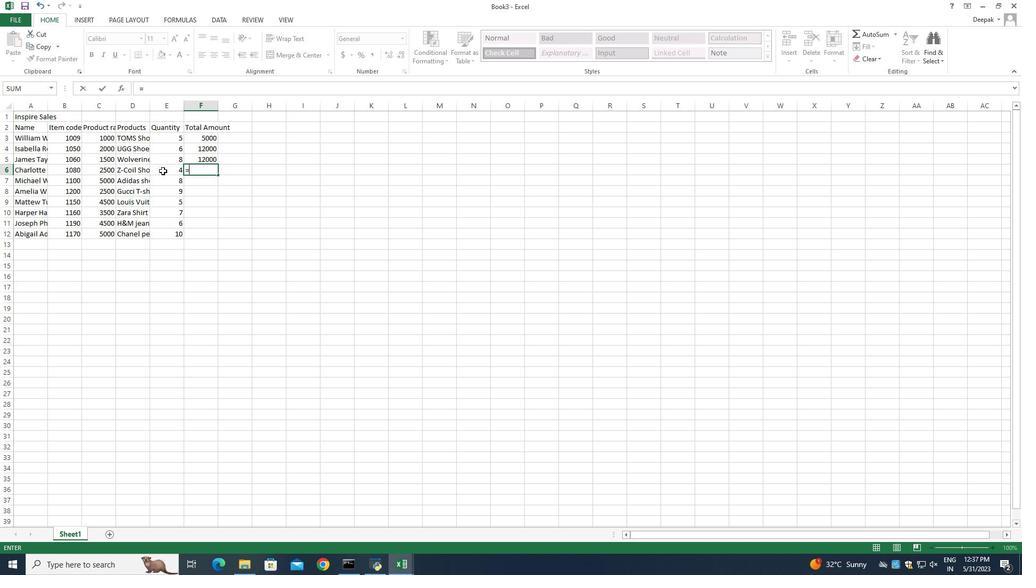 
Action: Mouse pressed left at (162, 170)
Screenshot: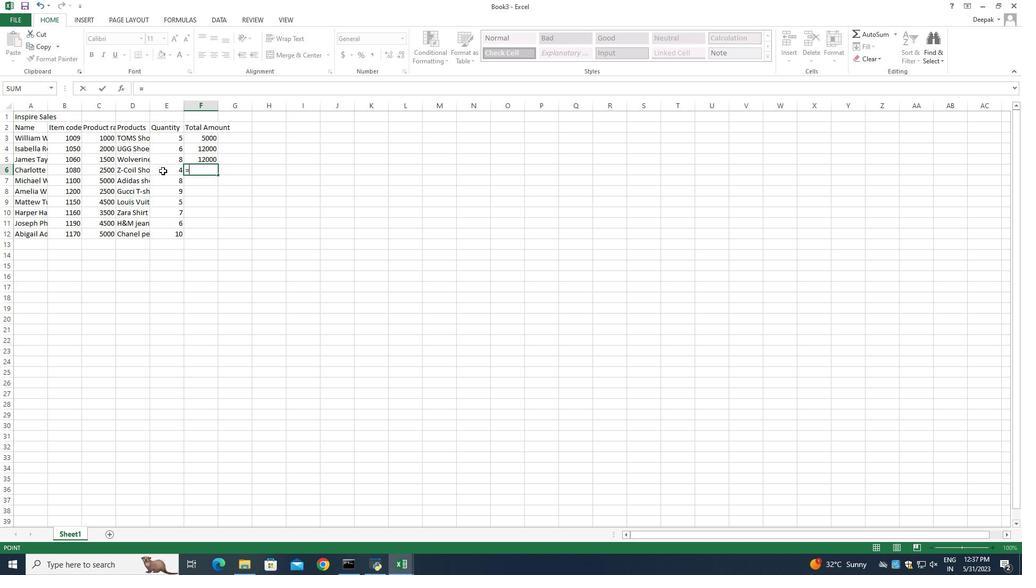 
Action: Key pressed *
Screenshot: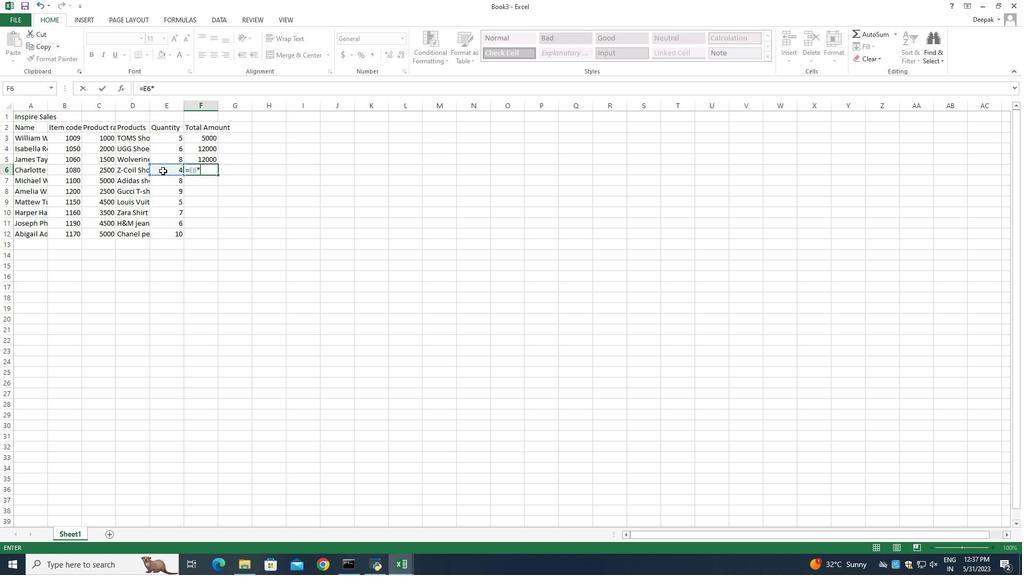 
Action: Mouse moved to (101, 171)
Screenshot: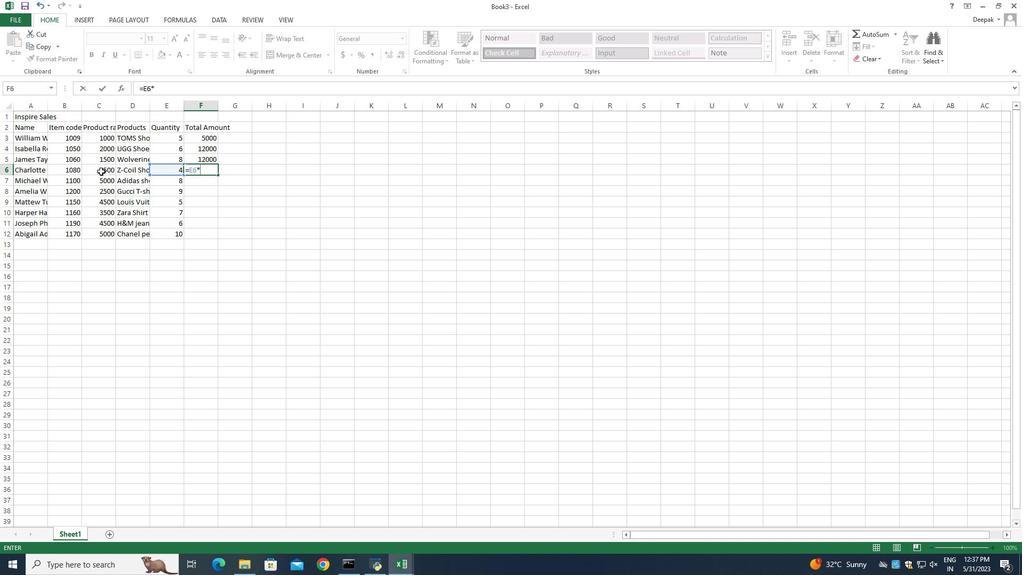 
Action: Mouse pressed left at (101, 171)
Screenshot: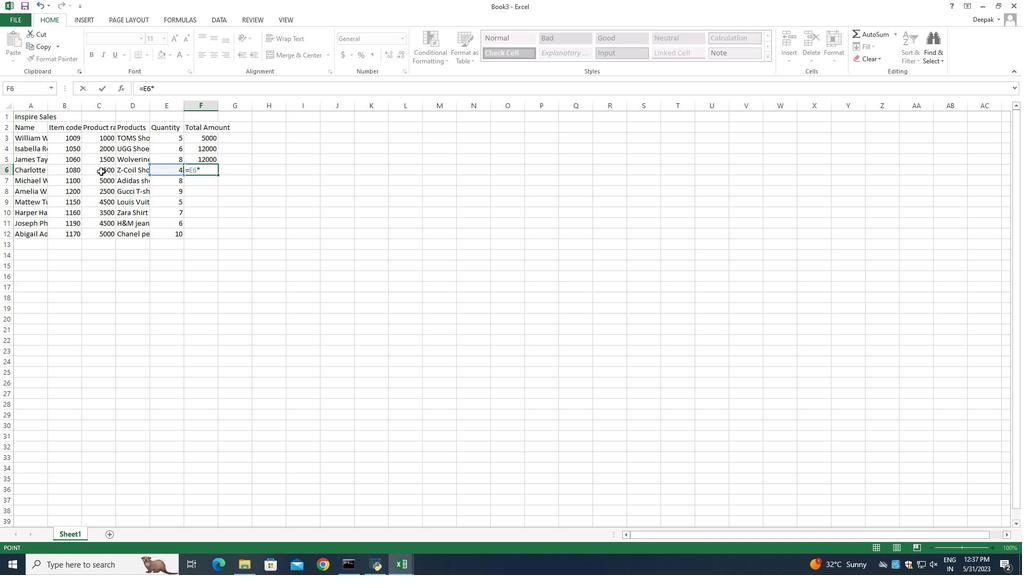 
Action: Mouse moved to (305, 197)
Screenshot: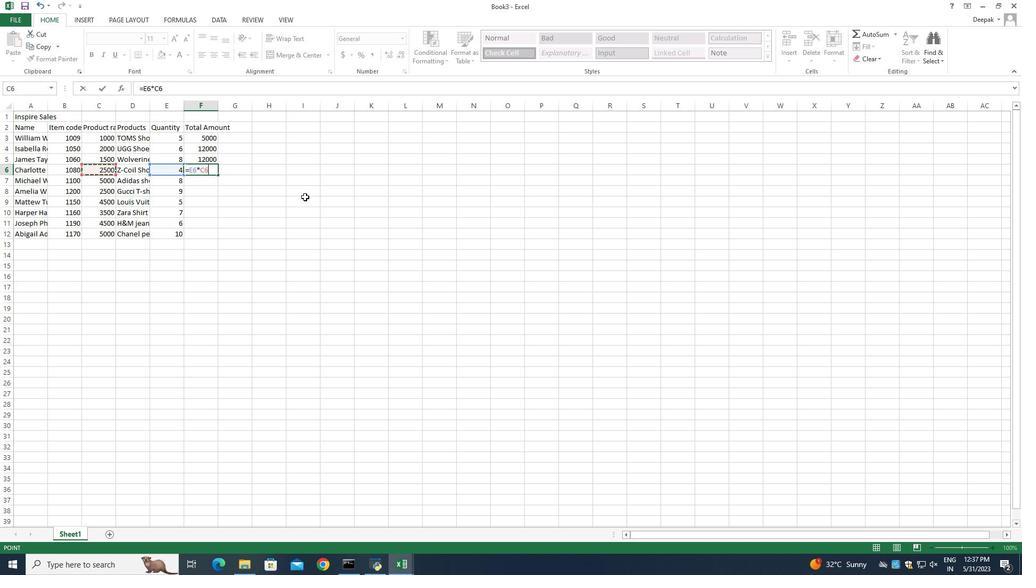 
Action: Key pressed <Key.enter>
Screenshot: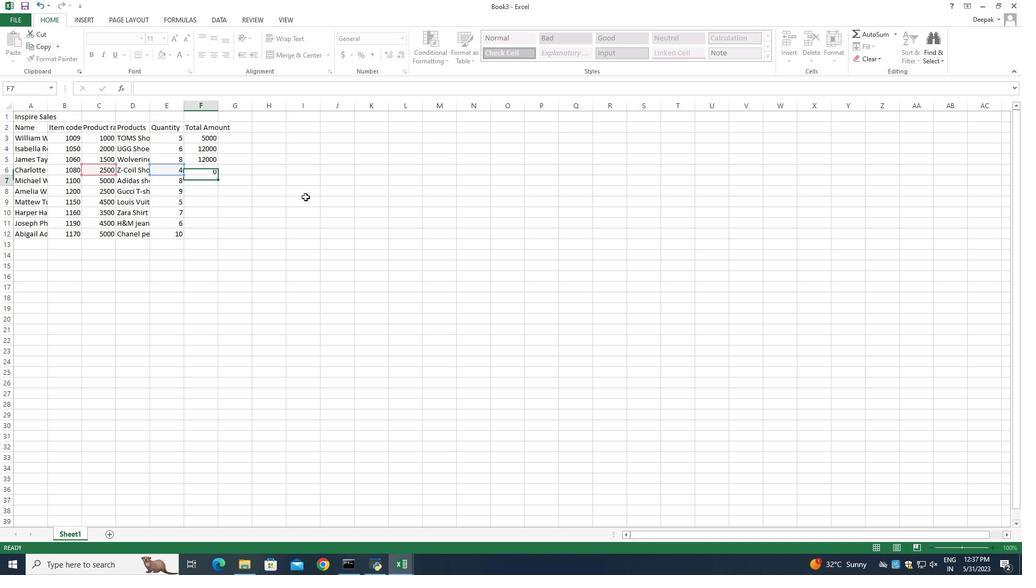 
Action: Mouse moved to (214, 186)
Screenshot: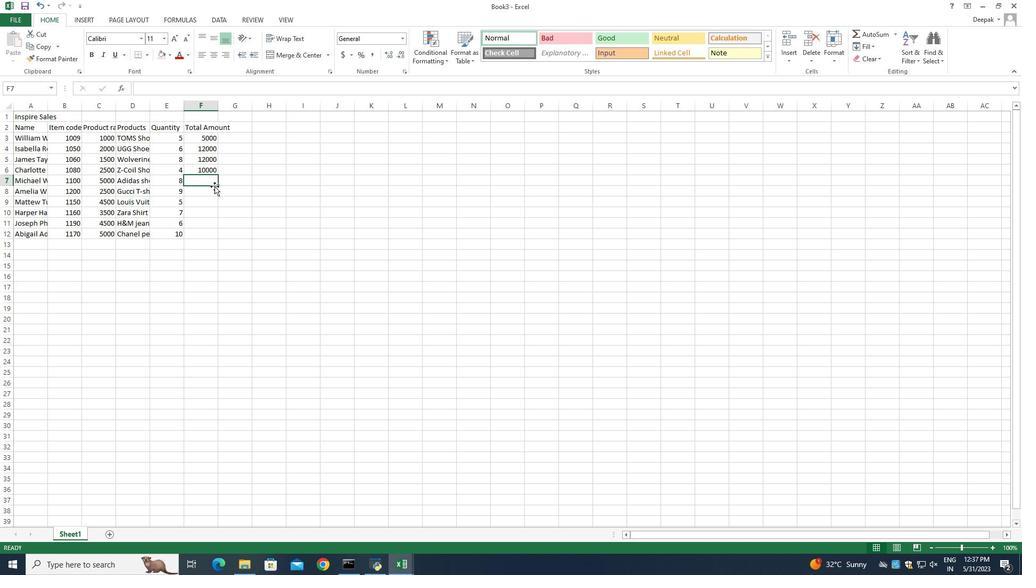 
Action: Key pressed =
Screenshot: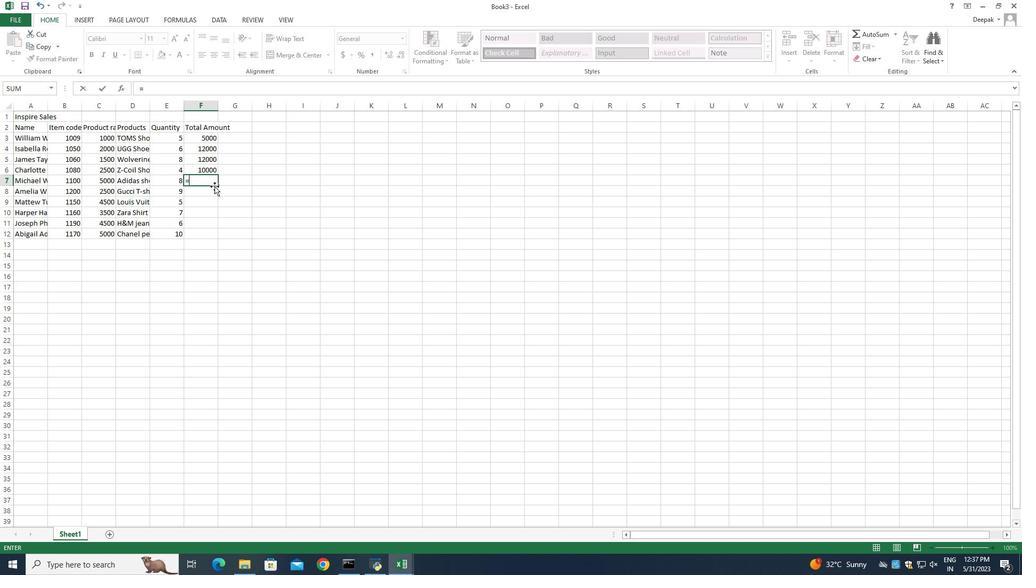 
Action: Mouse moved to (108, 181)
Screenshot: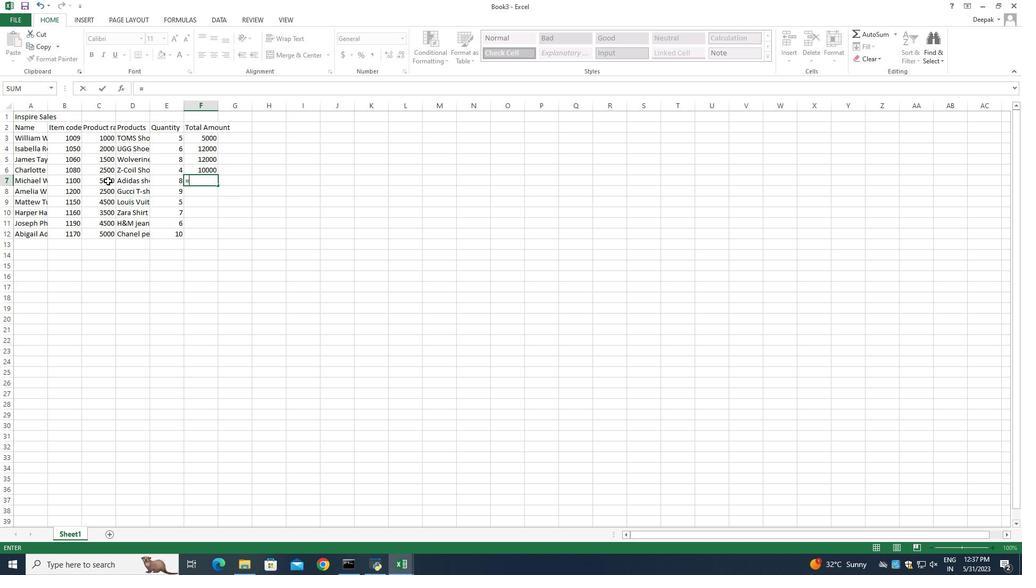 
Action: Mouse pressed left at (108, 181)
Screenshot: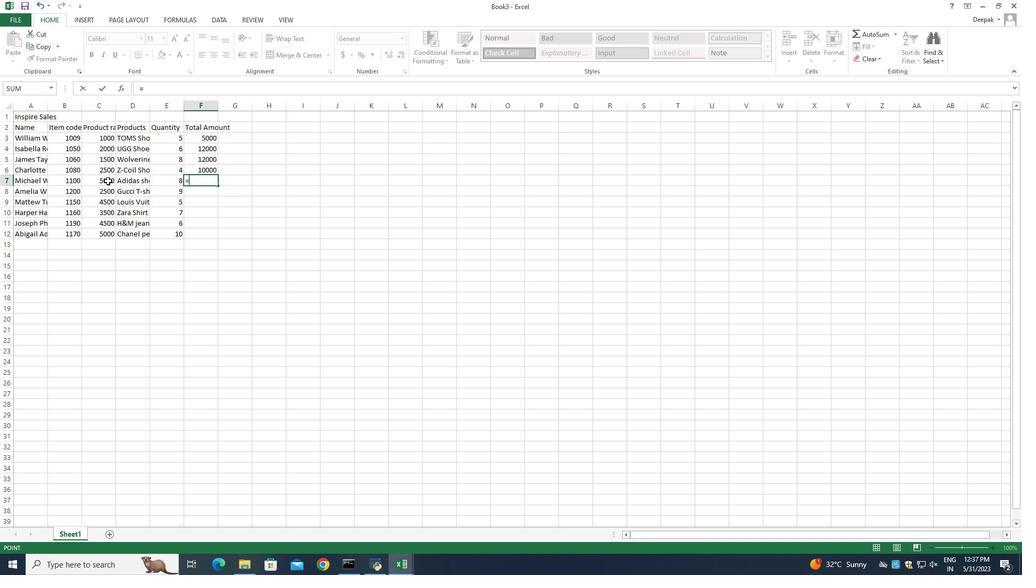 
Action: Mouse moved to (222, 200)
Screenshot: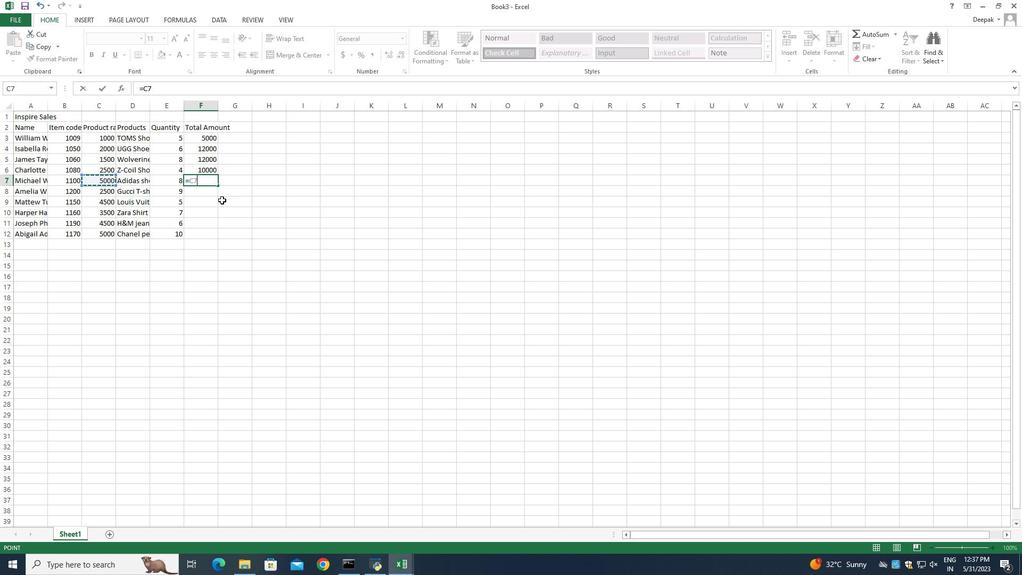 
Action: Key pressed *
Screenshot: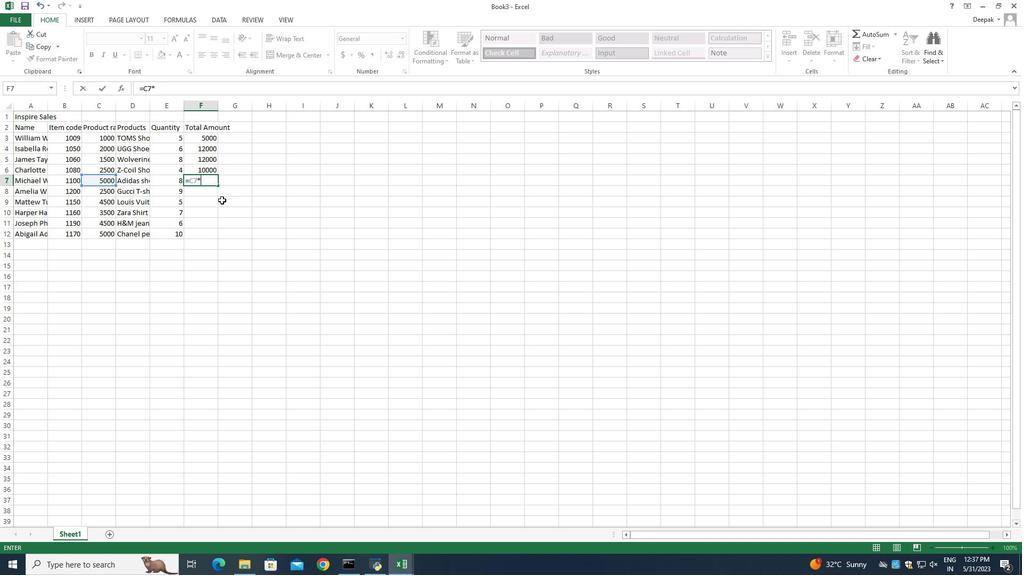 
Action: Mouse moved to (173, 181)
Screenshot: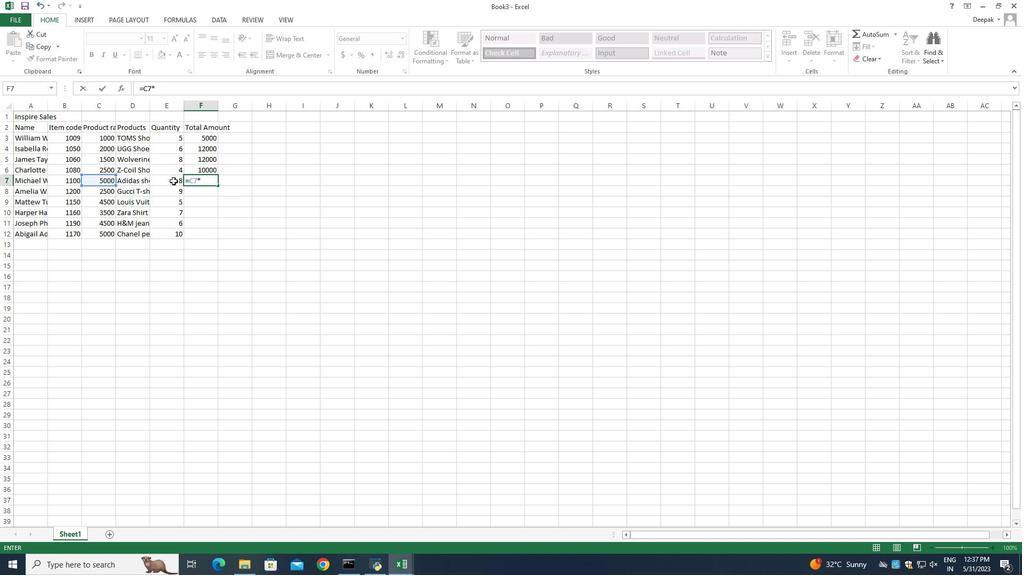 
Action: Mouse pressed left at (173, 181)
Screenshot: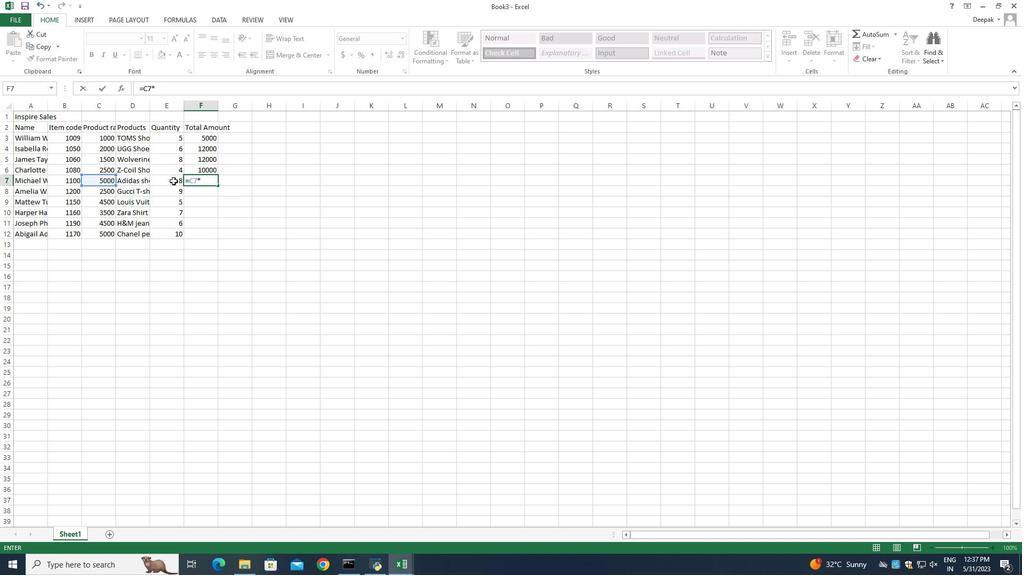
Action: Mouse moved to (258, 193)
Screenshot: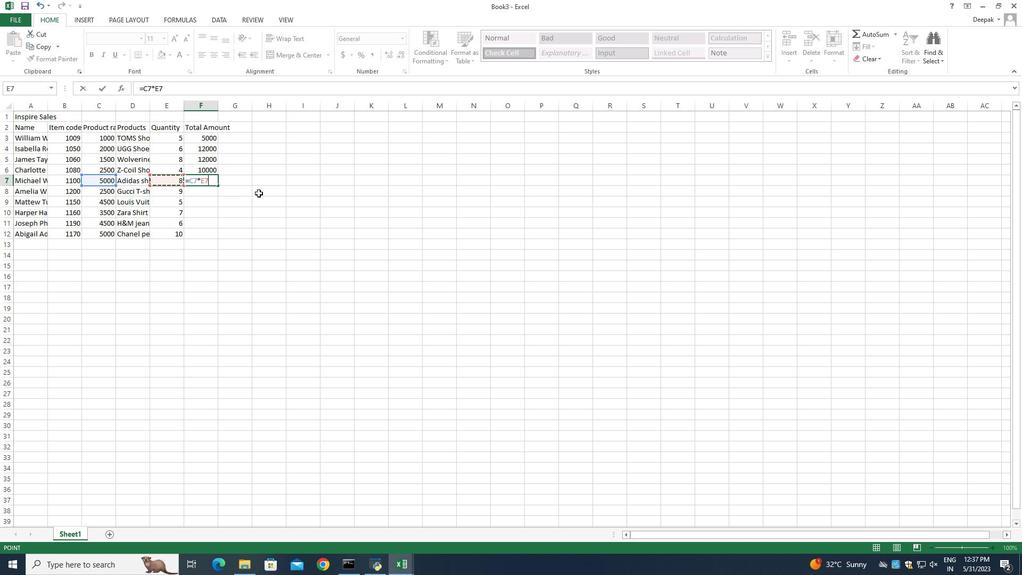 
Action: Key pressed <Key.enter>
Screenshot: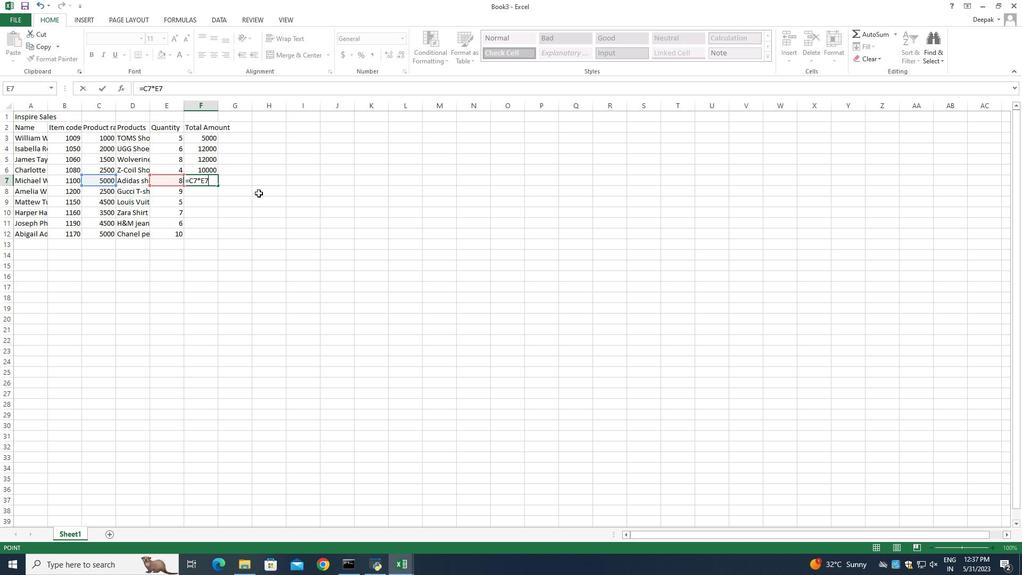 
Action: Mouse moved to (194, 139)
Screenshot: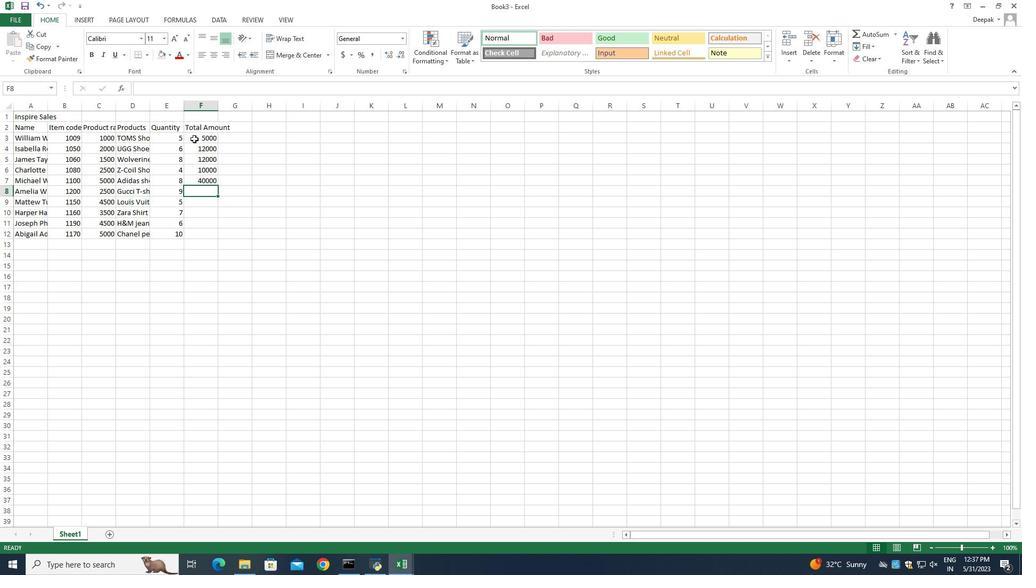
Action: Mouse pressed left at (194, 139)
Screenshot: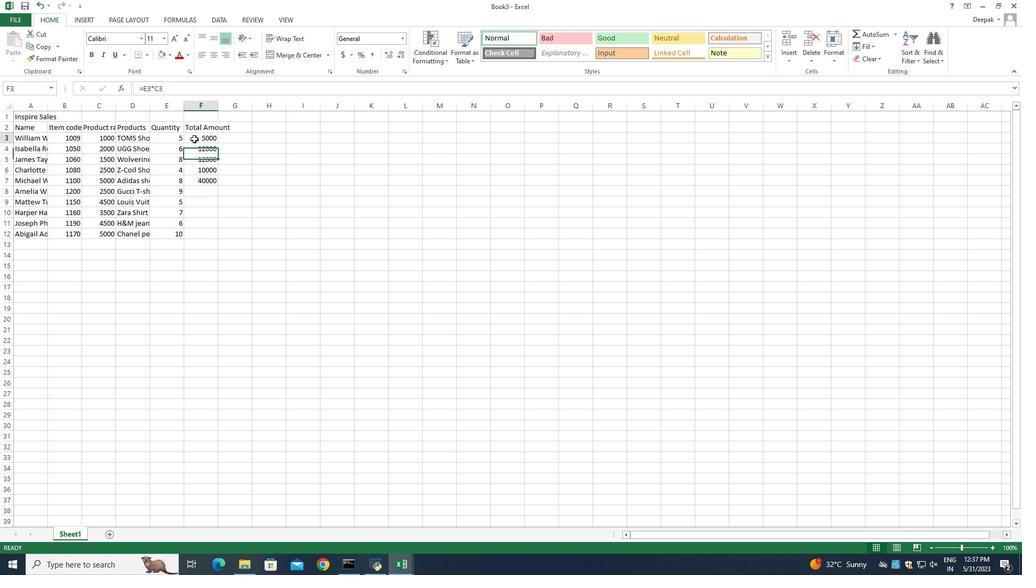 
Action: Mouse moved to (218, 183)
Screenshot: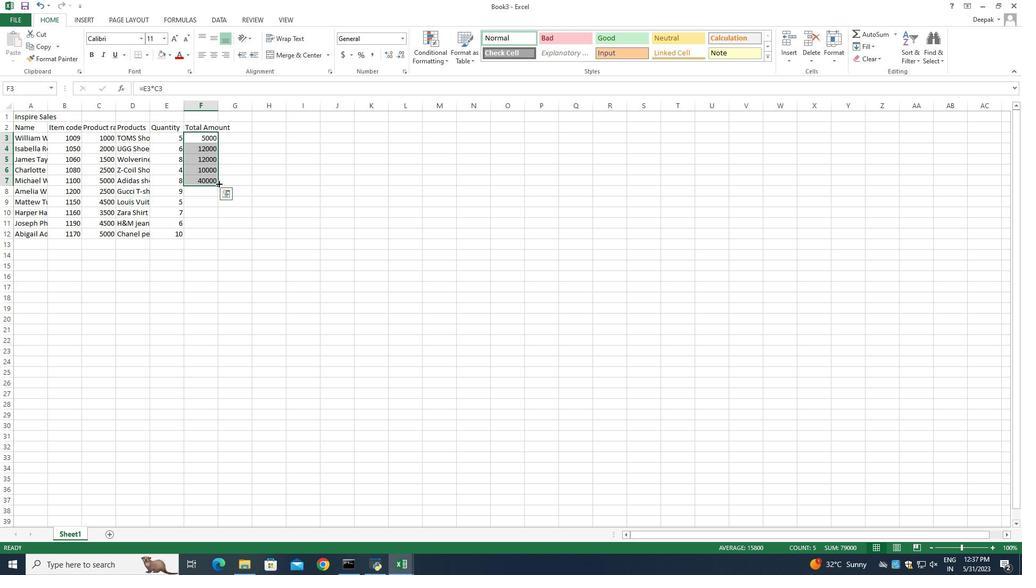 
Action: Mouse pressed left at (218, 183)
Screenshot: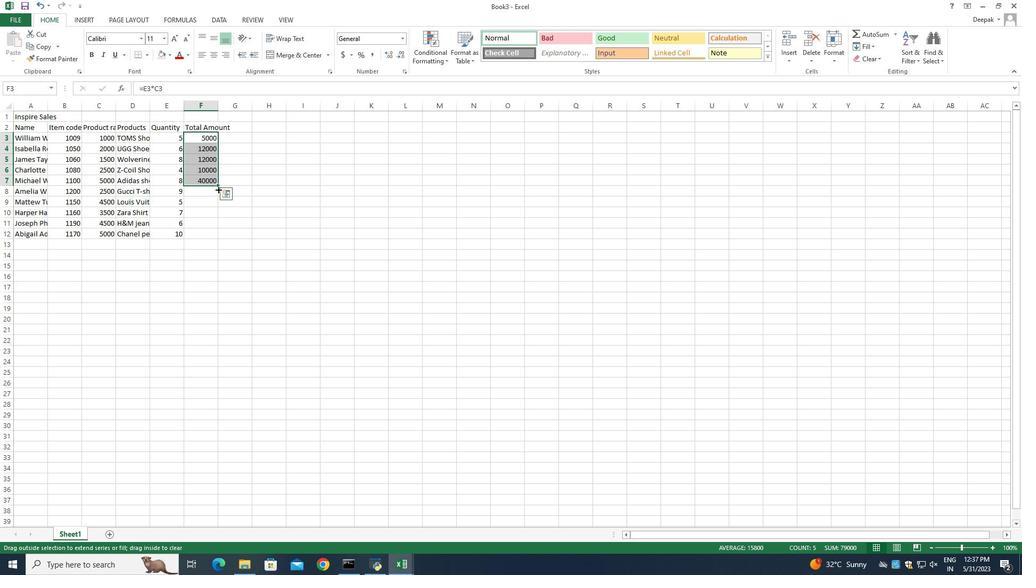 
Action: Mouse moved to (227, 191)
Screenshot: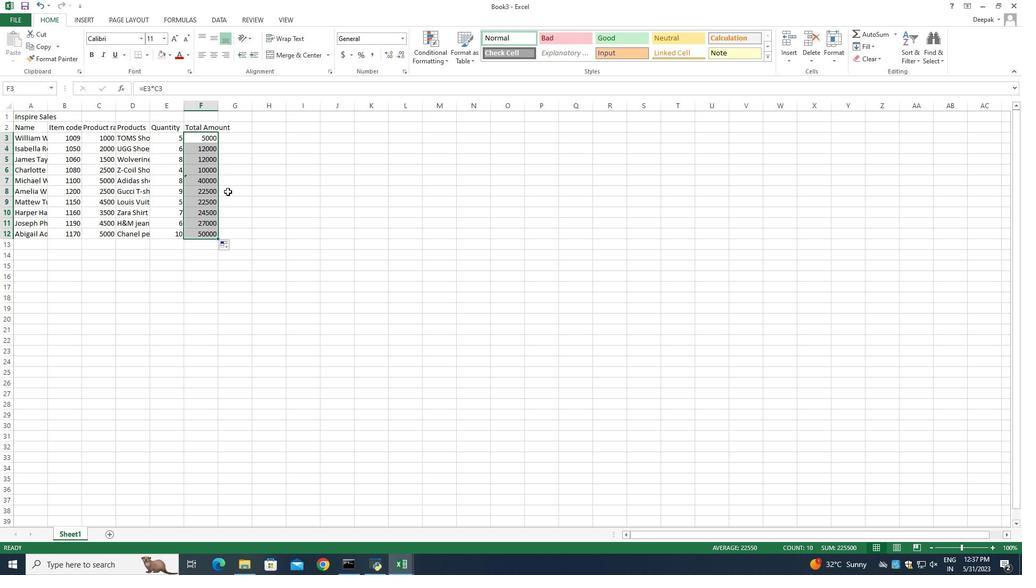 
Action: Key pressed <Key.delete>
Screenshot: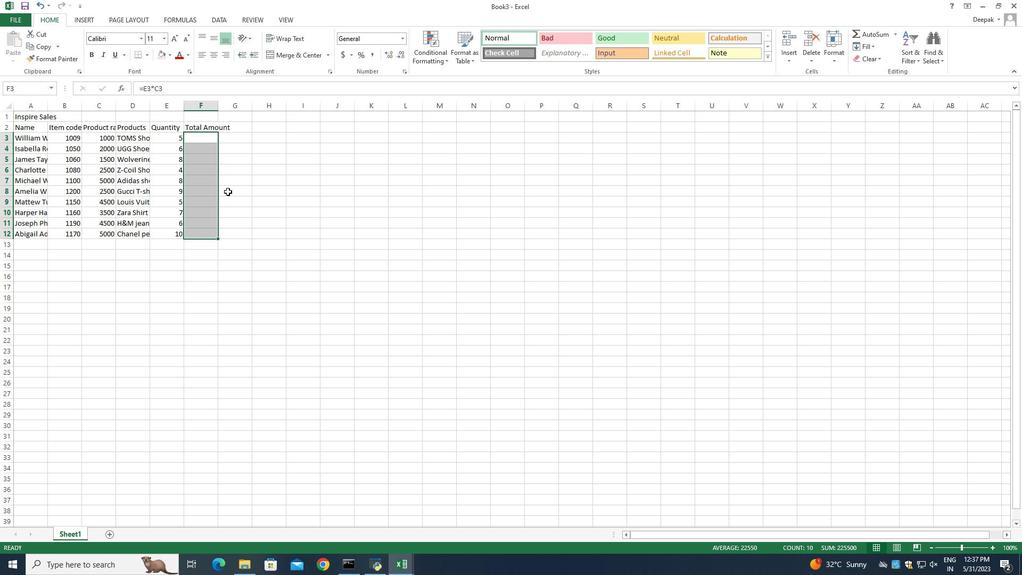 
Action: Mouse moved to (200, 137)
Screenshot: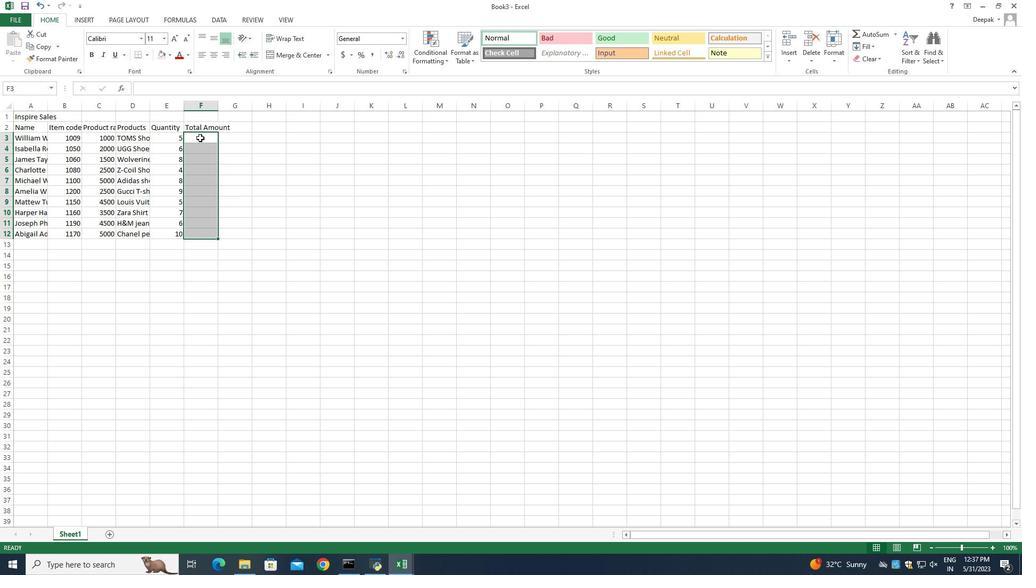 
Action: Mouse pressed left at (200, 137)
Screenshot: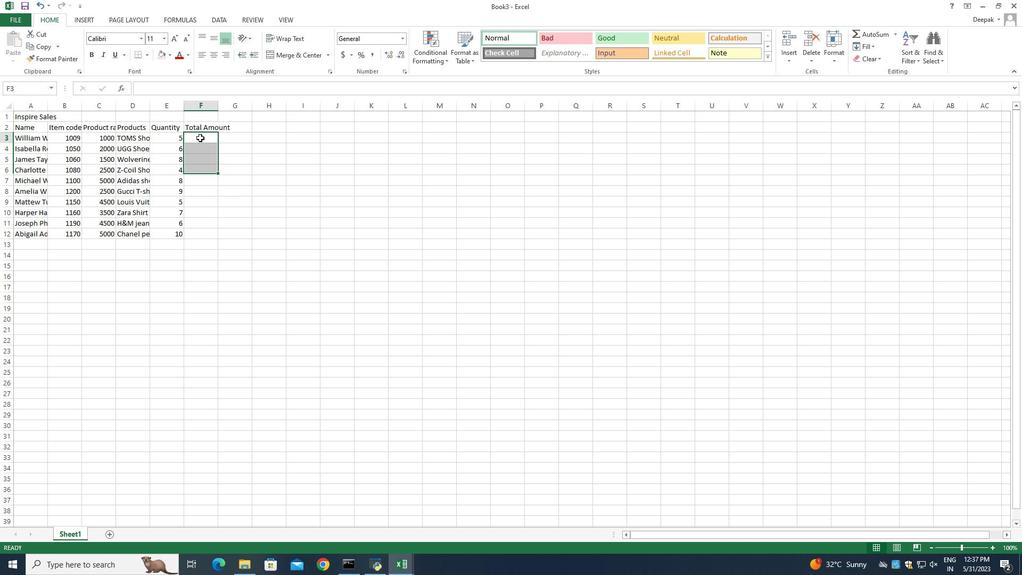 
Action: Mouse pressed left at (200, 137)
Screenshot: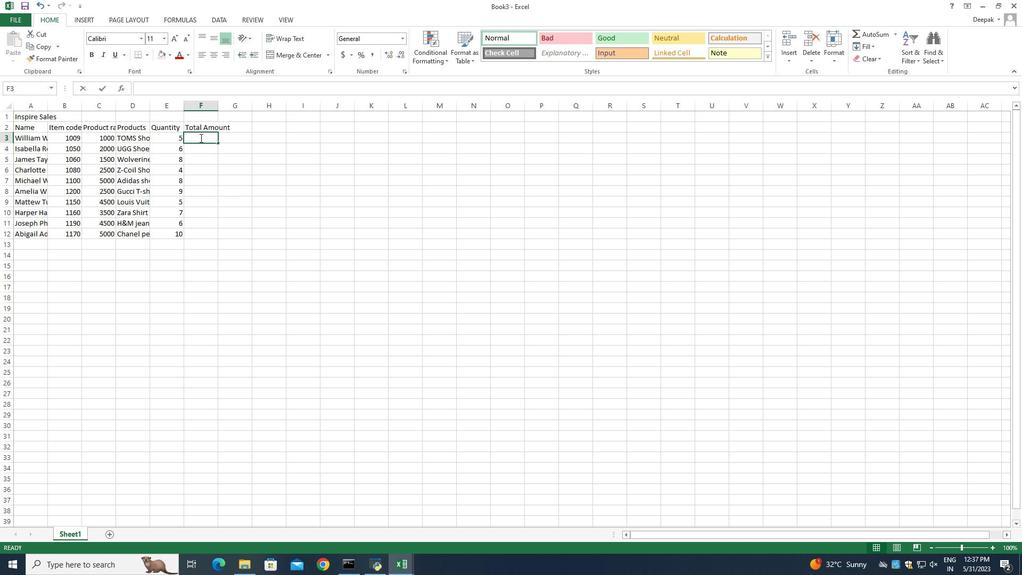 
Action: Key pressed =
Screenshot: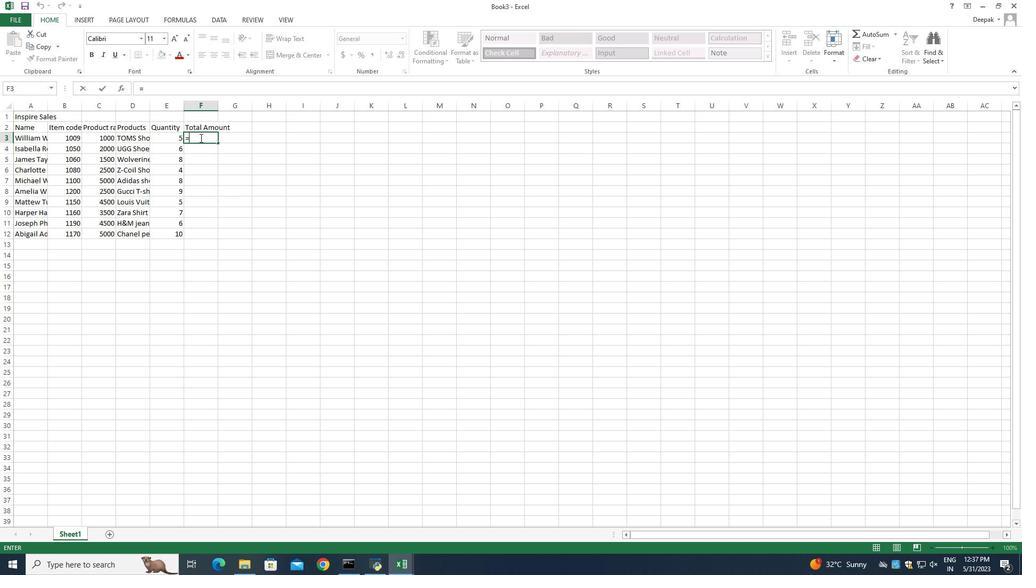 
Action: Mouse moved to (164, 141)
Screenshot: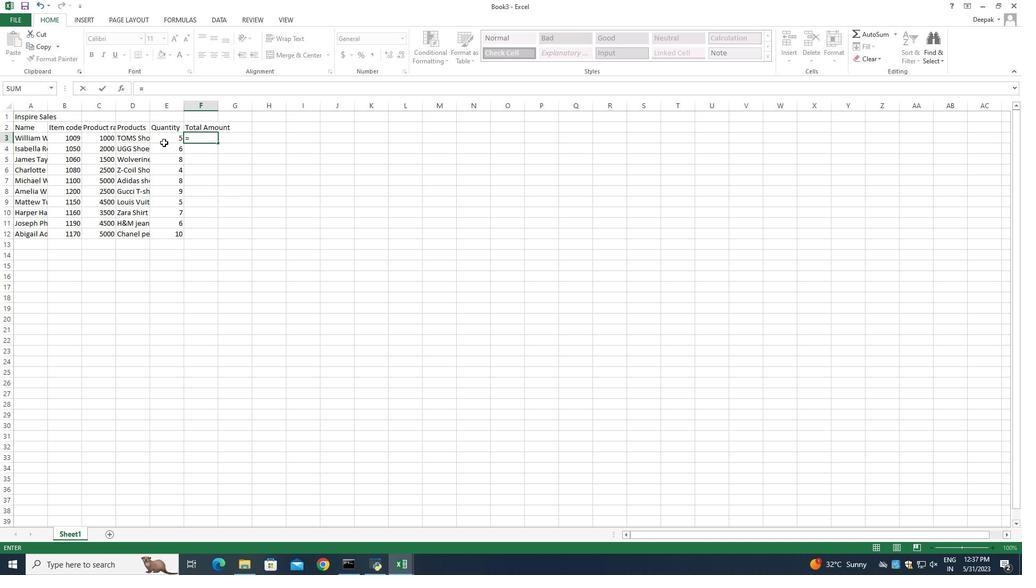 
Action: Mouse pressed left at (164, 141)
Screenshot: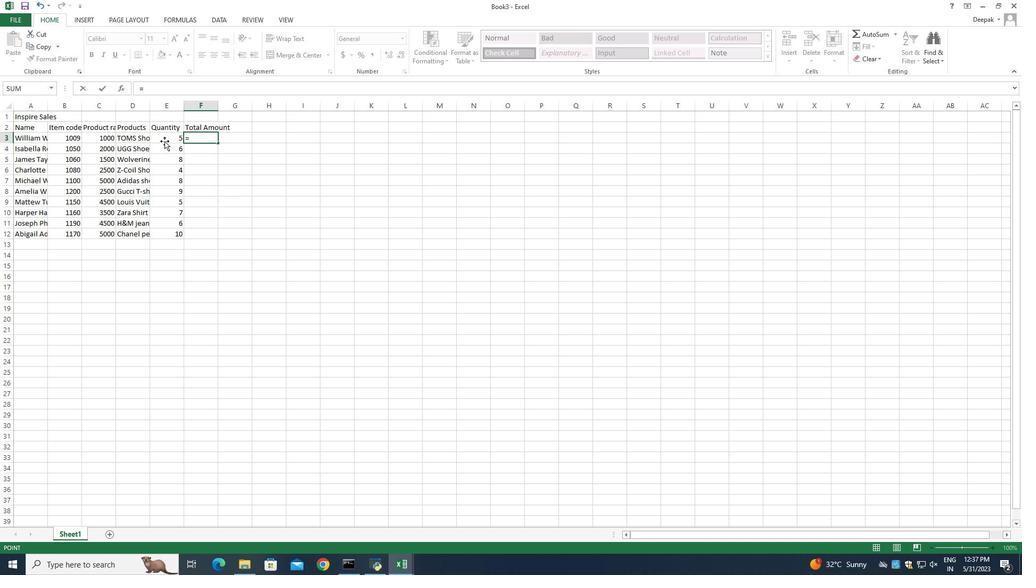 
Action: Key pressed *
Screenshot: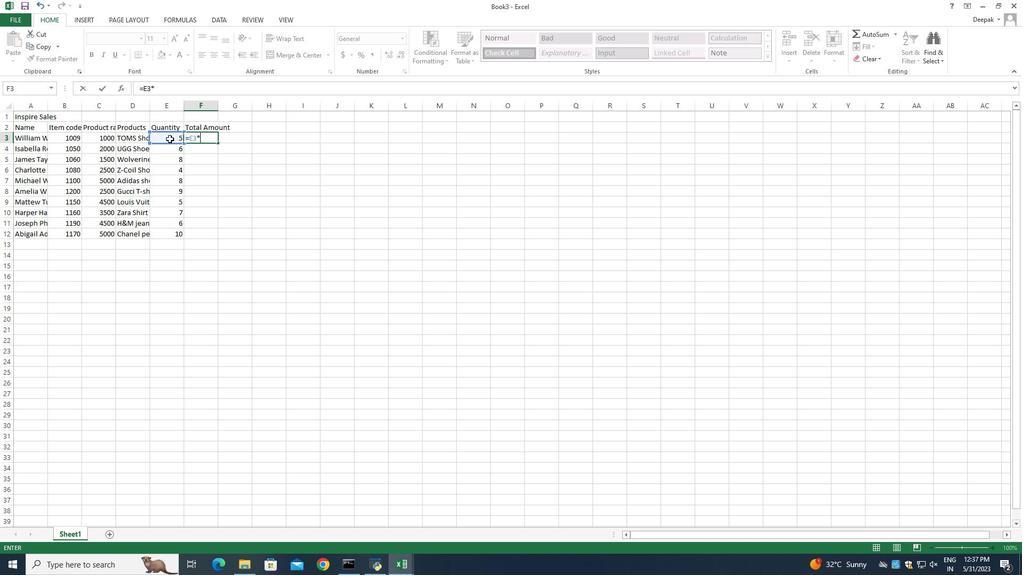 
Action: Mouse moved to (94, 139)
Screenshot: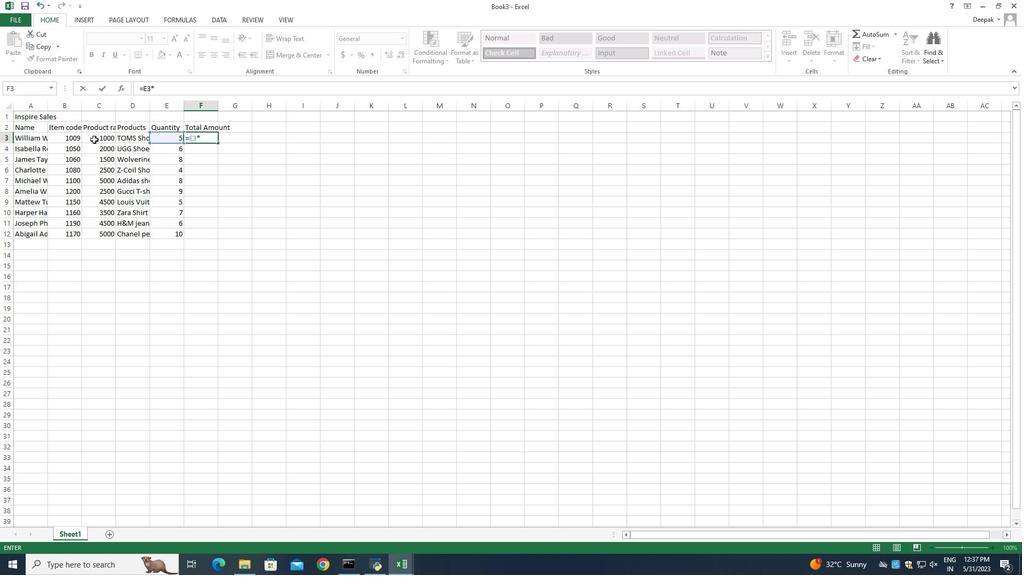 
Action: Mouse pressed left at (94, 139)
Screenshot: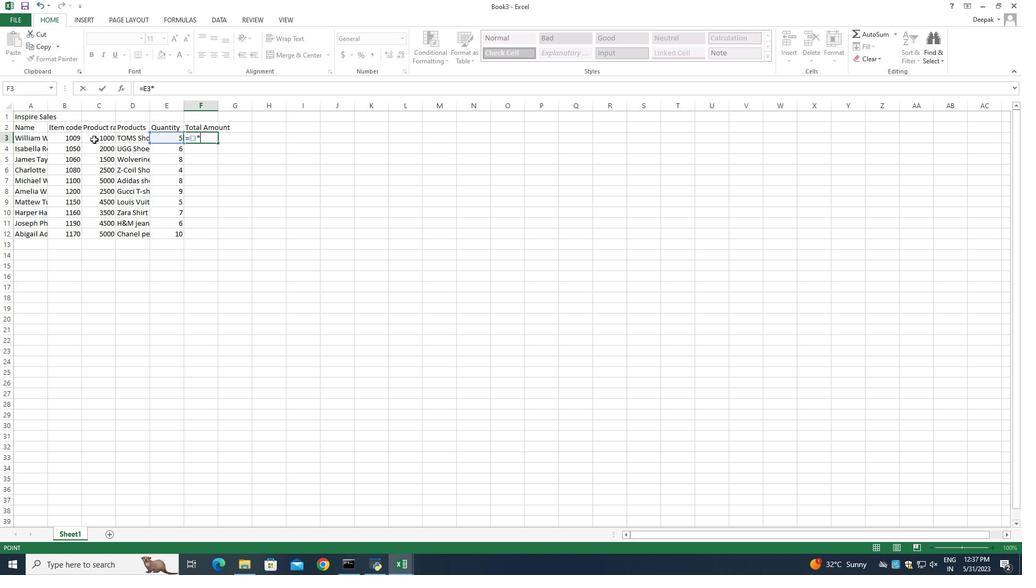 
Action: Mouse moved to (218, 163)
Screenshot: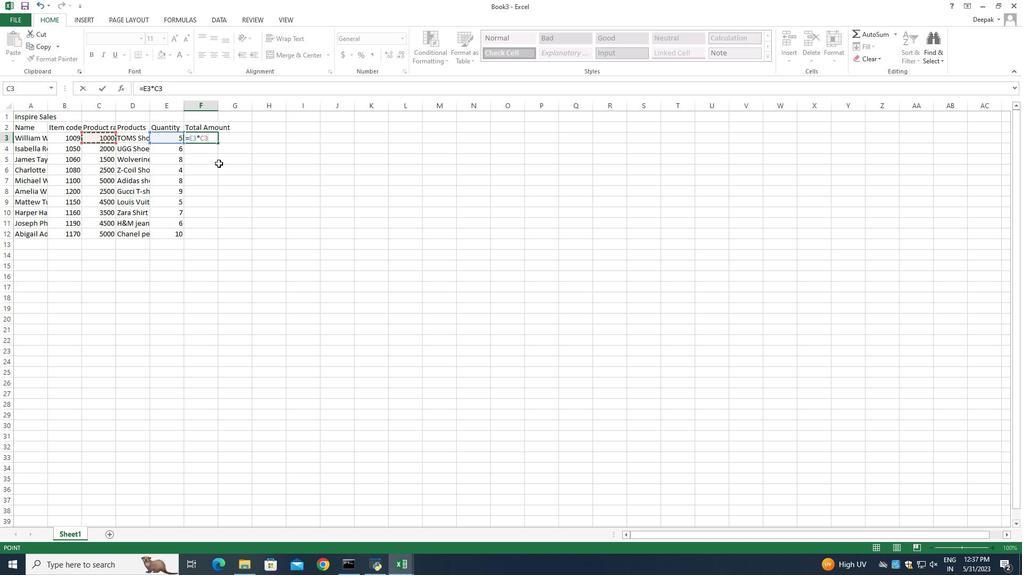 
Action: Key pressed <Key.enter>
Screenshot: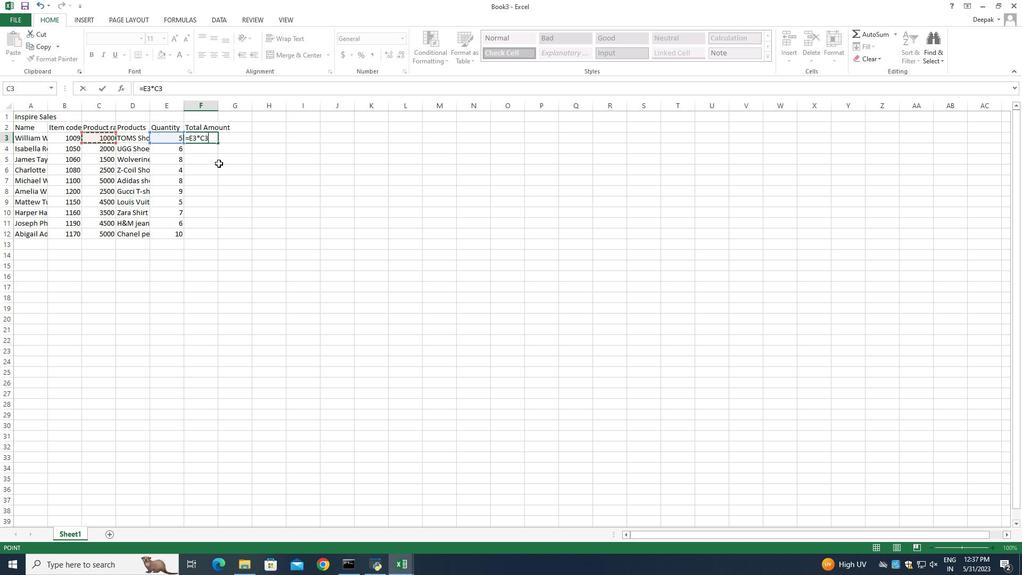 
Action: Mouse moved to (203, 149)
Screenshot: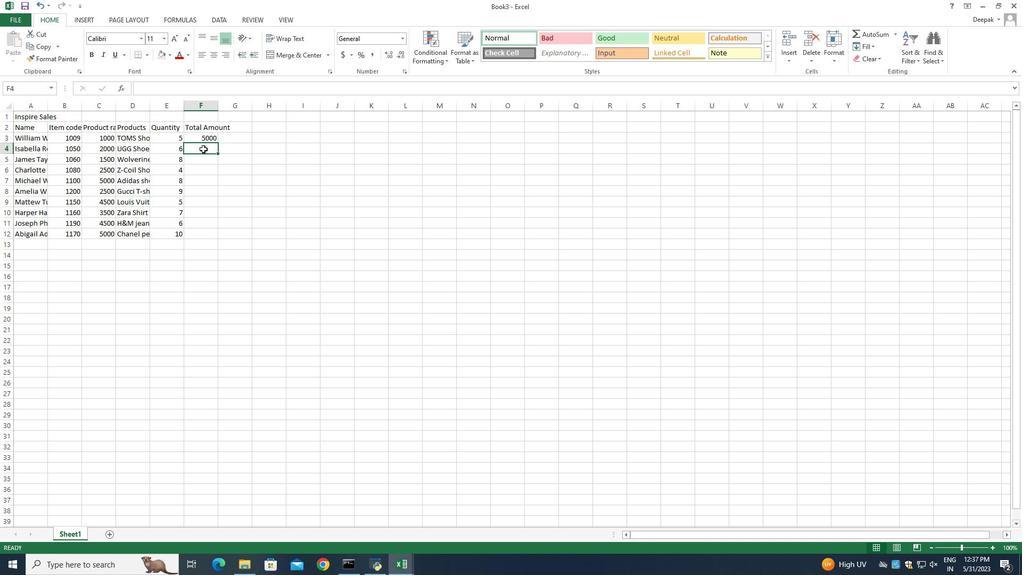 
Action: Key pressed =
Screenshot: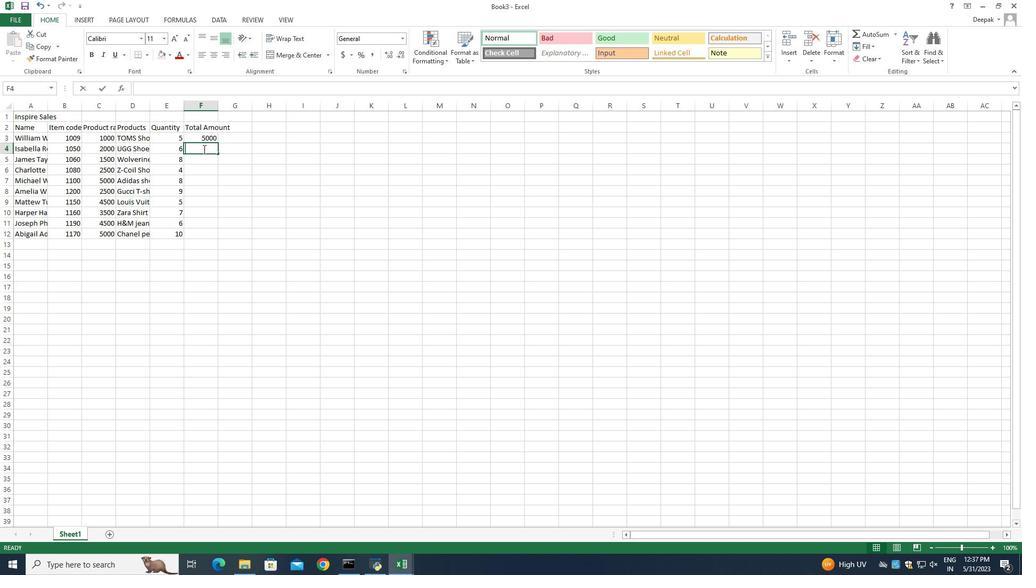 
Action: Mouse moved to (173, 149)
Screenshot: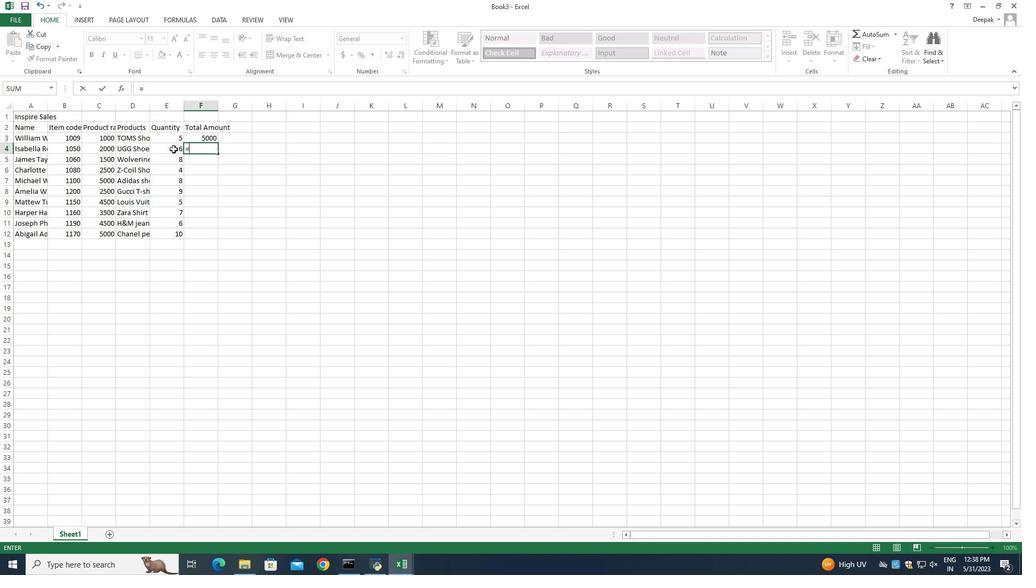 
Action: Mouse pressed left at (173, 149)
Screenshot: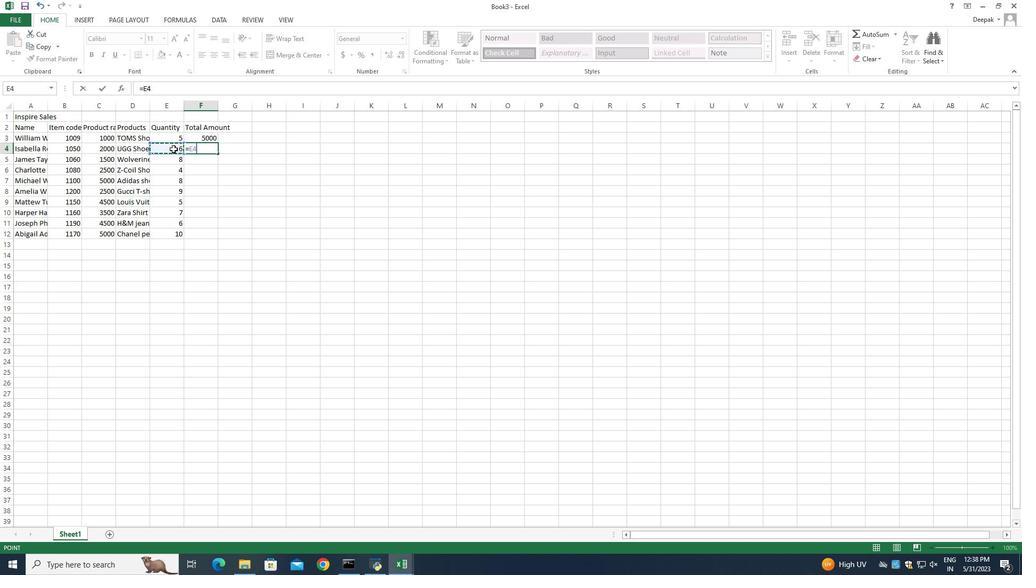 
Action: Key pressed *
Screenshot: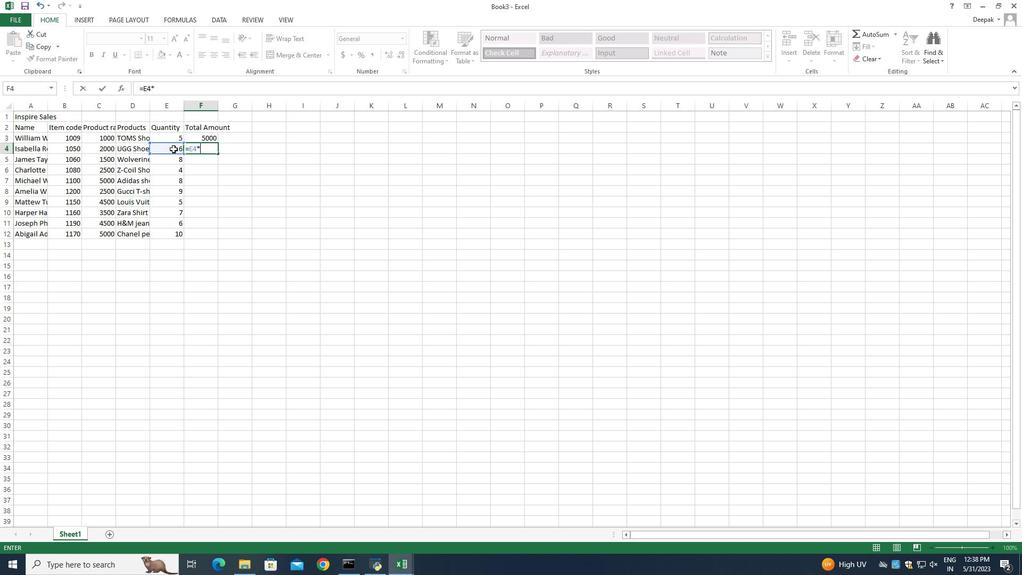 
Action: Mouse moved to (99, 150)
Screenshot: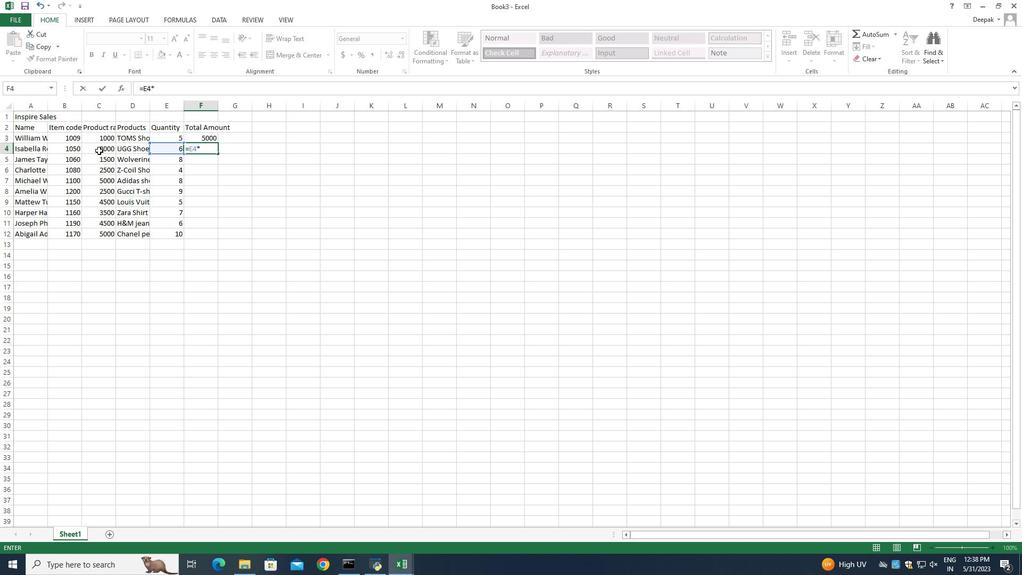 
Action: Mouse pressed left at (99, 150)
Screenshot: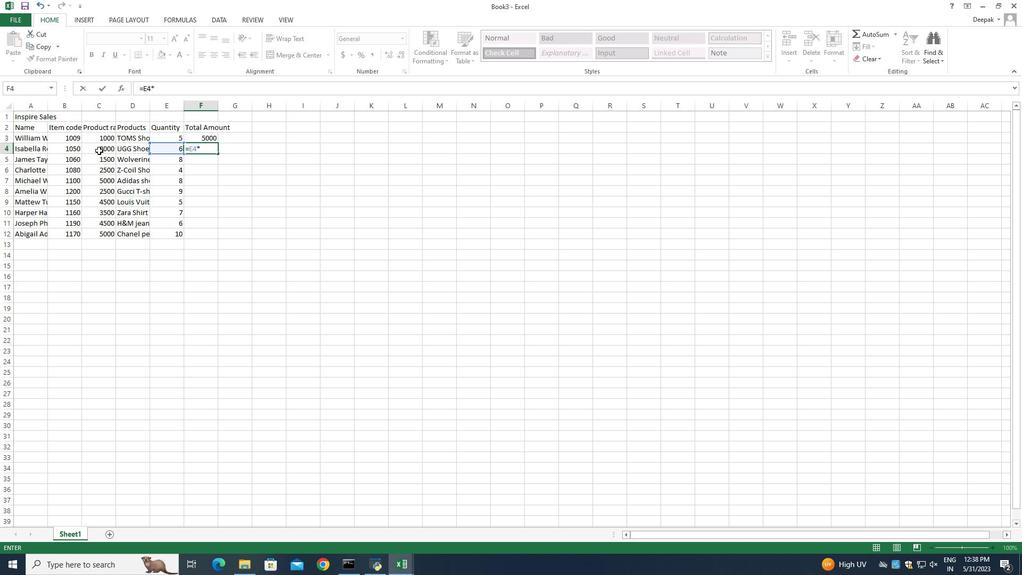 
Action: Mouse moved to (282, 181)
Screenshot: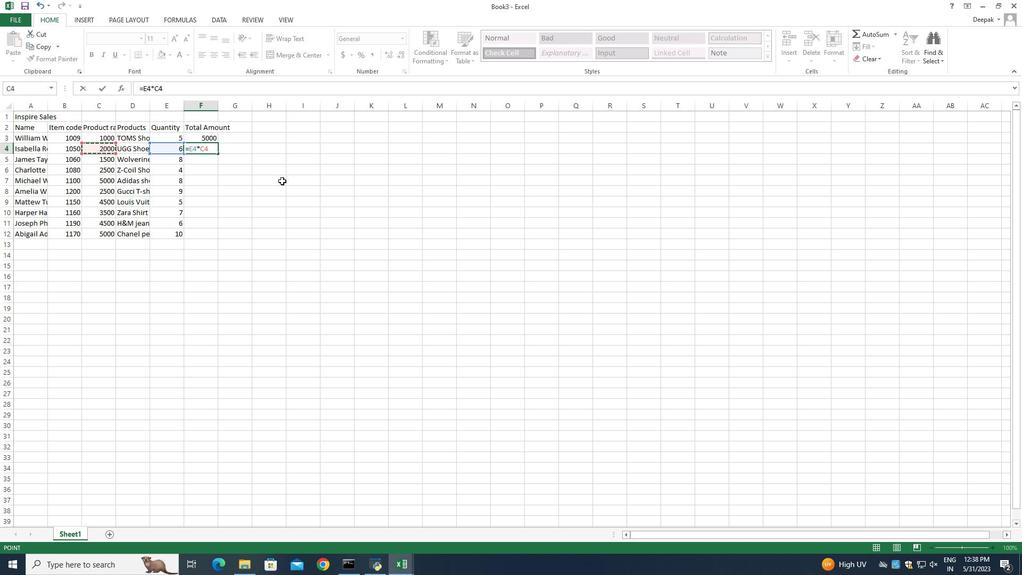 
Action: Key pressed <Key.enter>
Screenshot: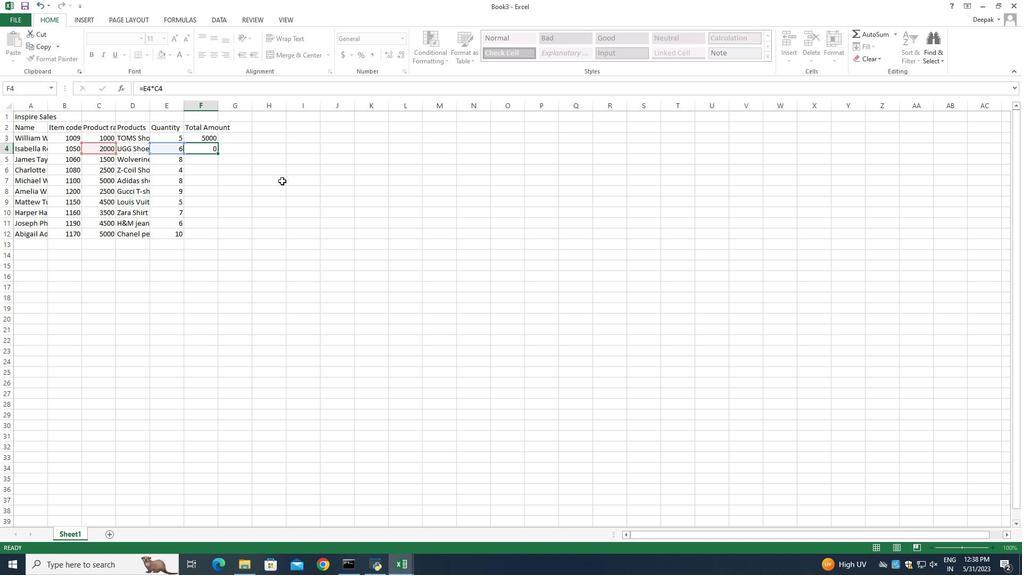
Action: Mouse moved to (205, 159)
Screenshot: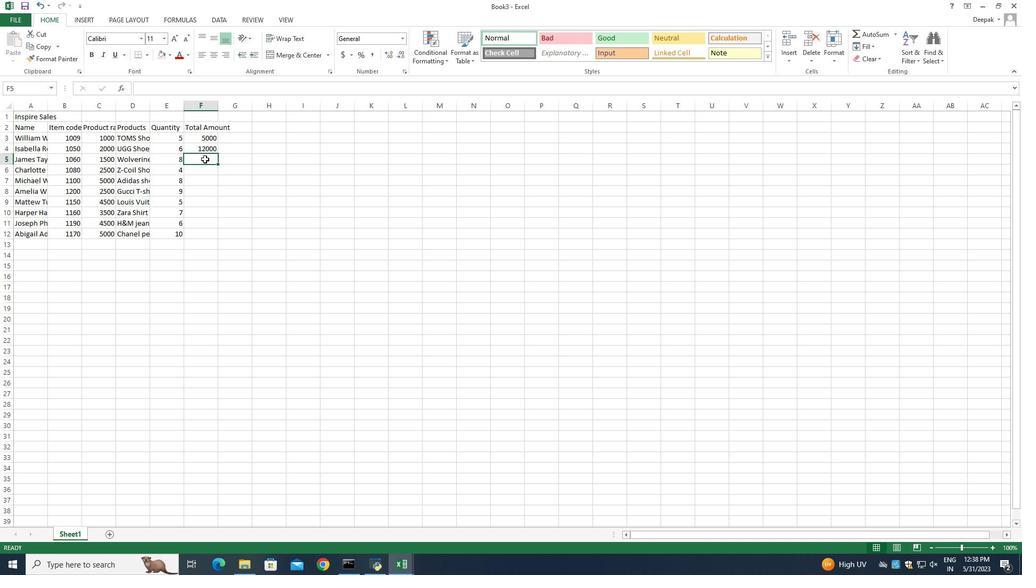 
Action: Mouse pressed left at (205, 159)
Screenshot: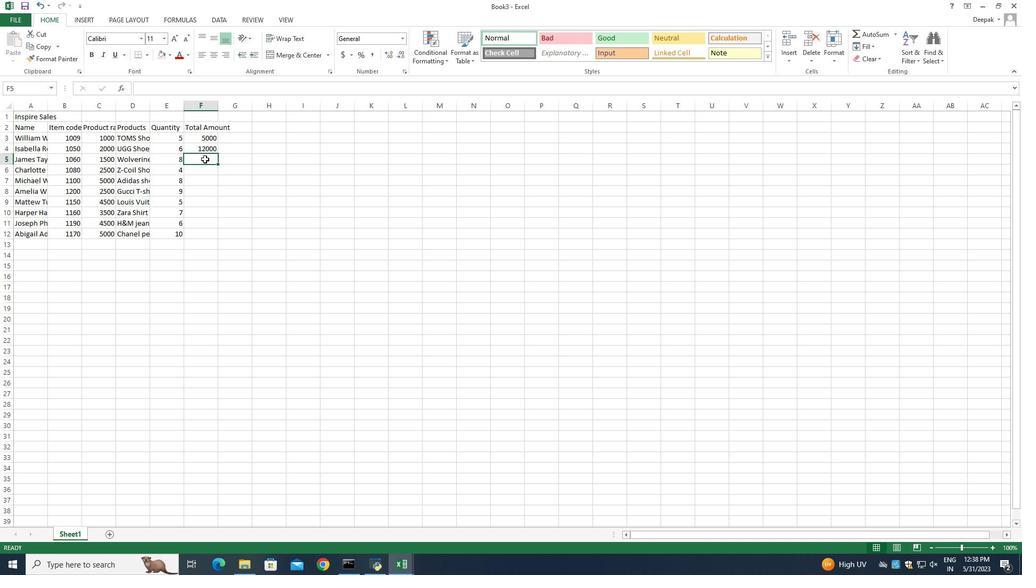 
Action: Mouse pressed left at (205, 159)
Screenshot: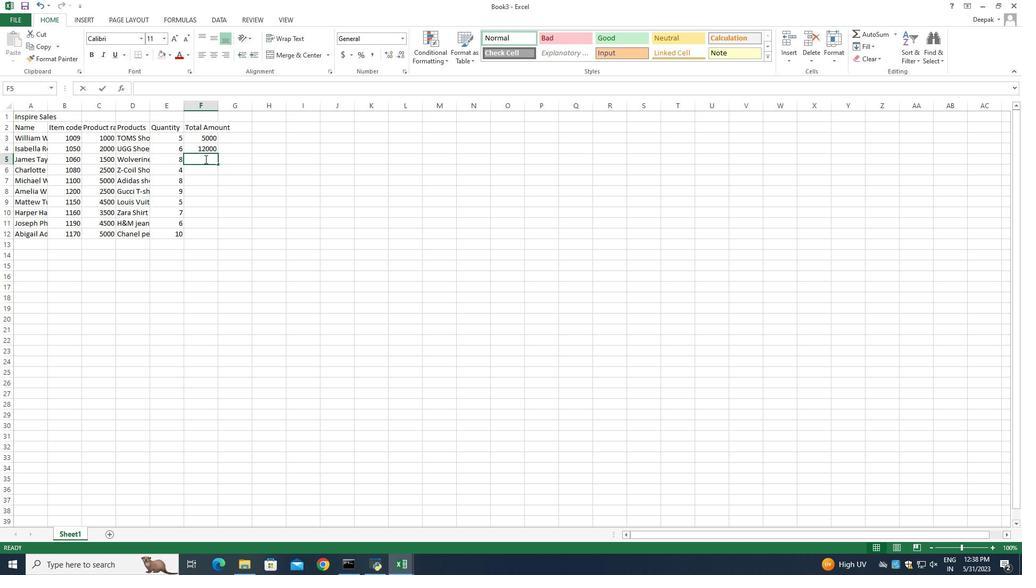 
Action: Mouse moved to (205, 158)
Screenshot: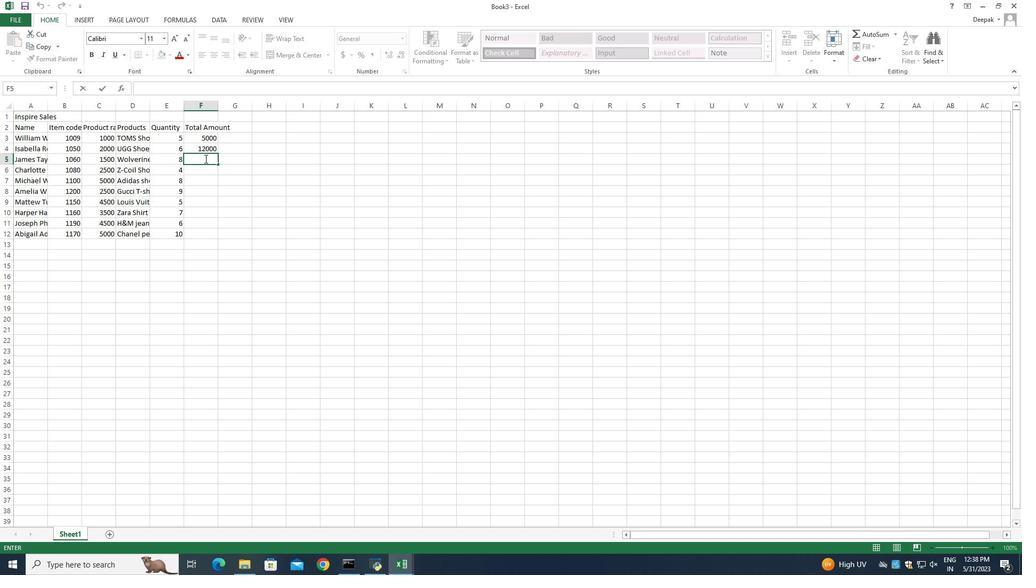 
Action: Key pressed <Key.backspace>
Screenshot: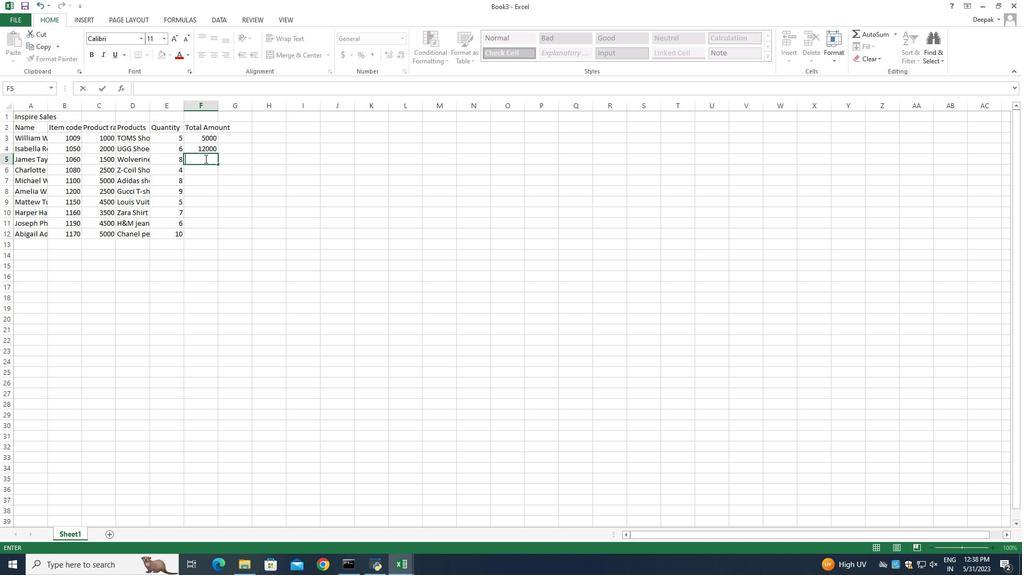 
Action: Mouse moved to (507, 114)
Screenshot: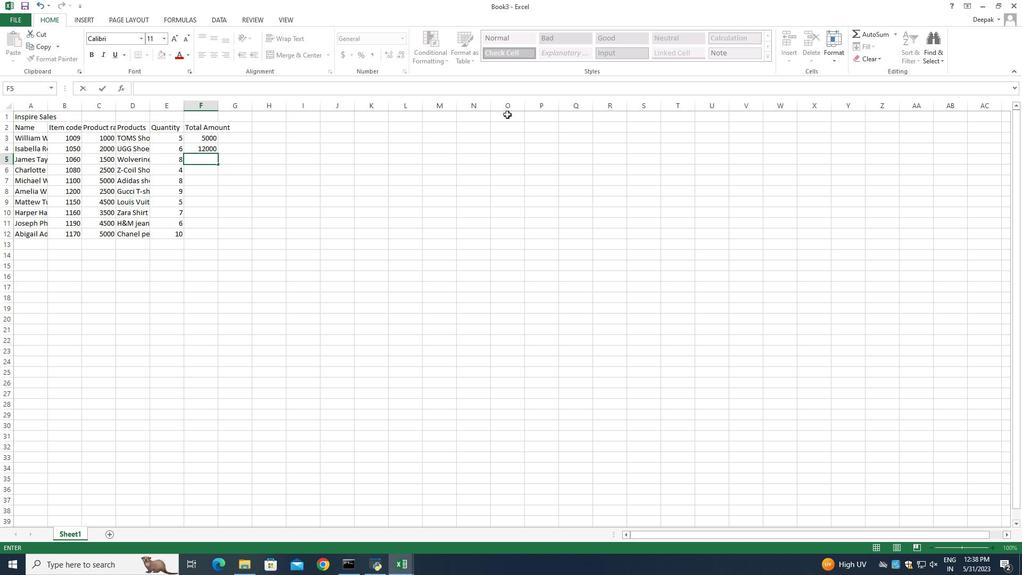 
Action: Key pressed =
Screenshot: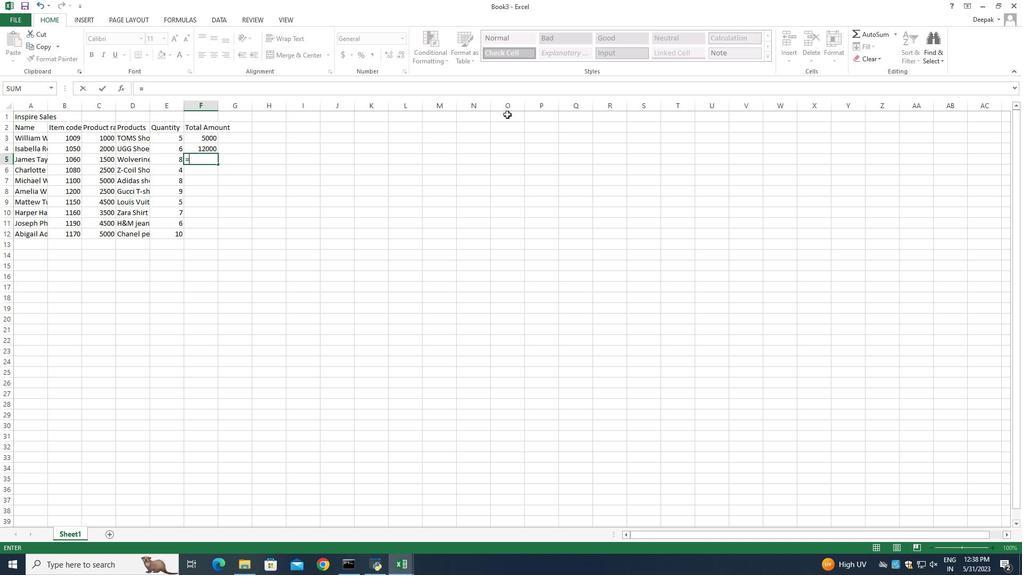 
Action: Mouse moved to (166, 159)
Screenshot: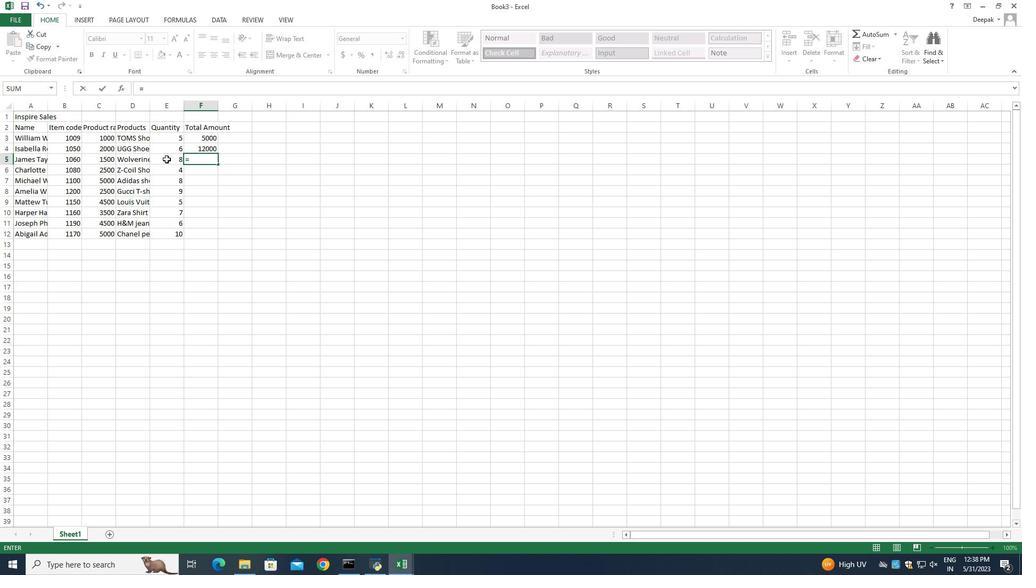 
Action: Mouse pressed left at (166, 159)
Screenshot: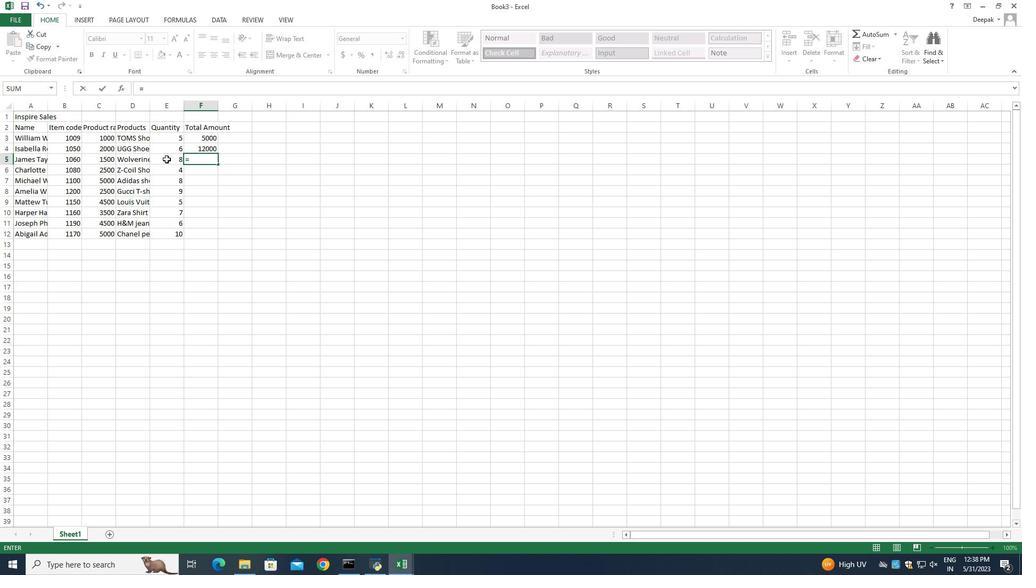 
Action: Key pressed *
Screenshot: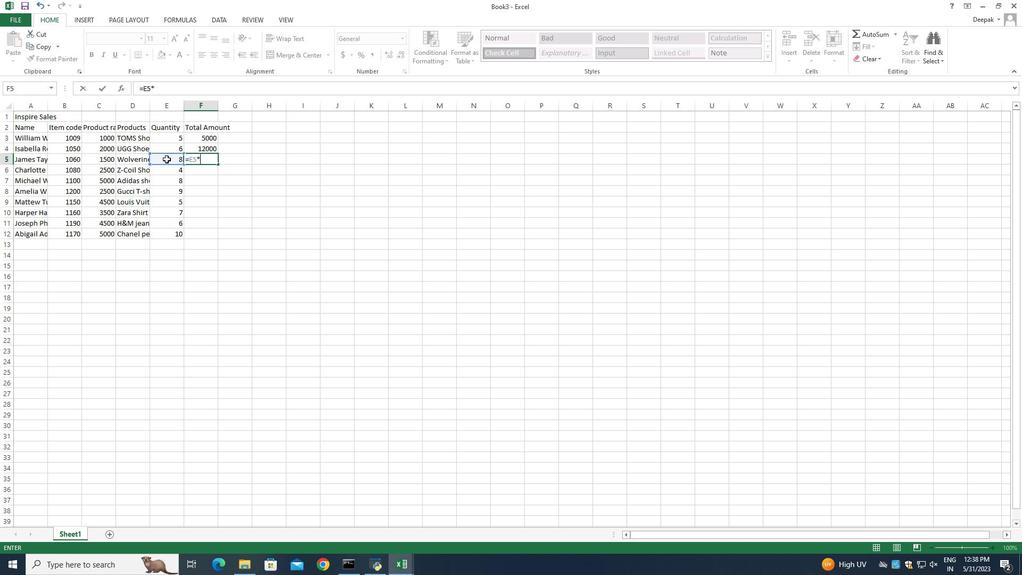 
Action: Mouse moved to (99, 160)
Screenshot: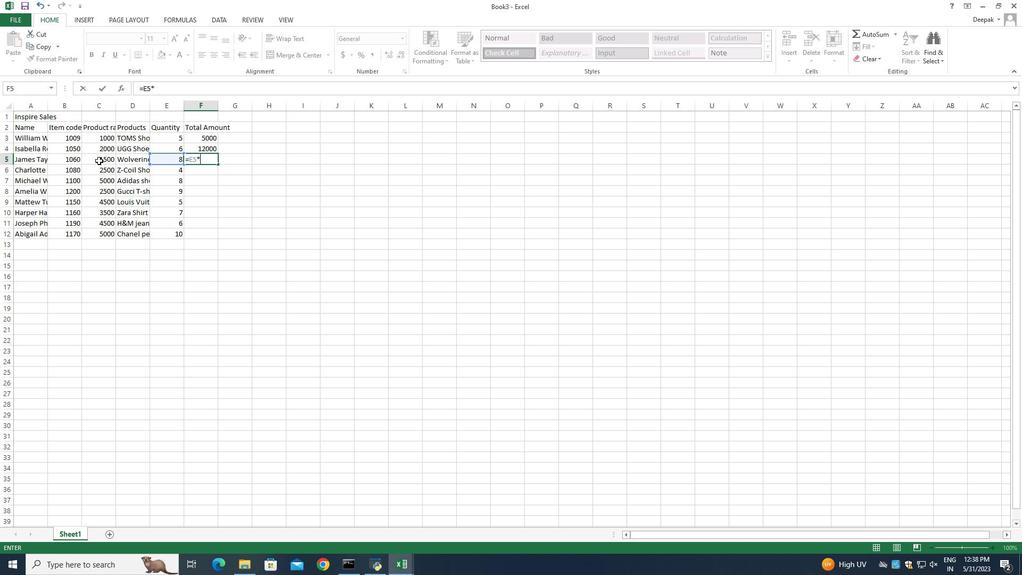 
Action: Mouse pressed left at (99, 160)
Screenshot: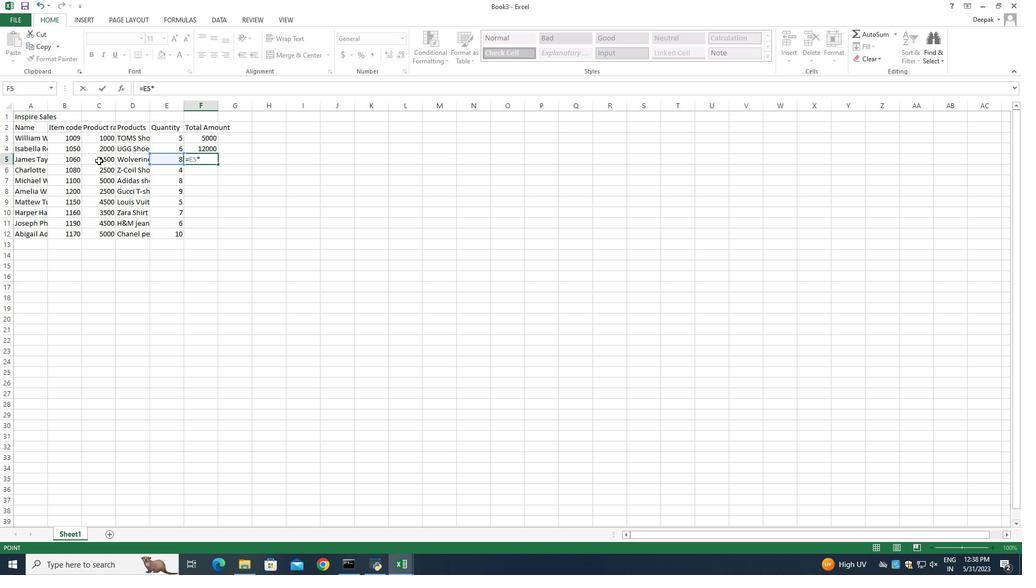 
Action: Mouse moved to (233, 192)
Screenshot: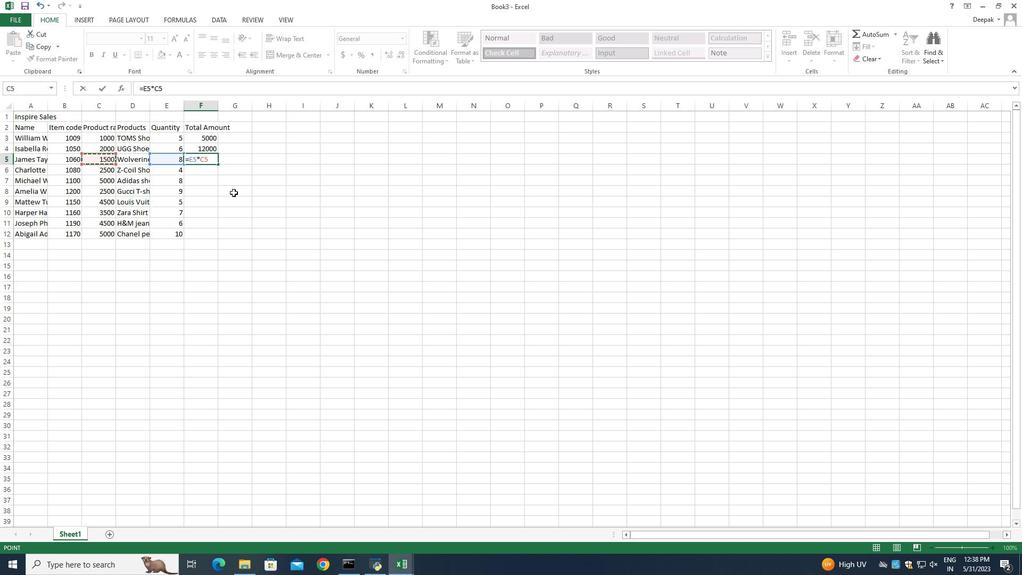 
Action: Key pressed <Key.enter>
Screenshot: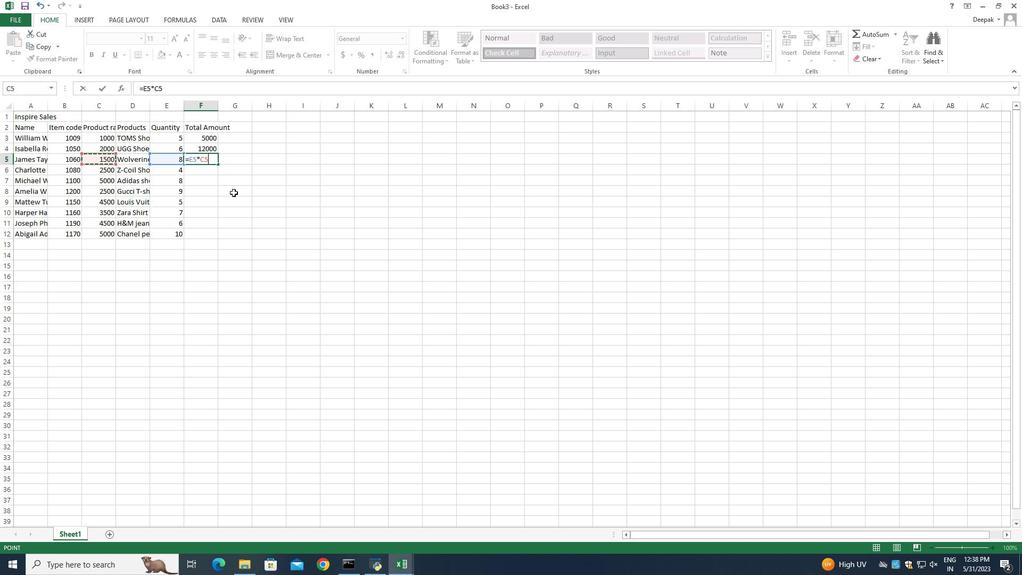 
Action: Mouse moved to (205, 170)
Screenshot: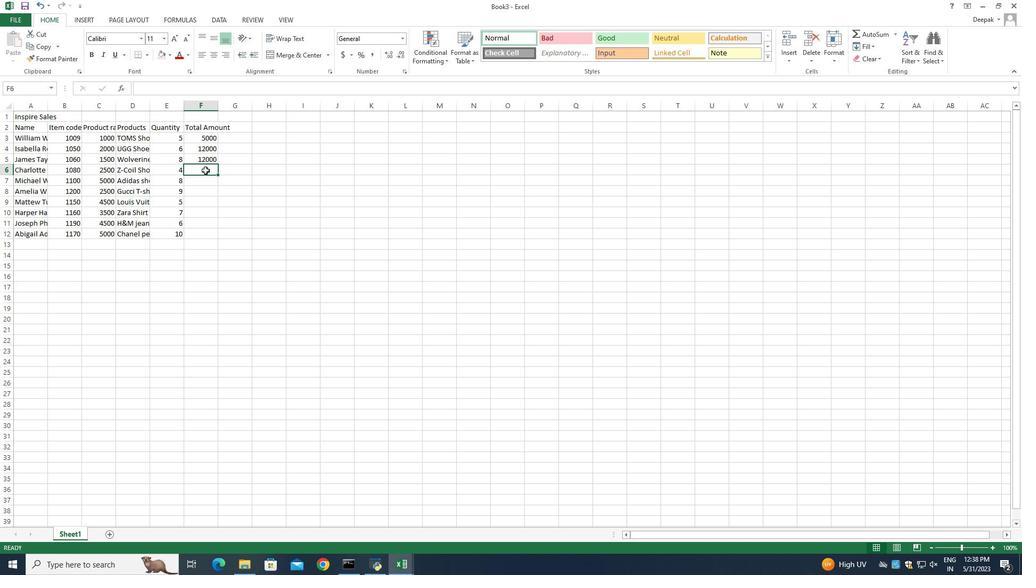 
Action: Key pressed =
Screenshot: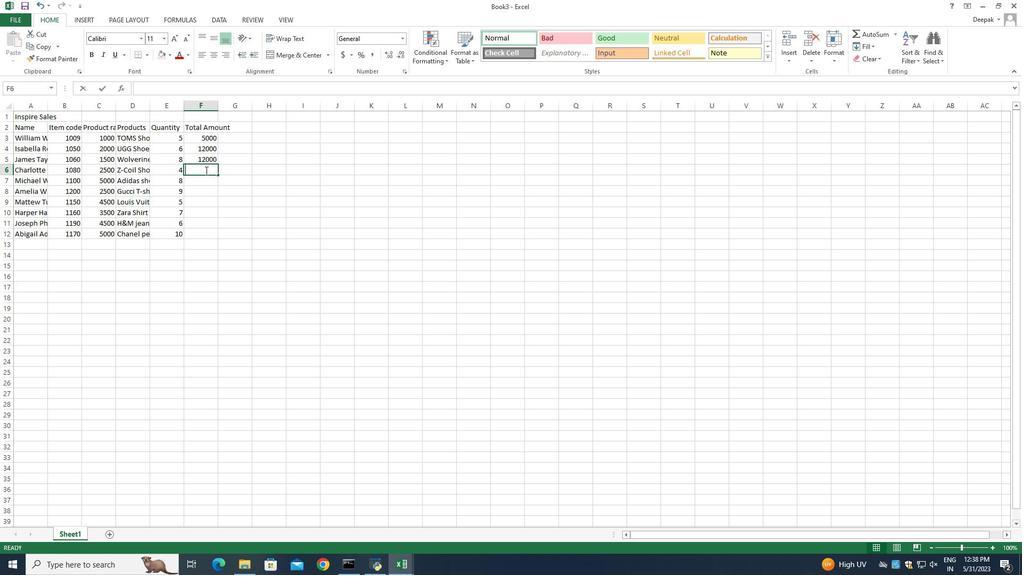 
Action: Mouse moved to (160, 173)
Screenshot: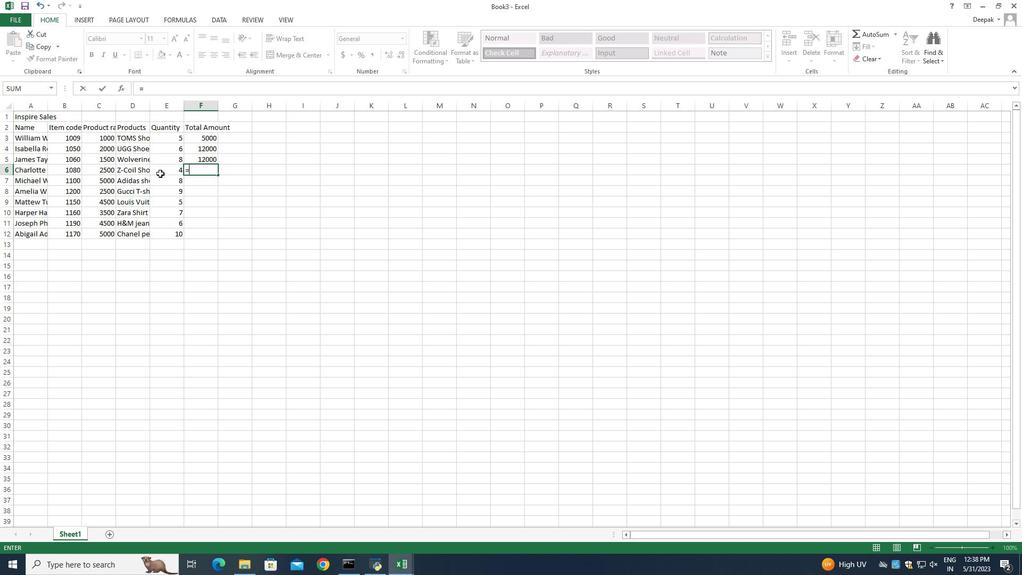 
Action: Mouse pressed left at (160, 173)
Screenshot: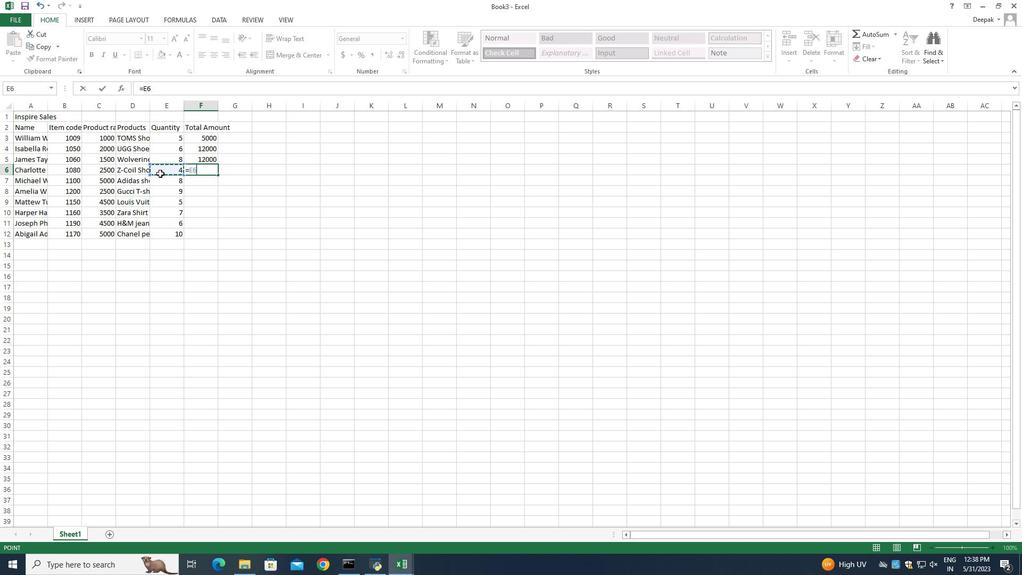 
Action: Key pressed *
Screenshot: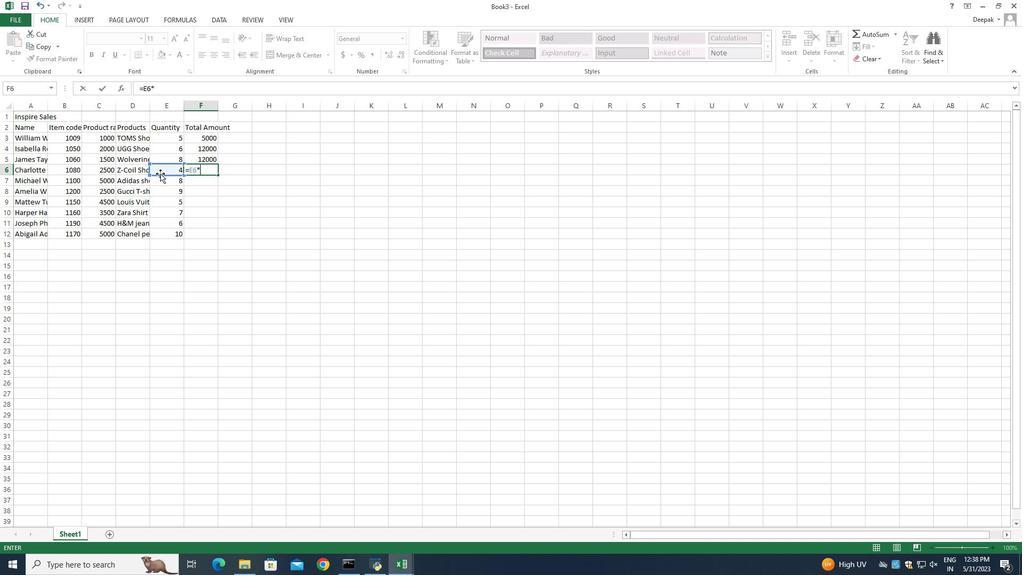 
Action: Mouse moved to (92, 173)
Screenshot: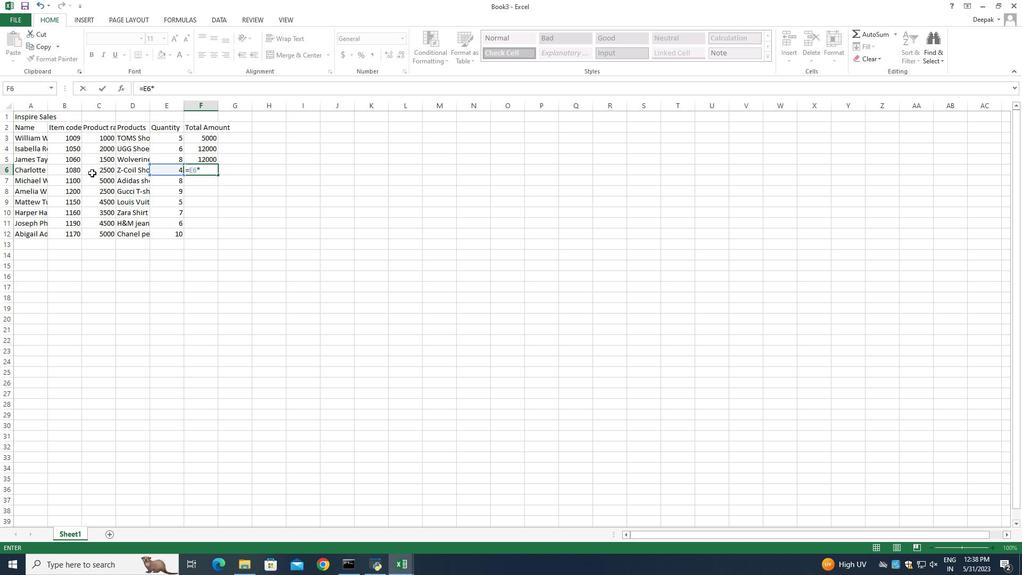 
Action: Mouse pressed left at (92, 173)
Screenshot: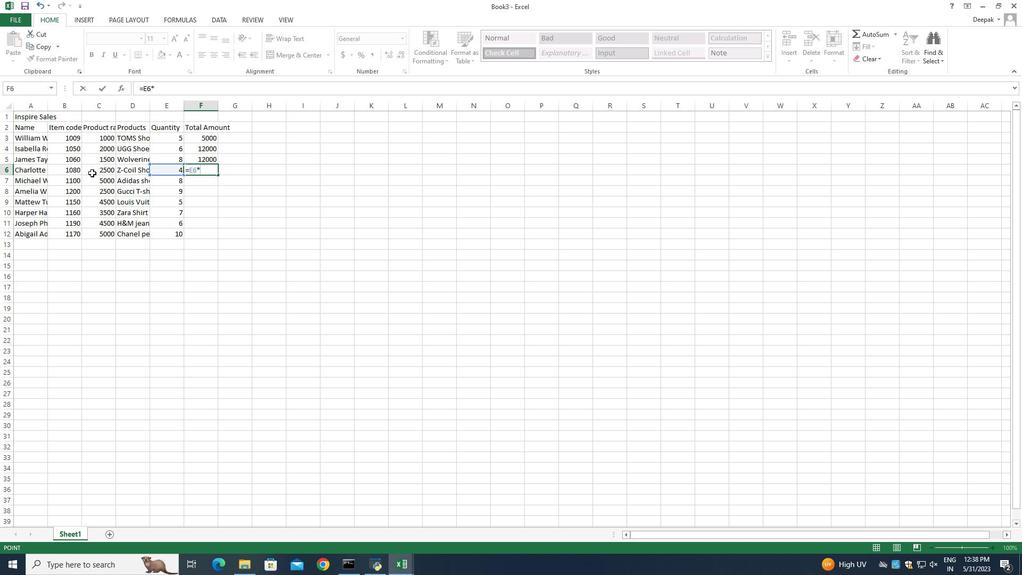 
Action: Key pressed <Key.enter>
Screenshot: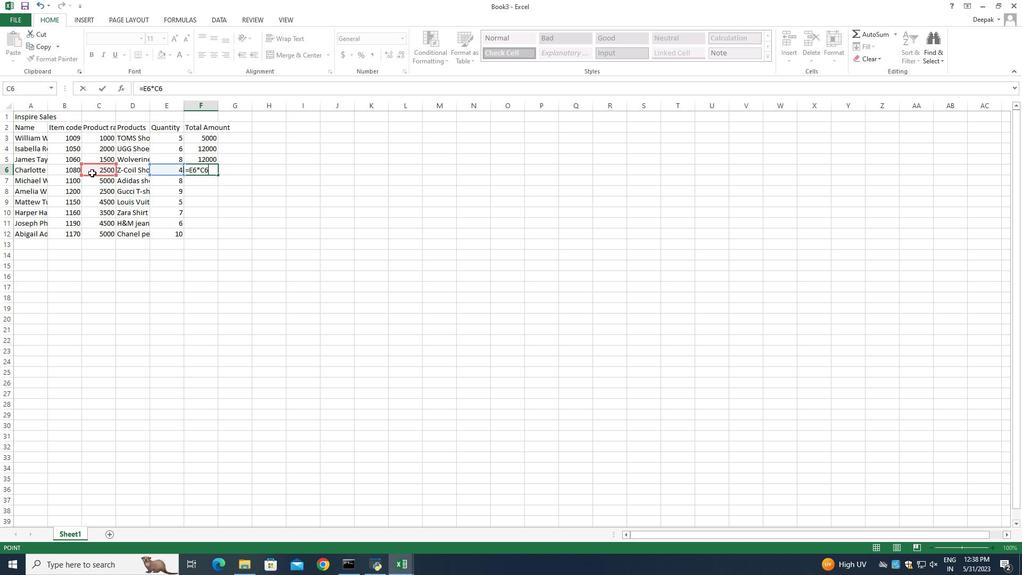
Action: Mouse moved to (210, 184)
Screenshot: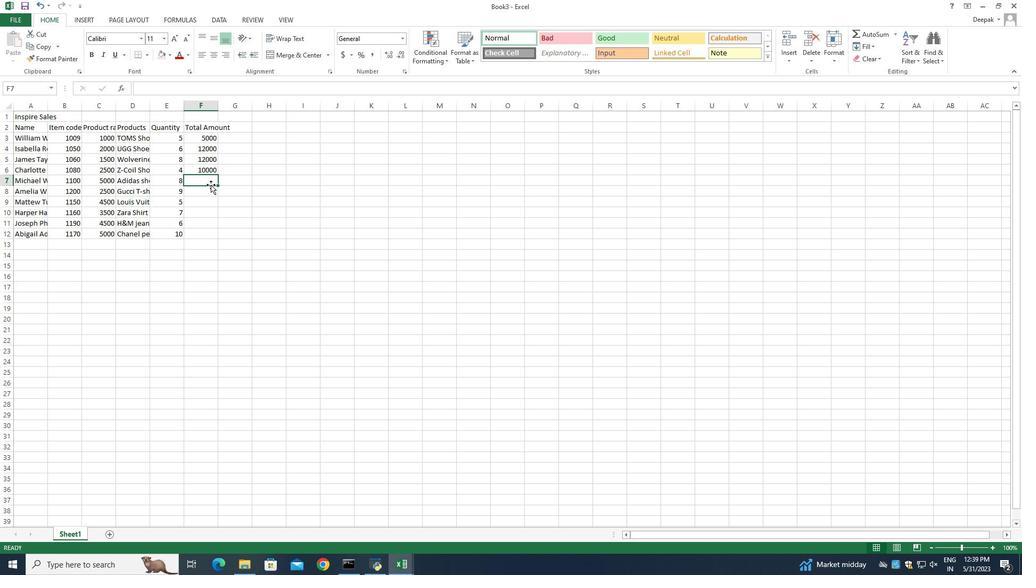 
Action: Key pressed =
Screenshot: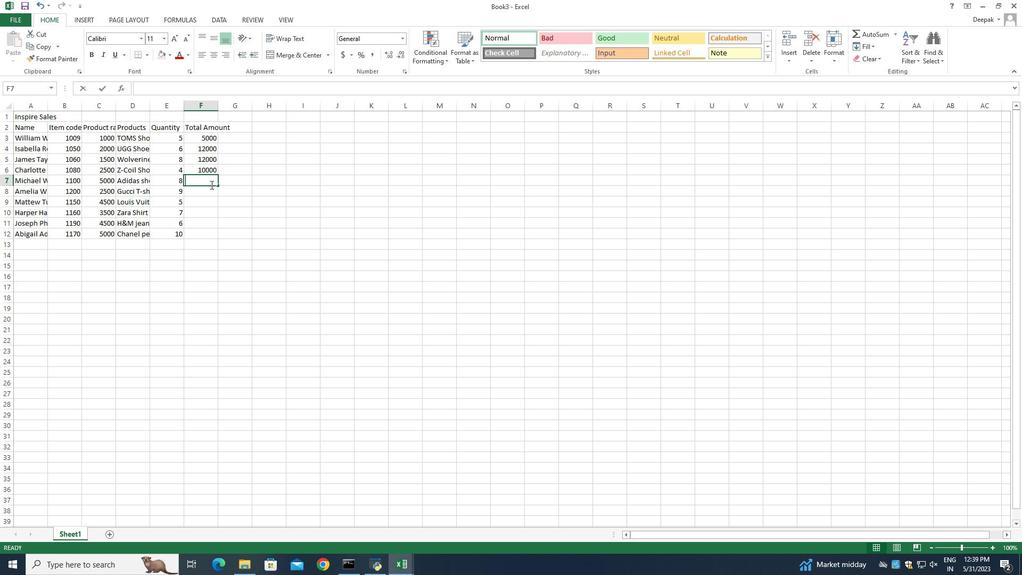 
Action: Mouse moved to (167, 181)
Screenshot: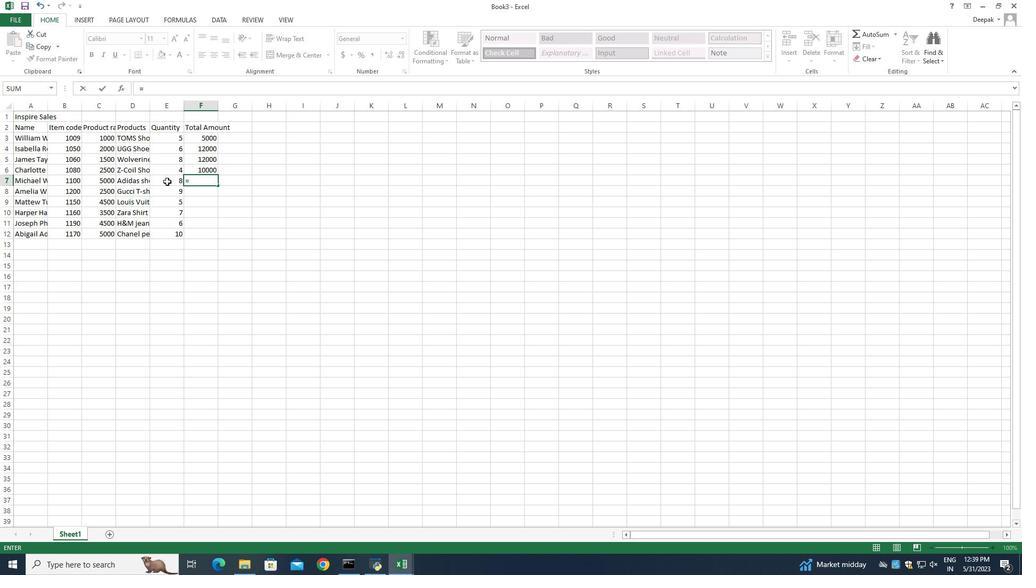 
Action: Mouse pressed left at (167, 181)
Screenshot: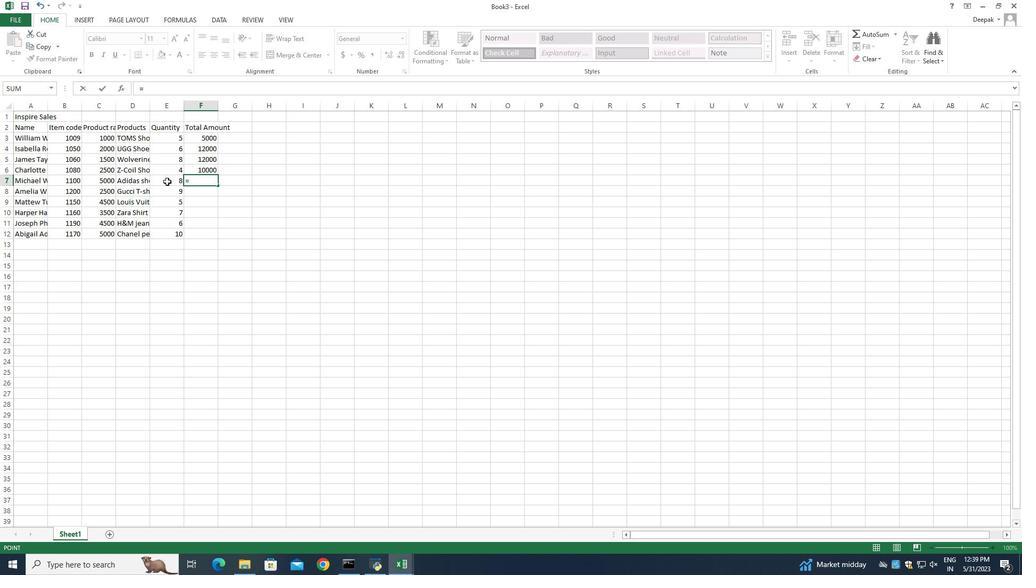 
Action: Key pressed *
Screenshot: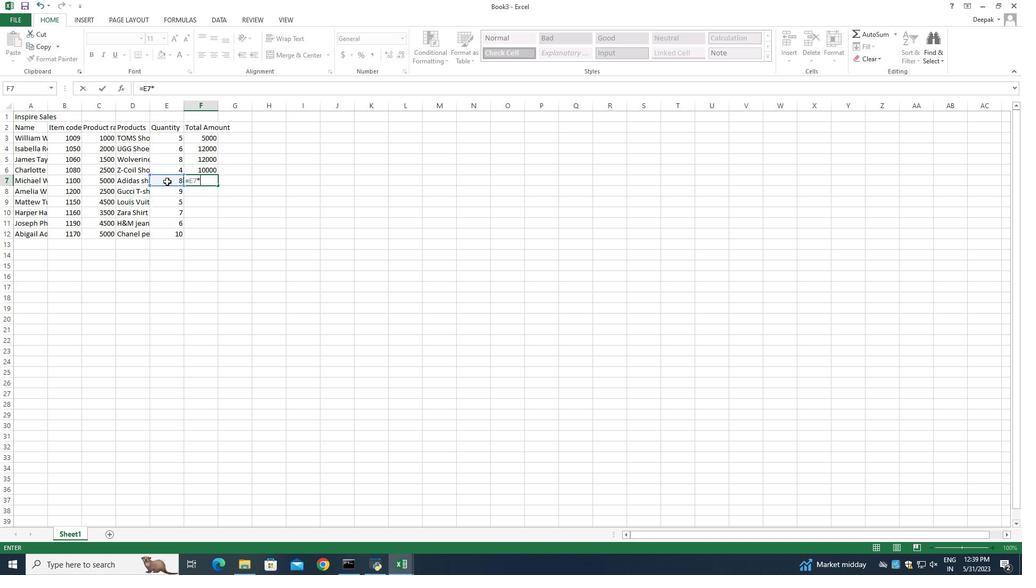 
Action: Mouse moved to (98, 178)
Screenshot: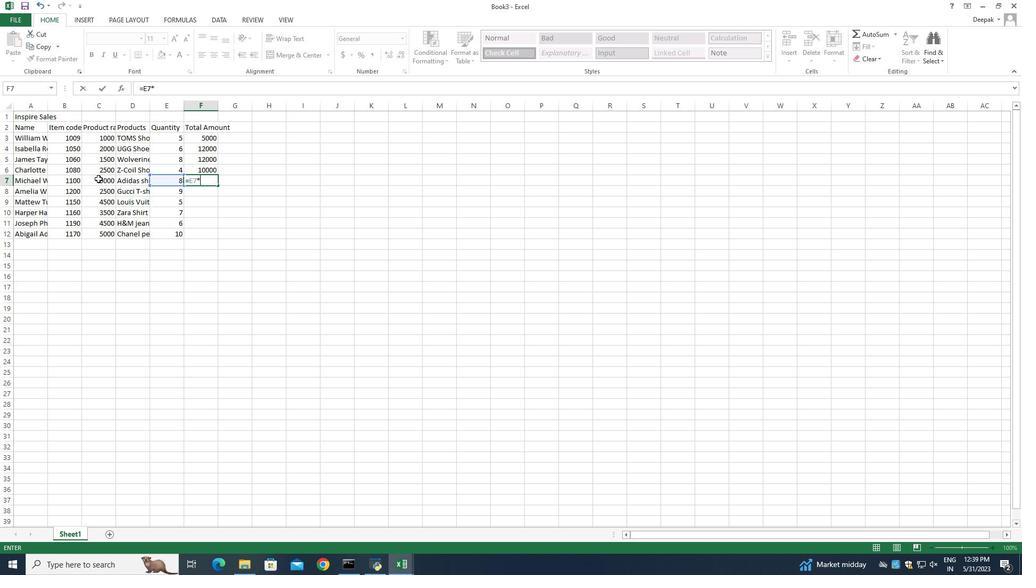 
Action: Mouse pressed left at (98, 178)
Screenshot: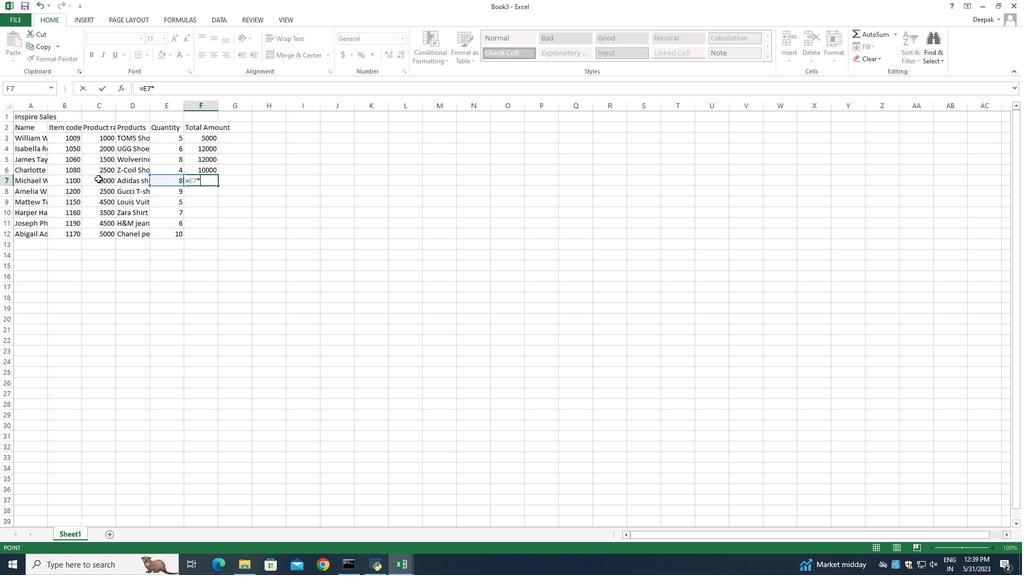 
Action: Mouse moved to (219, 189)
Screenshot: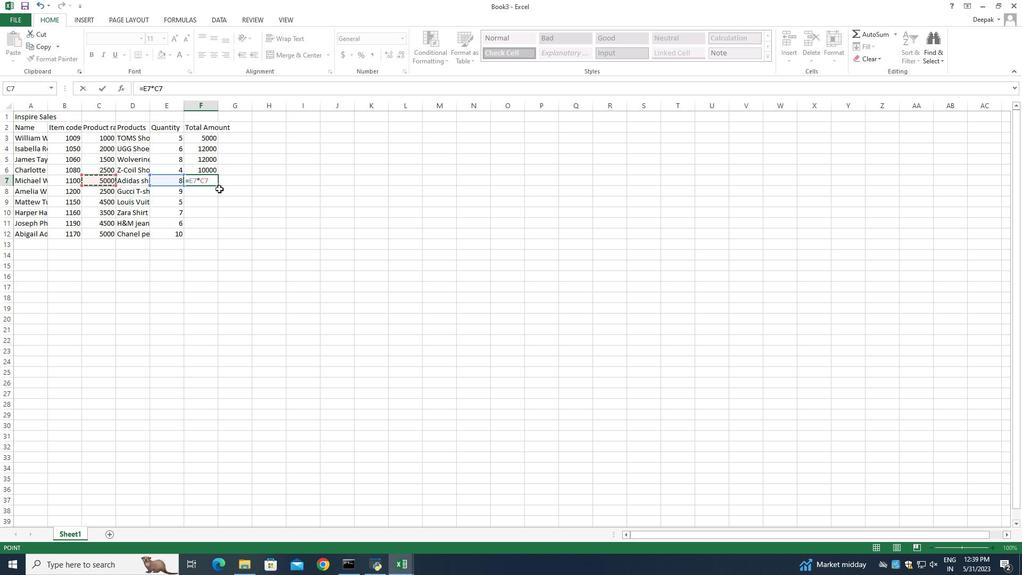 
Action: Key pressed <Key.enter>
Screenshot: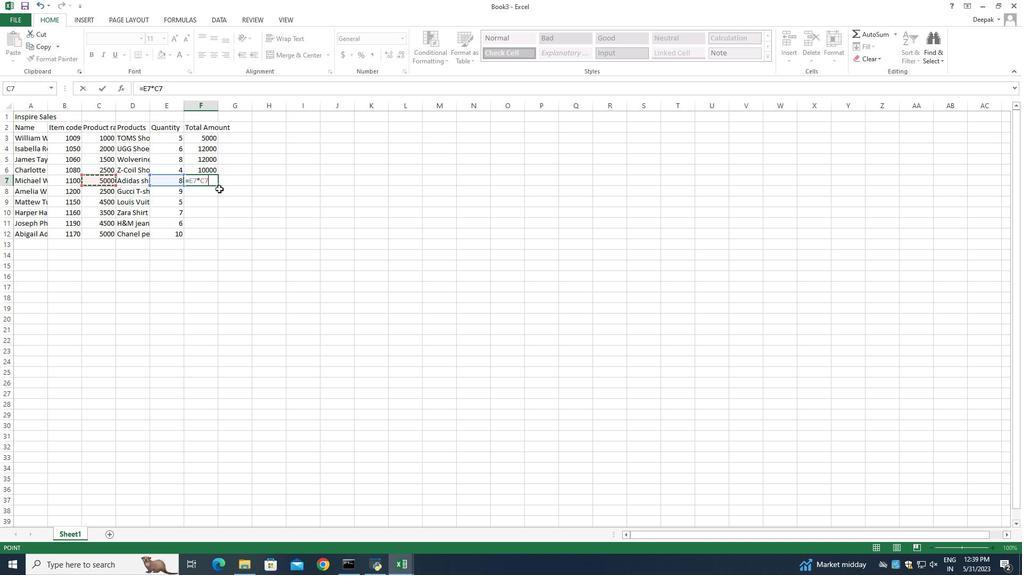 
Action: Mouse moved to (193, 138)
Screenshot: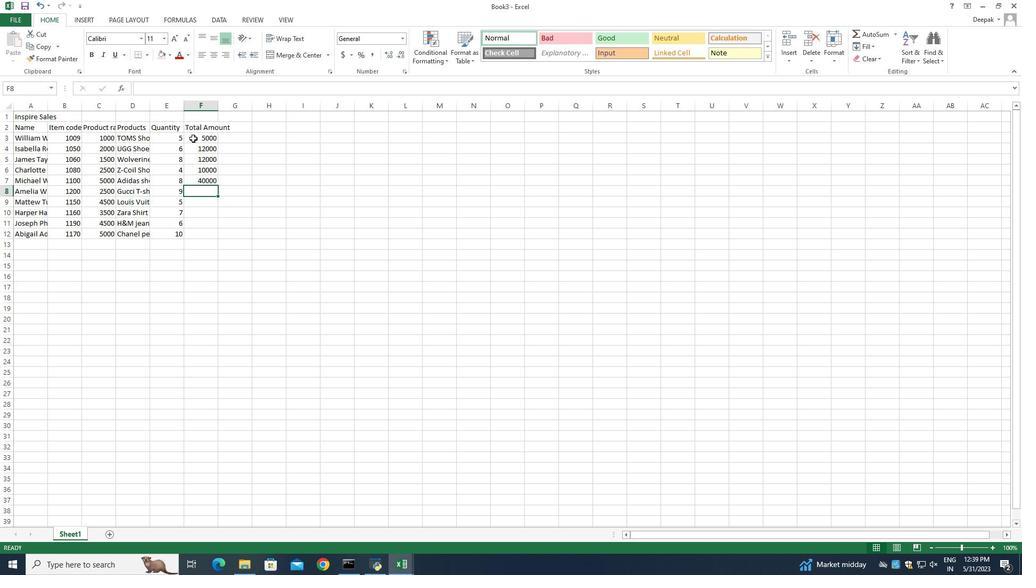 
Action: Mouse pressed left at (193, 138)
Screenshot: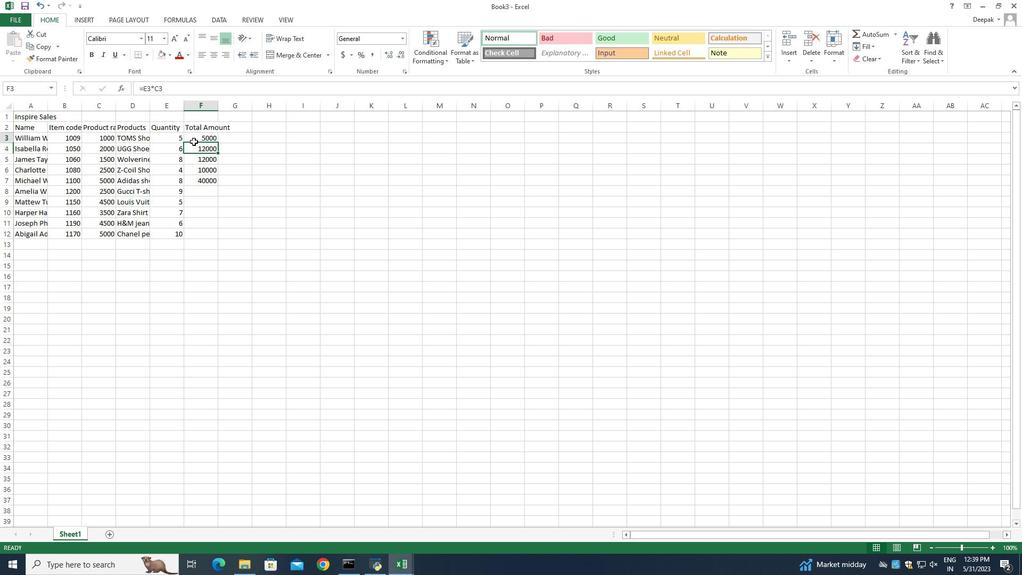 
Action: Mouse moved to (218, 184)
Screenshot: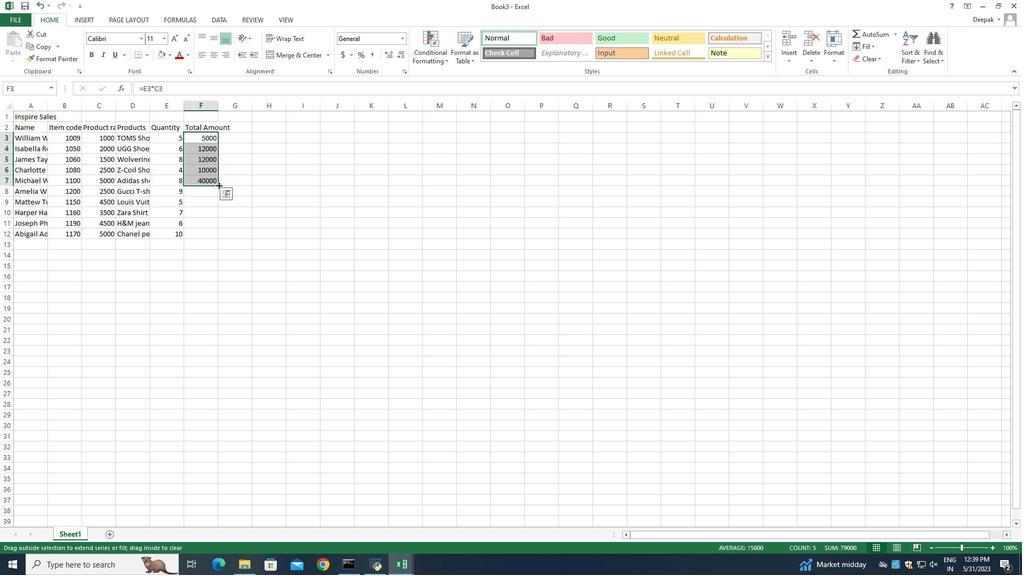 
Action: Mouse pressed left at (218, 184)
Screenshot: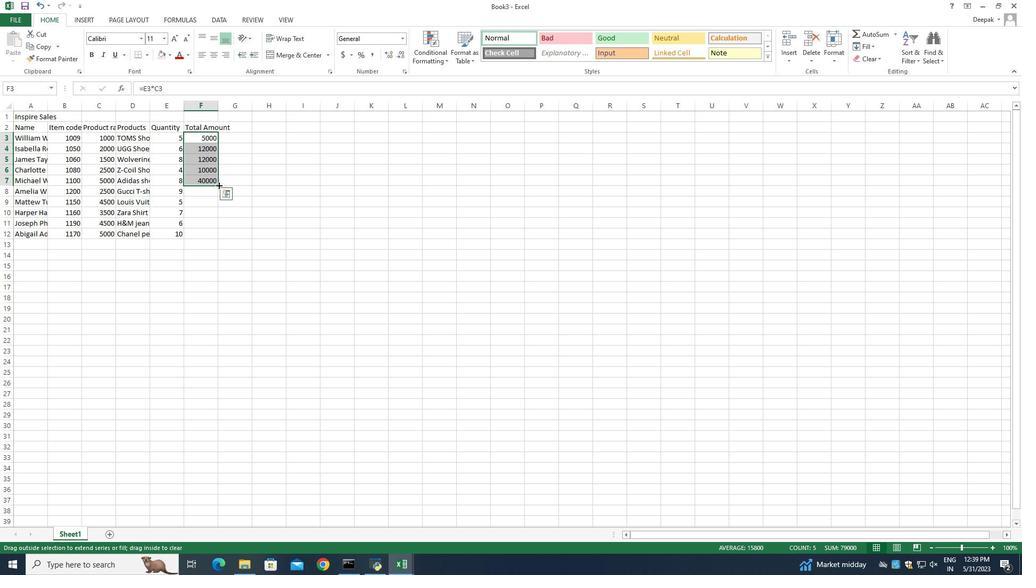 
Action: Mouse moved to (233, 138)
Screenshot: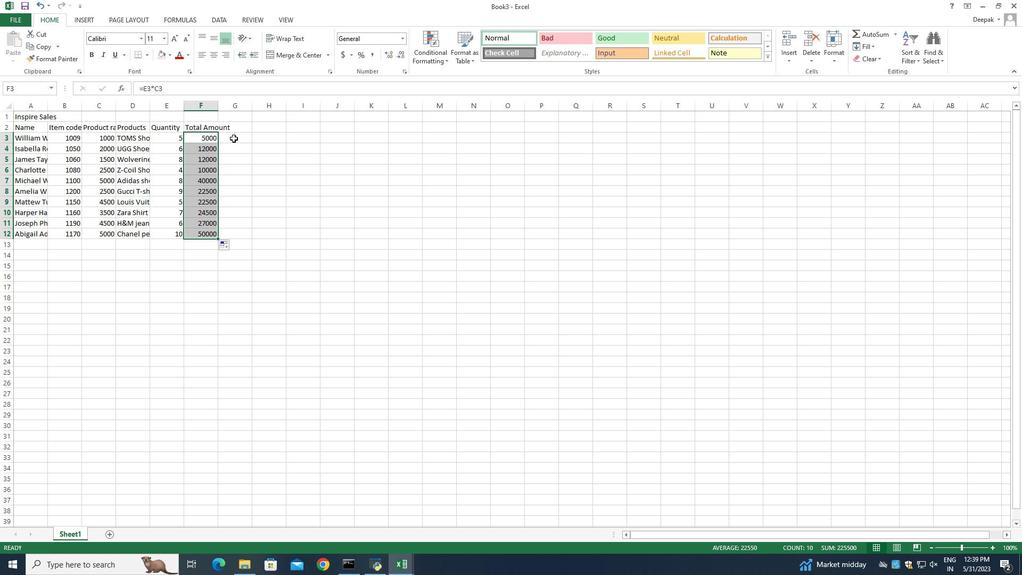
Action: Mouse pressed left at (233, 138)
Screenshot: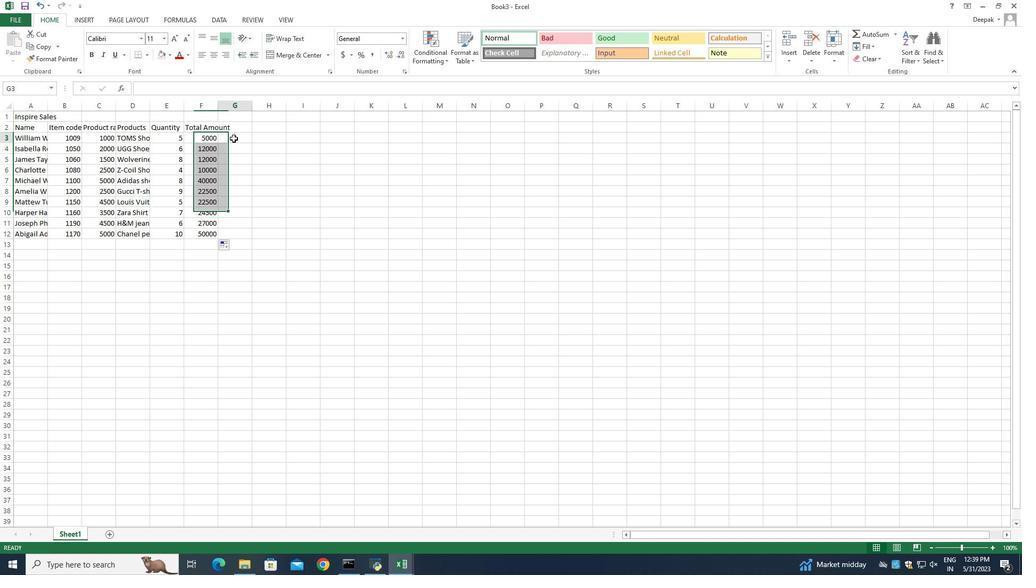 
Action: Mouse moved to (198, 246)
Screenshot: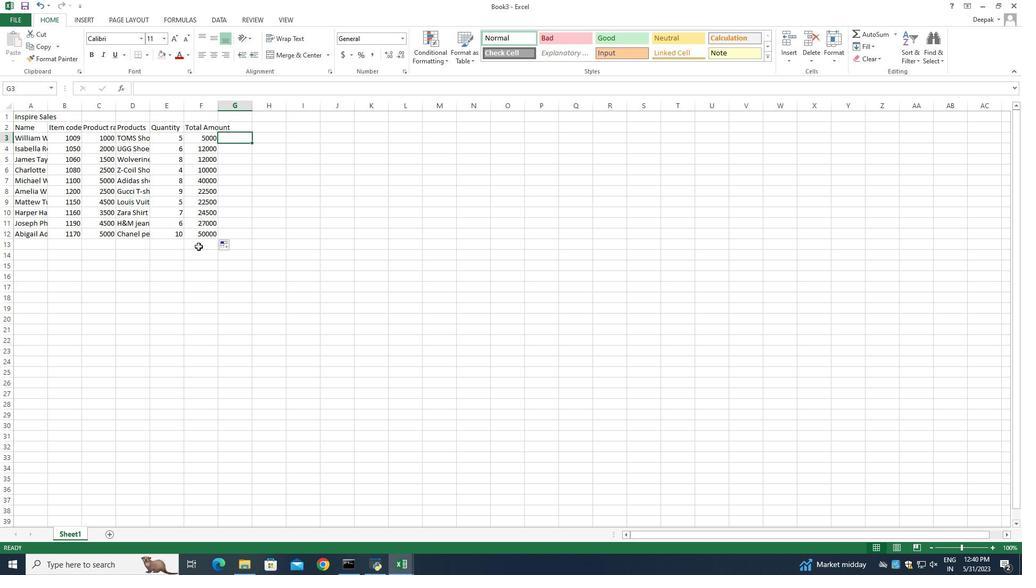 
Action: Mouse pressed left at (198, 246)
Screenshot: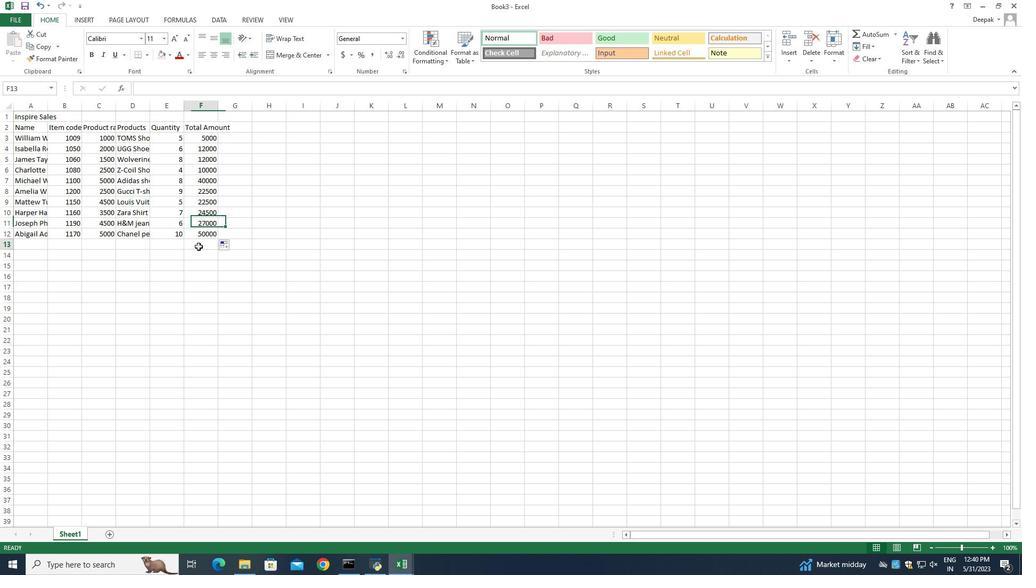 
Action: Mouse pressed left at (198, 246)
Screenshot: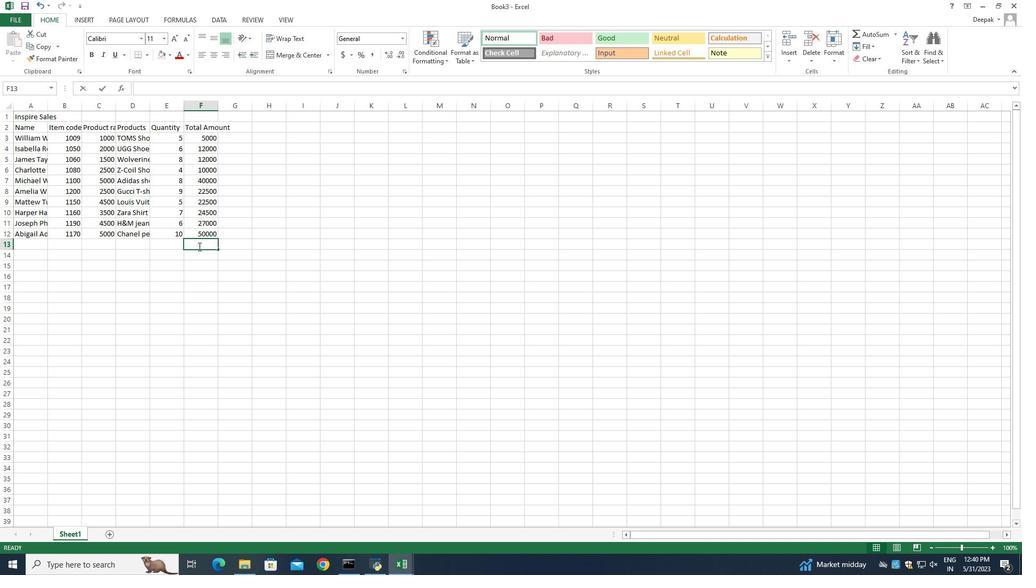 
Action: Key pressed sum<Key.backspace><Key.backspace><Key.backspace>=sum<Key.shift>(
Screenshot: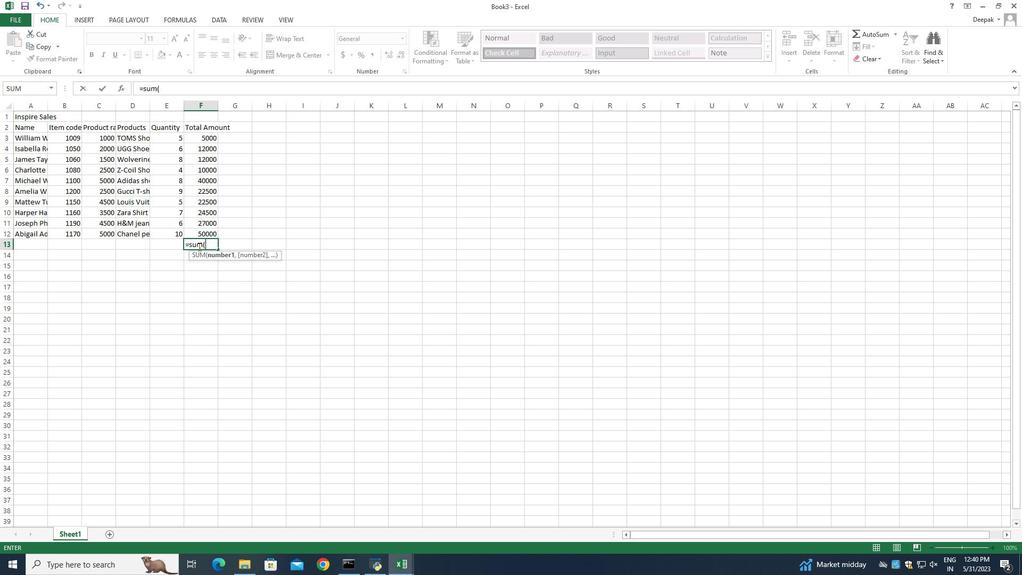 
Action: Mouse moved to (200, 234)
Screenshot: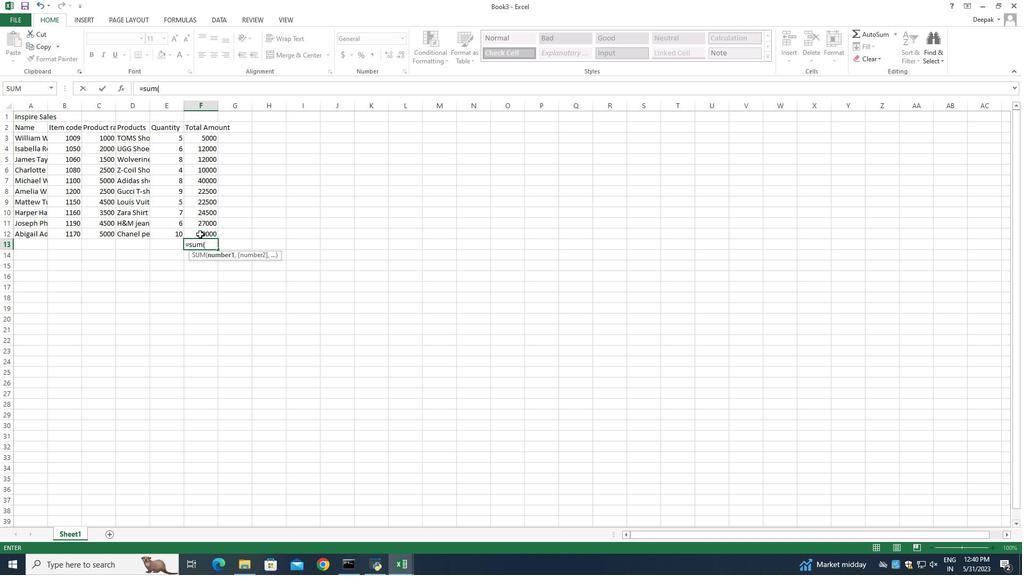 
Action: Mouse pressed left at (200, 234)
Screenshot: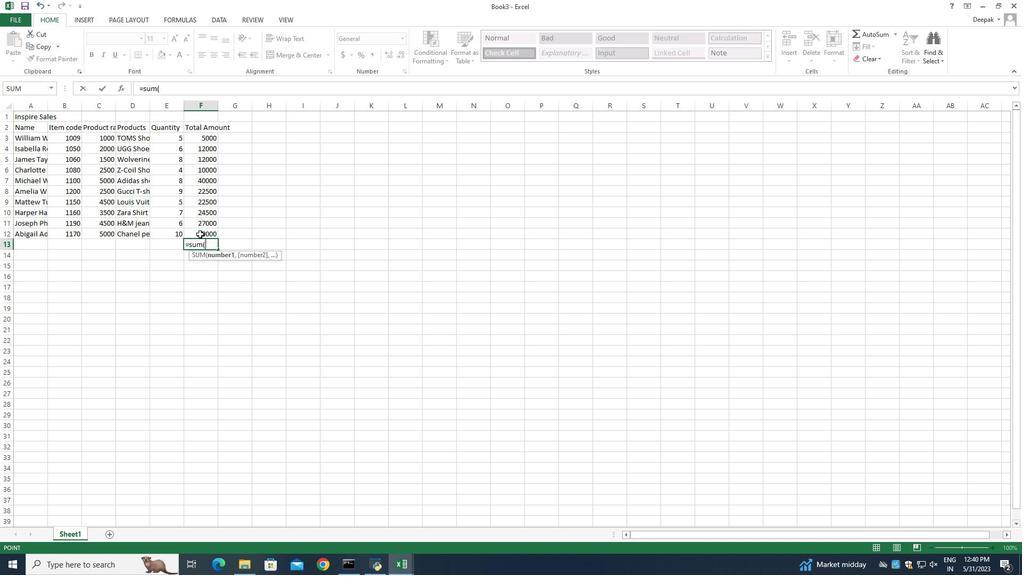 
Action: Mouse moved to (248, 206)
Screenshot: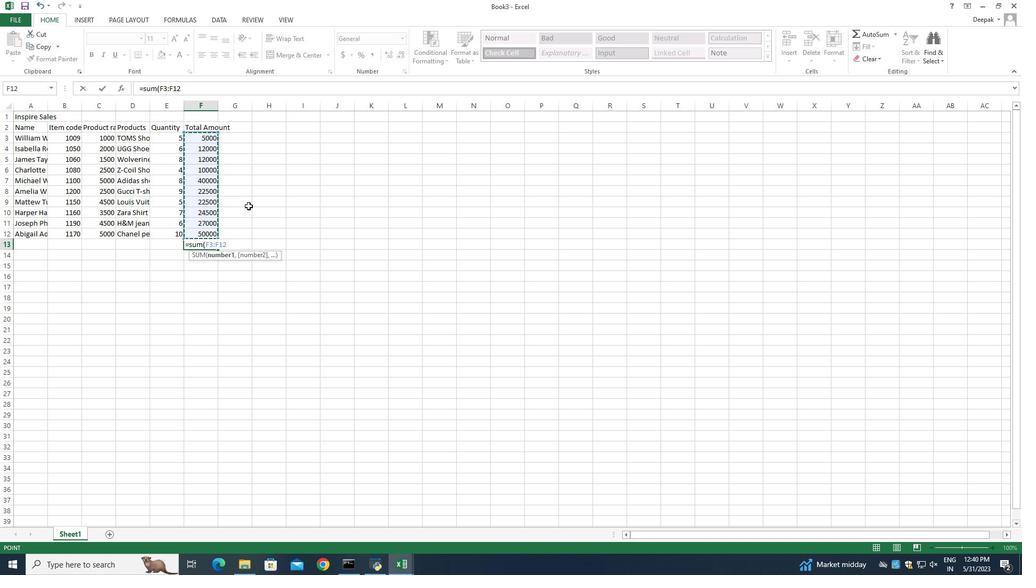
Action: Key pressed <Key.enter>
Screenshot: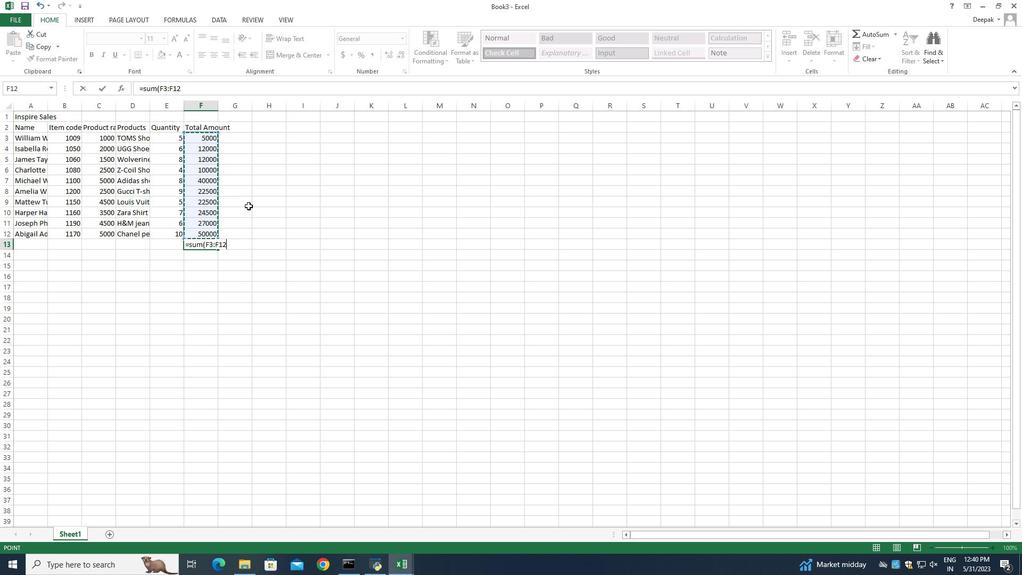 
Action: Mouse moved to (217, 297)
Screenshot: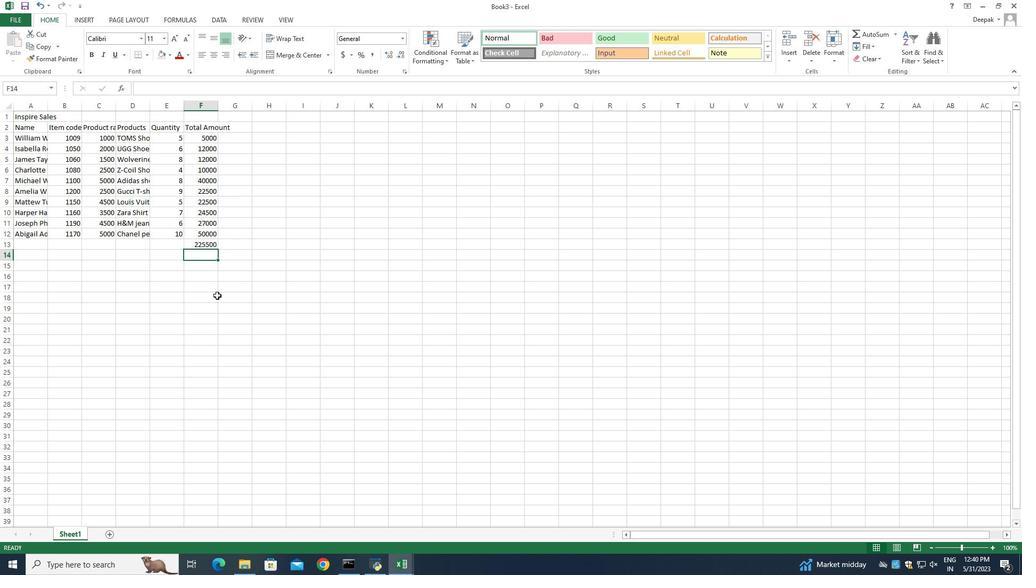 
Action: Mouse scrolled (217, 298) with delta (0, 0)
Screenshot: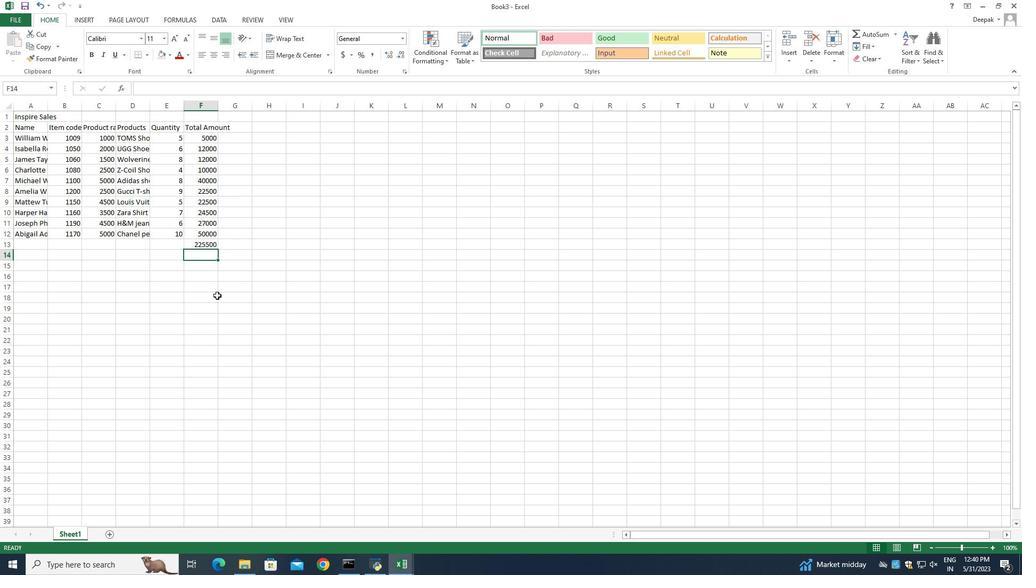 
Action: Mouse moved to (217, 295)
Screenshot: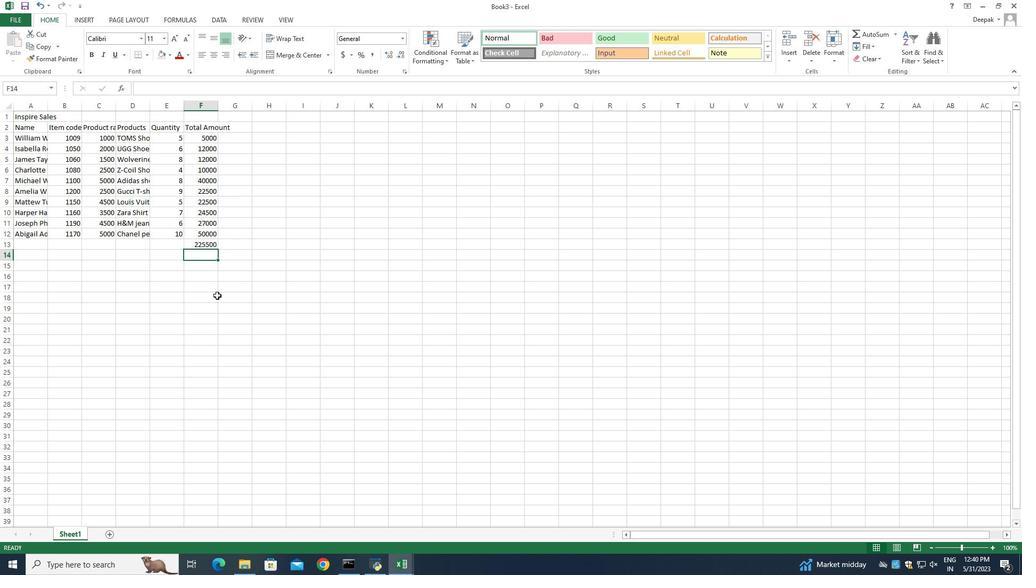 
Action: Mouse scrolled (217, 296) with delta (0, 0)
Screenshot: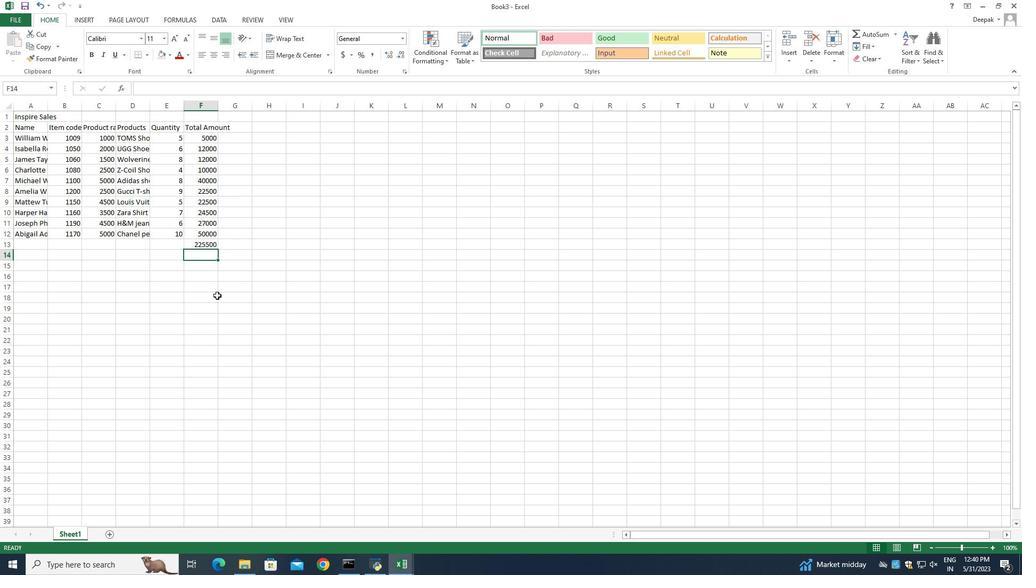 
Action: Mouse scrolled (217, 296) with delta (0, 0)
Screenshot: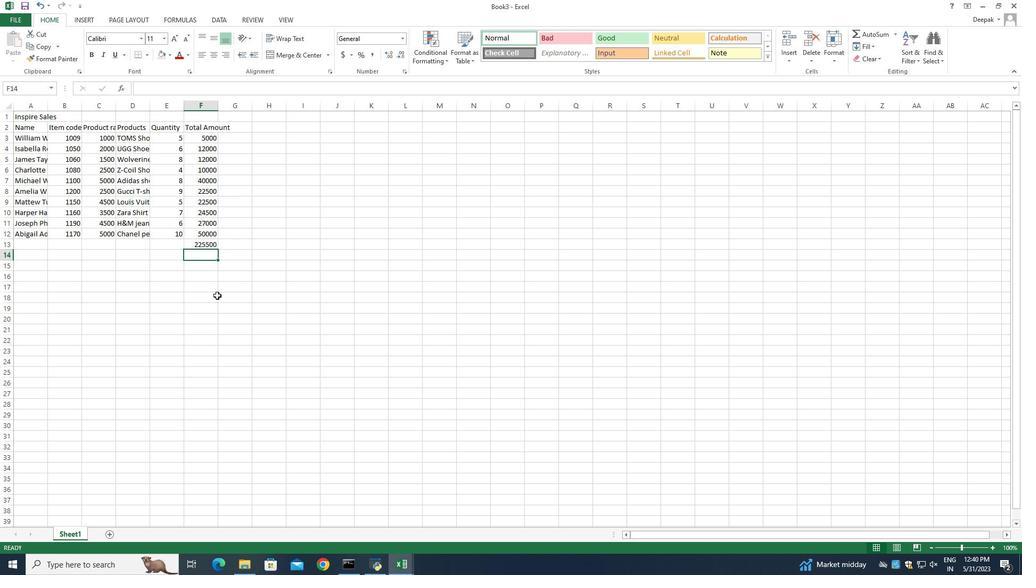 
Action: Mouse scrolled (217, 296) with delta (0, 0)
Screenshot: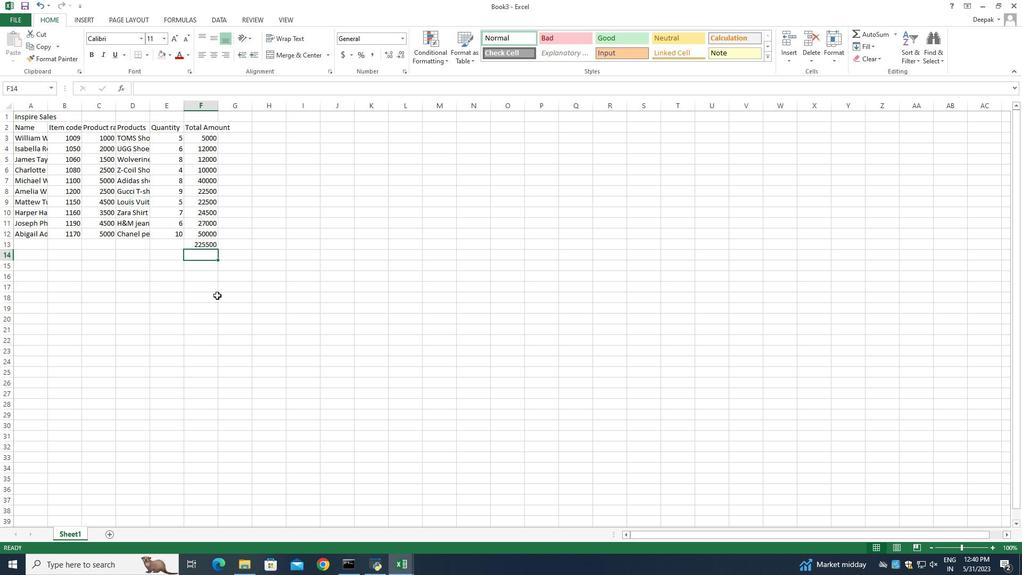 
Action: Mouse moved to (224, 290)
Screenshot: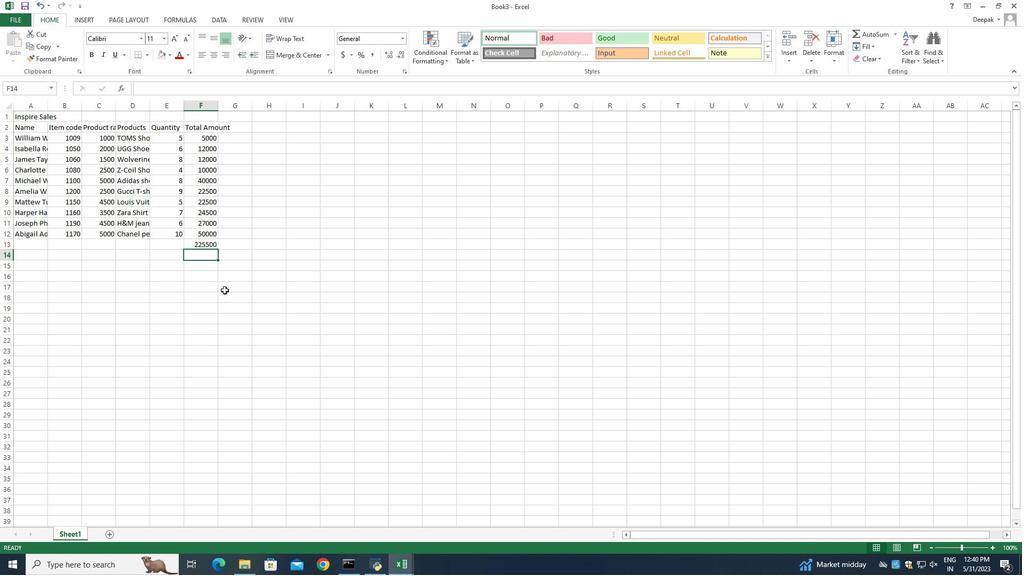 
Action: Mouse scrolled (224, 290) with delta (0, 0)
Screenshot: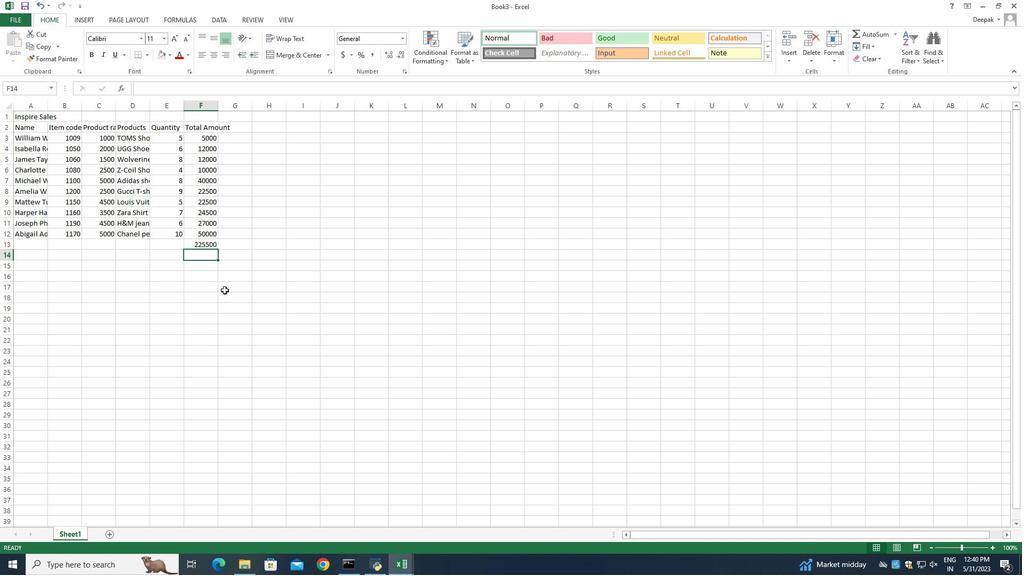 
Action: Mouse scrolled (224, 290) with delta (0, 0)
Screenshot: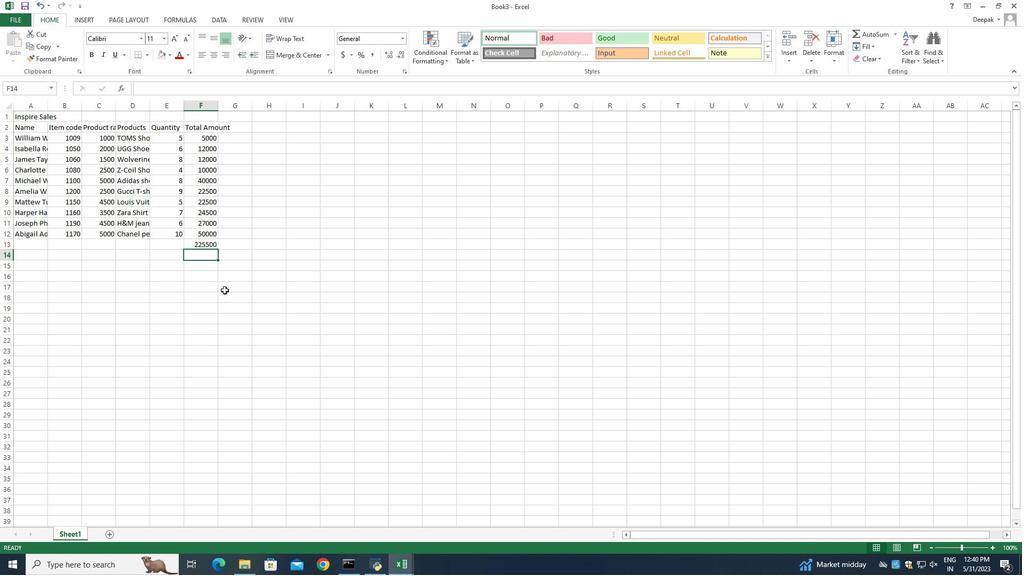 
Action: Mouse scrolled (224, 290) with delta (0, 0)
Screenshot: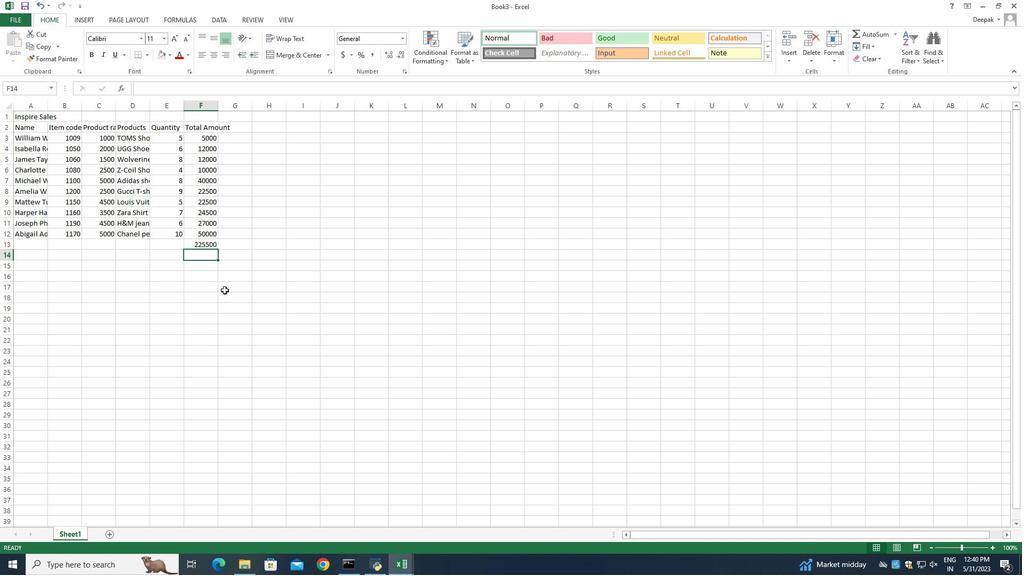 
Action: Mouse moved to (265, 267)
Screenshot: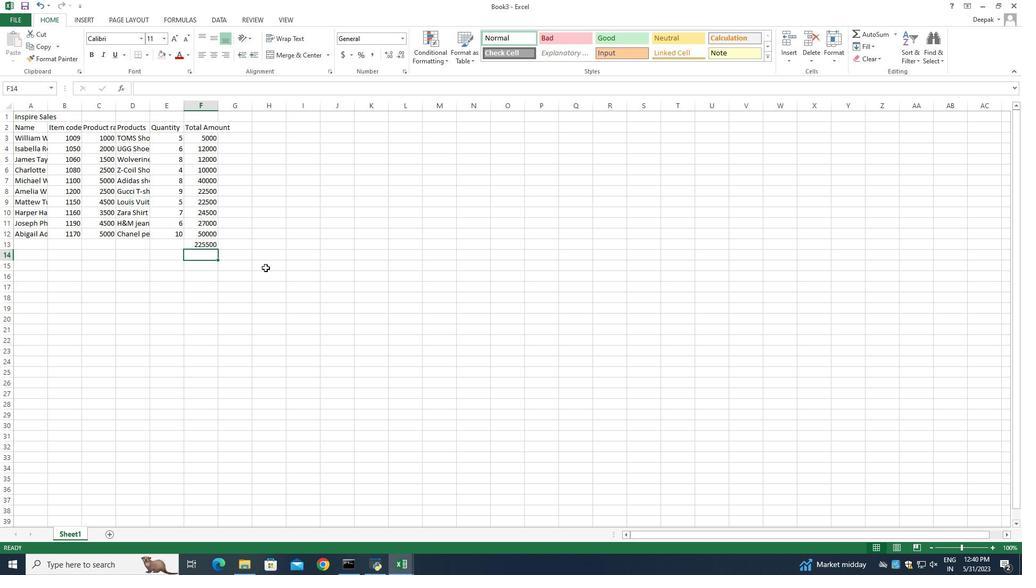 
Action: Mouse scrolled (265, 268) with delta (0, 0)
Screenshot: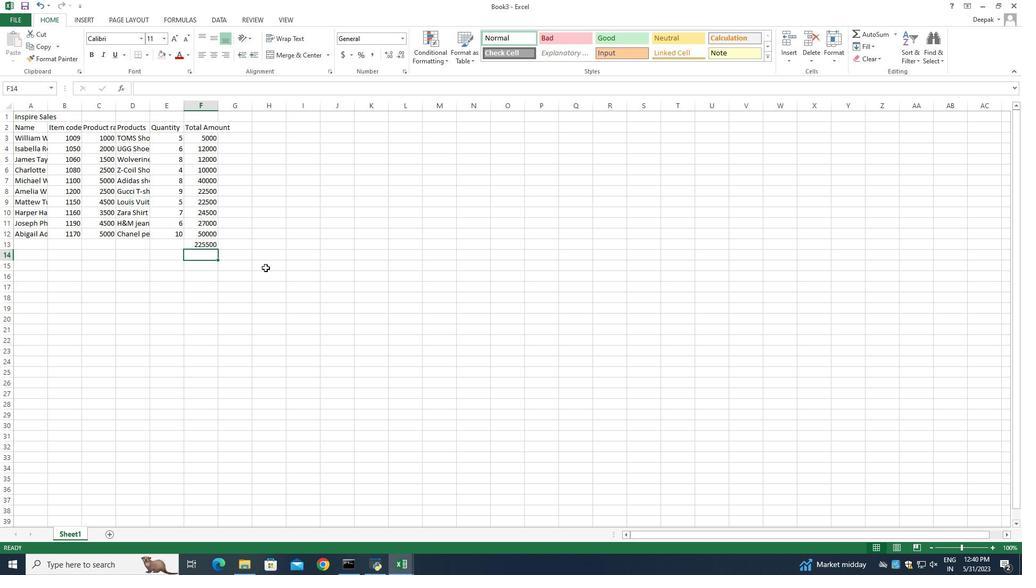 
Action: Mouse moved to (69, 536)
Screenshot: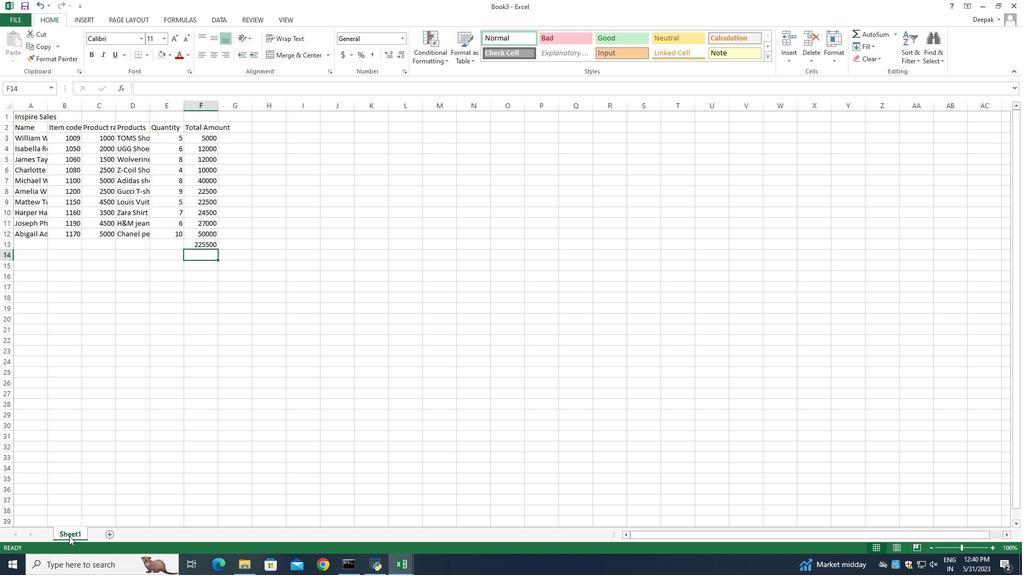 
Action: Mouse pressed left at (69, 536)
Screenshot: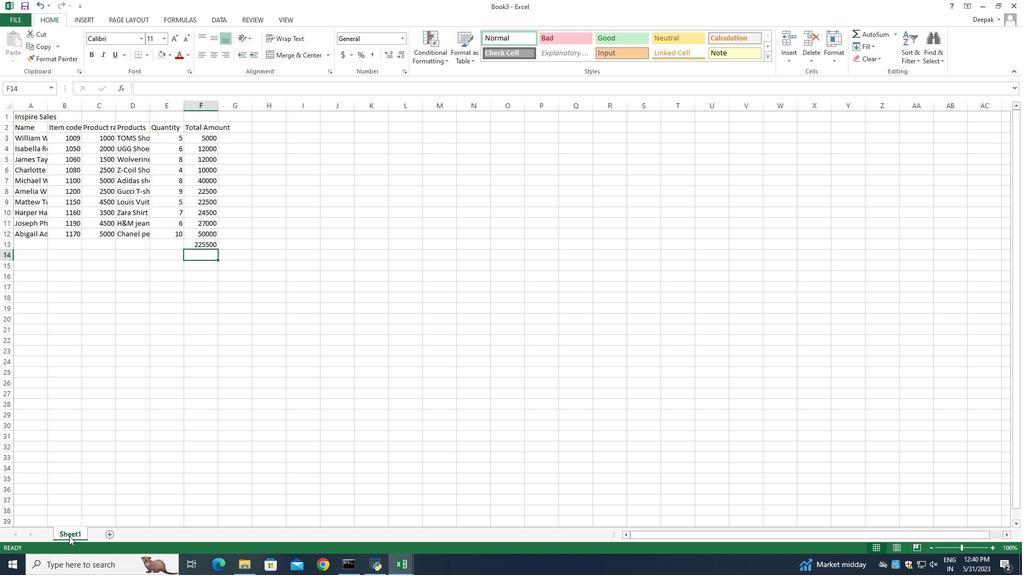 
Action: Mouse pressed left at (69, 536)
Screenshot: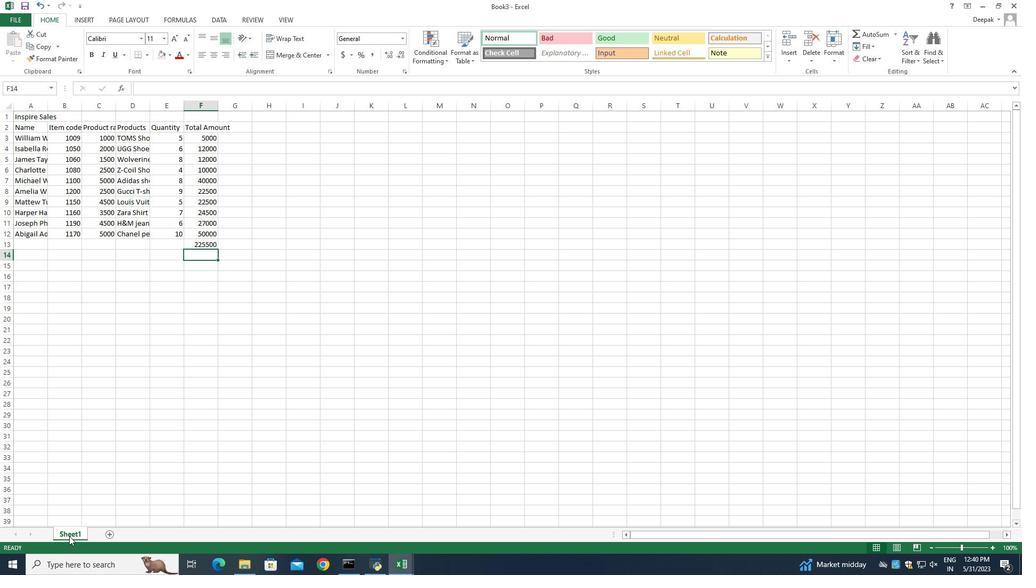 
Action: Mouse moved to (69, 535)
Screenshot: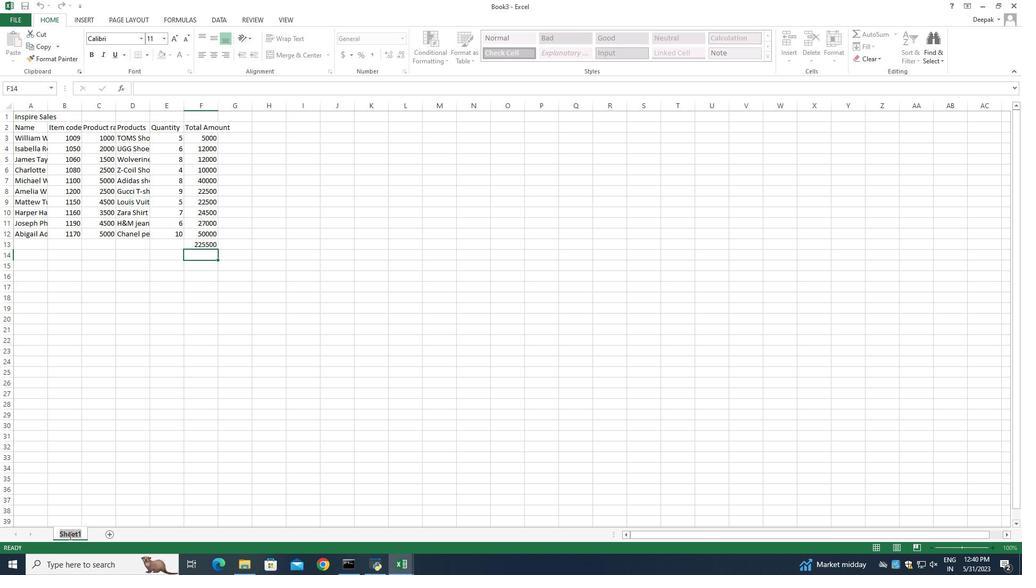 
Action: Key pressed <Key.backspace><Key.shift>Inspire<Key.space><Key.shift_r>Sales<Key.space>book
Screenshot: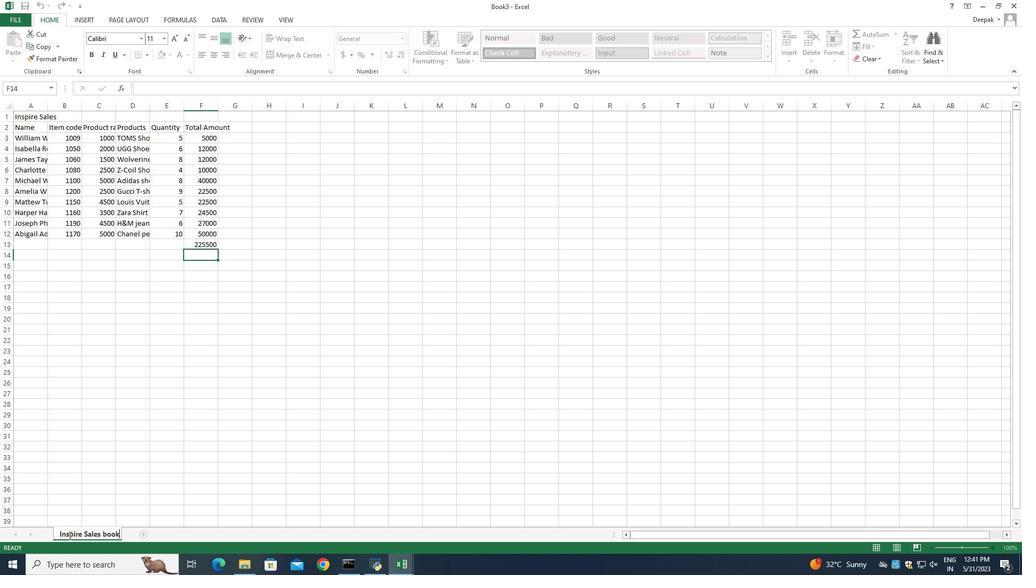 
Action: Mouse moved to (237, 256)
Screenshot: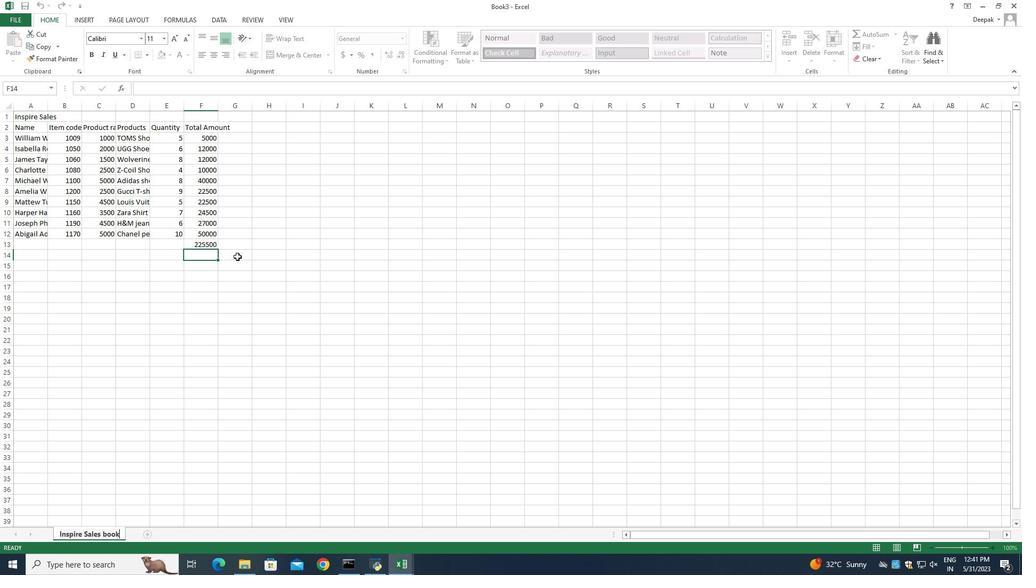 
Action: Mouse pressed left at (237, 256)
Screenshot: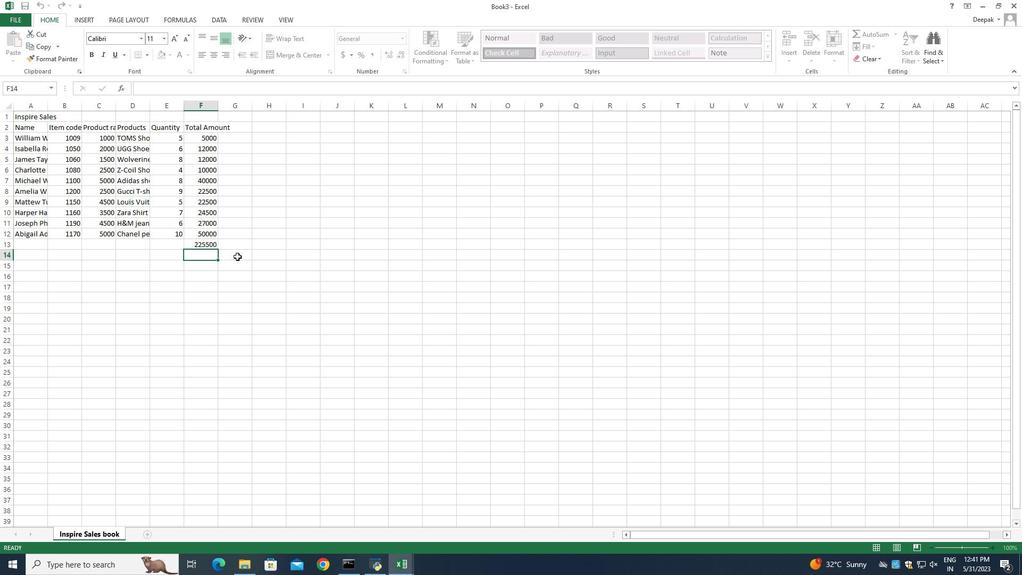 
